 Task:  Click on  Soccer In the  Soccer League click on  Pick Sheet Your name Lucas Anderson Team name NYFC and  Email softage.5@softage.net Game 1 Inter Miami Game 2 NYFC Game 3 Atlanta United Game 4 Austin FC Game 5 Minnesota United Game 6 San Jose Game 7 Nashville SC Game 8 New England Game 9 Philadelphia Game 10 DC United Game 11 Chicago Game 12 Inter Milan Game 13 Austin Game 14 LA Galaxy Game 15 Vancouver Game16 Seattle In Tie Breaker choose NYFC Submit pick sheet
Action: Mouse moved to (709, 401)
Screenshot: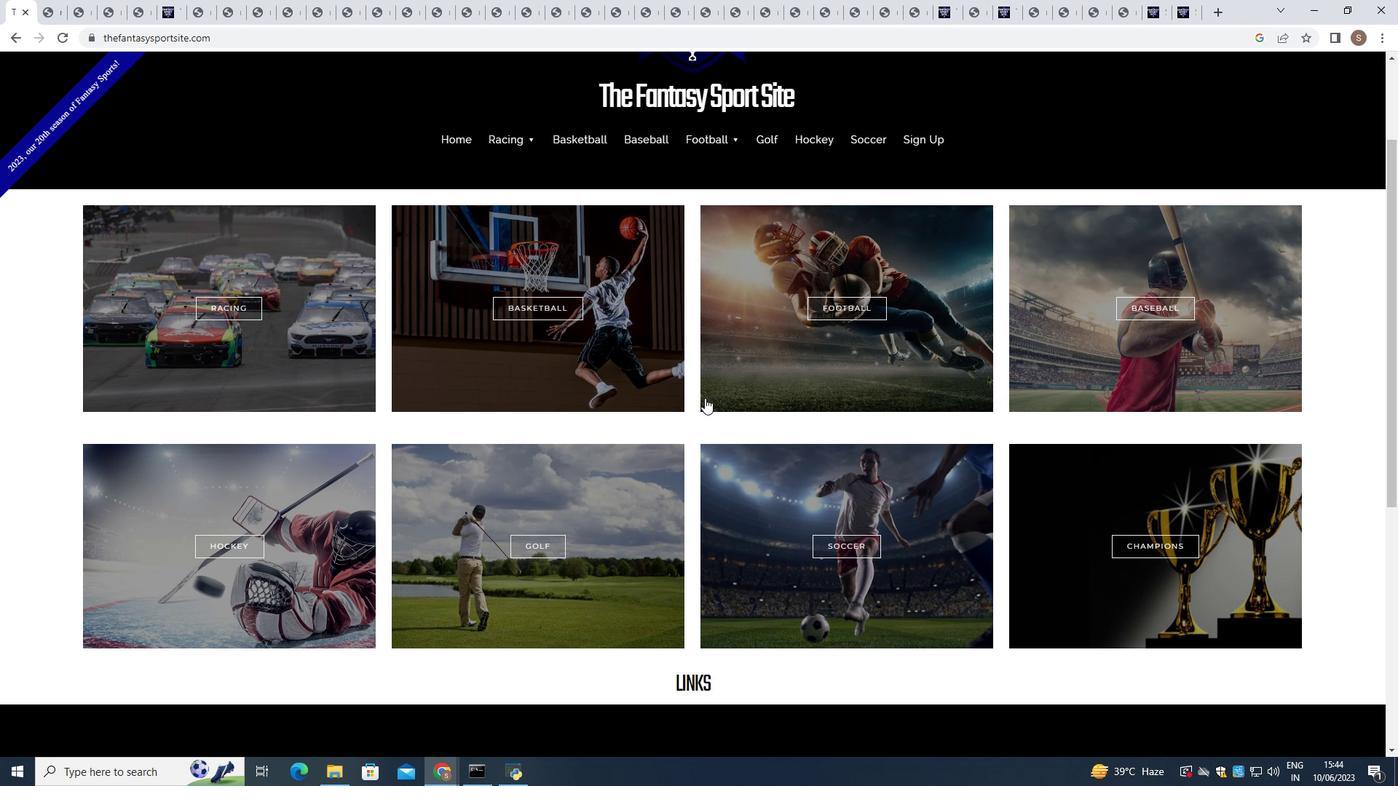 
Action: Mouse scrolled (709, 400) with delta (0, 0)
Screenshot: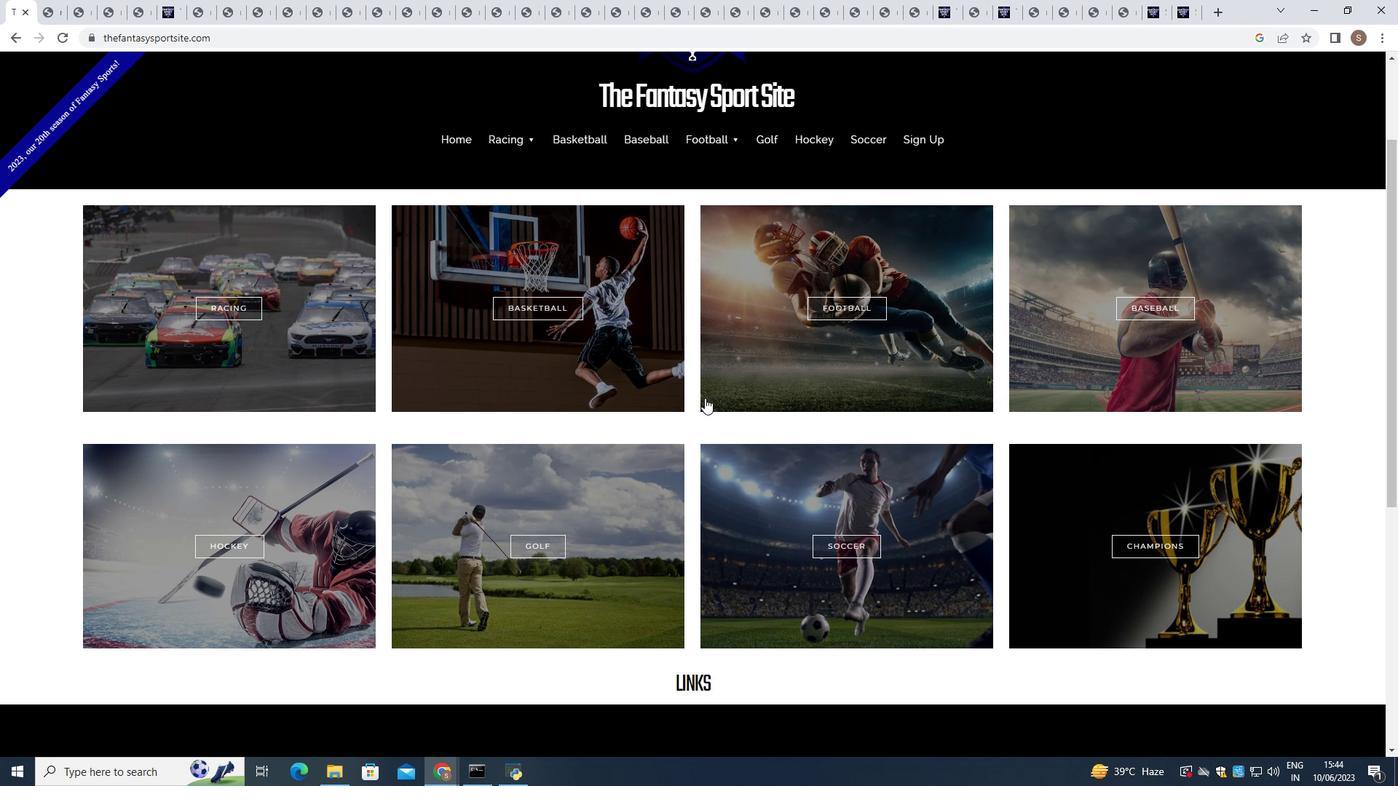 
Action: Mouse moved to (752, 423)
Screenshot: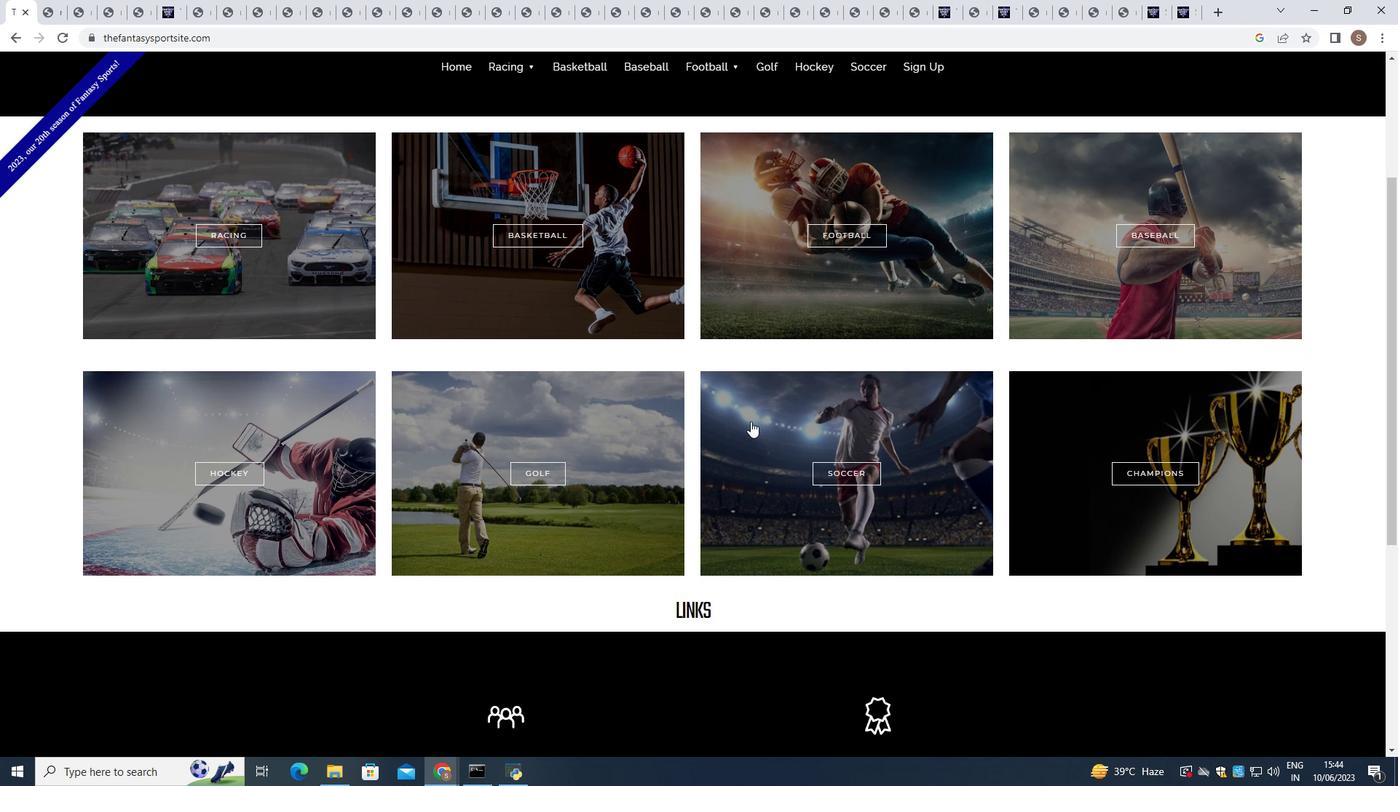 
Action: Mouse pressed left at (752, 423)
Screenshot: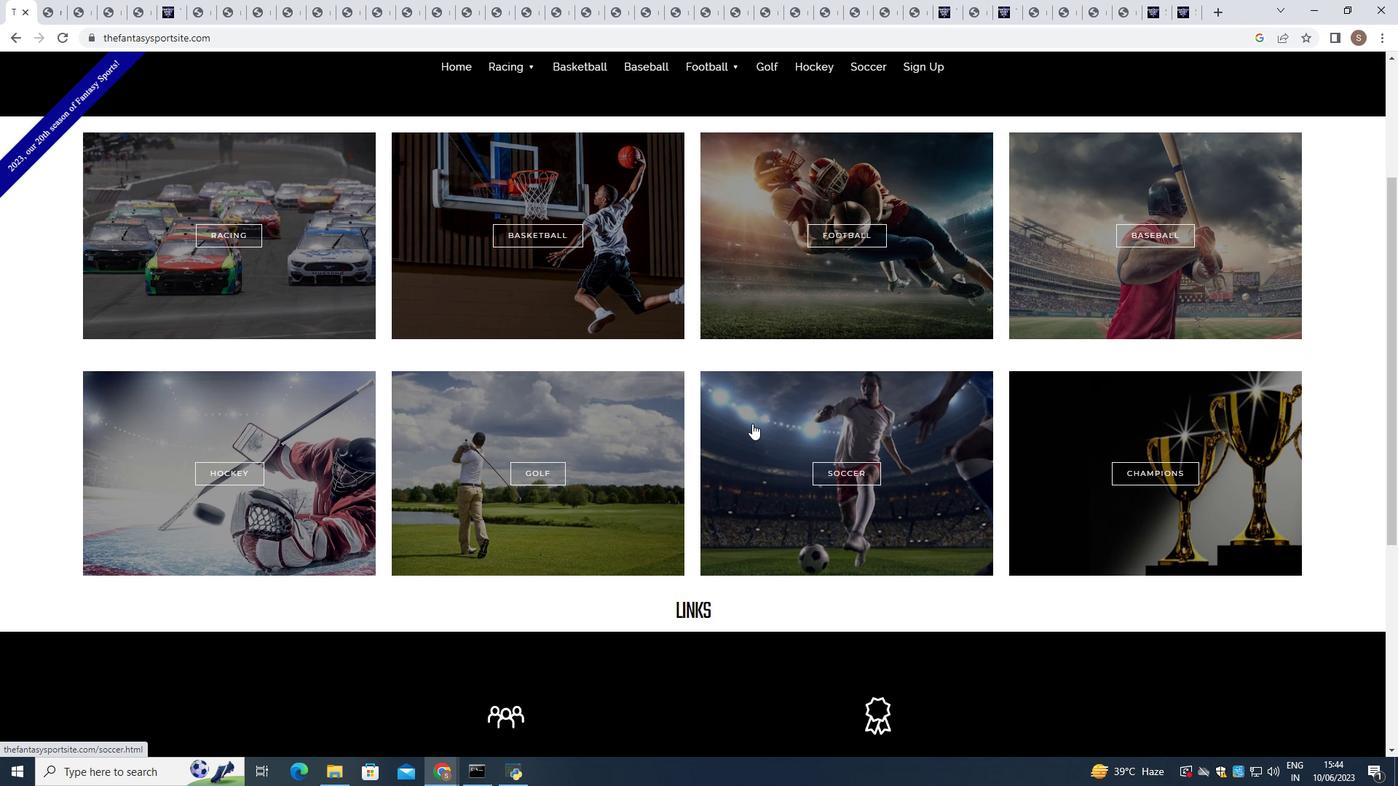 
Action: Mouse moved to (650, 386)
Screenshot: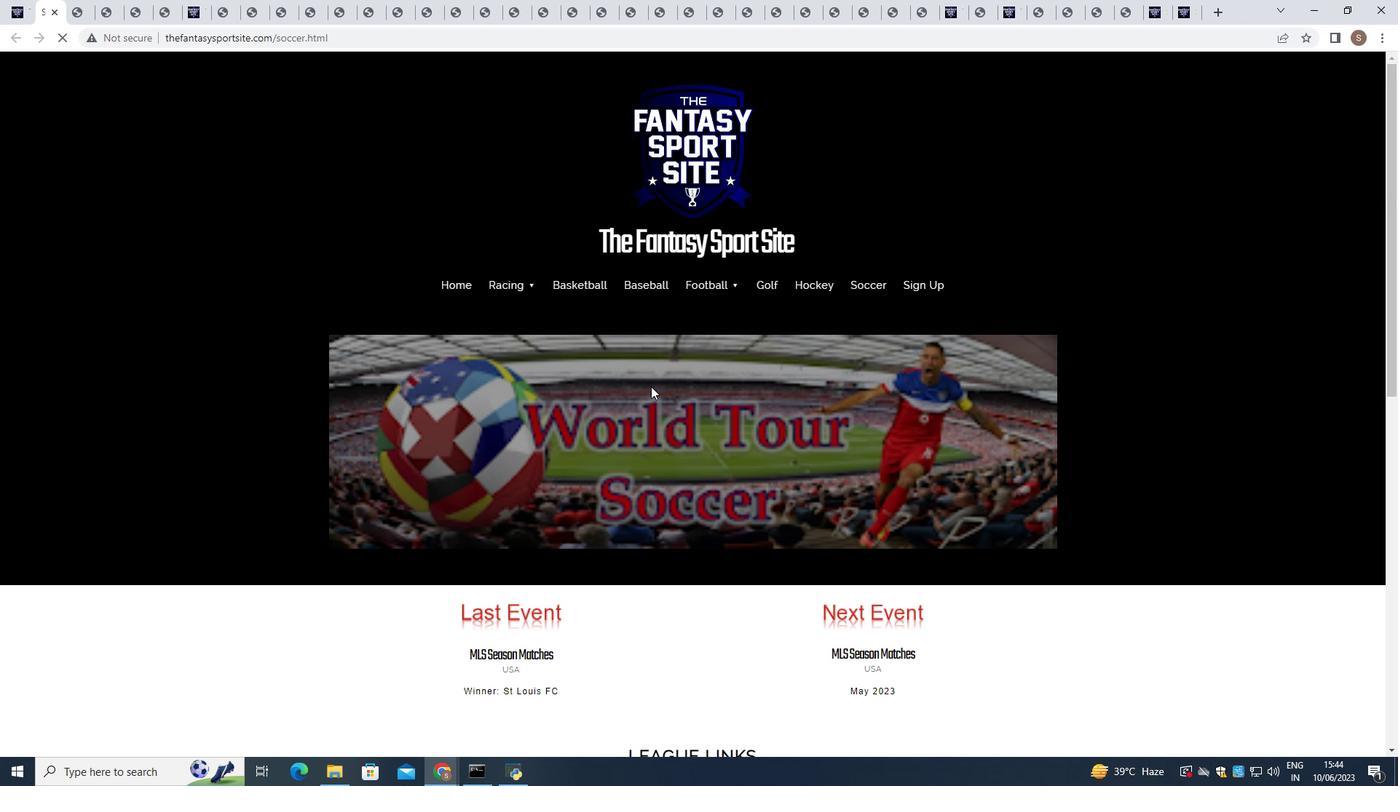 
Action: Mouse scrolled (650, 385) with delta (0, 0)
Screenshot: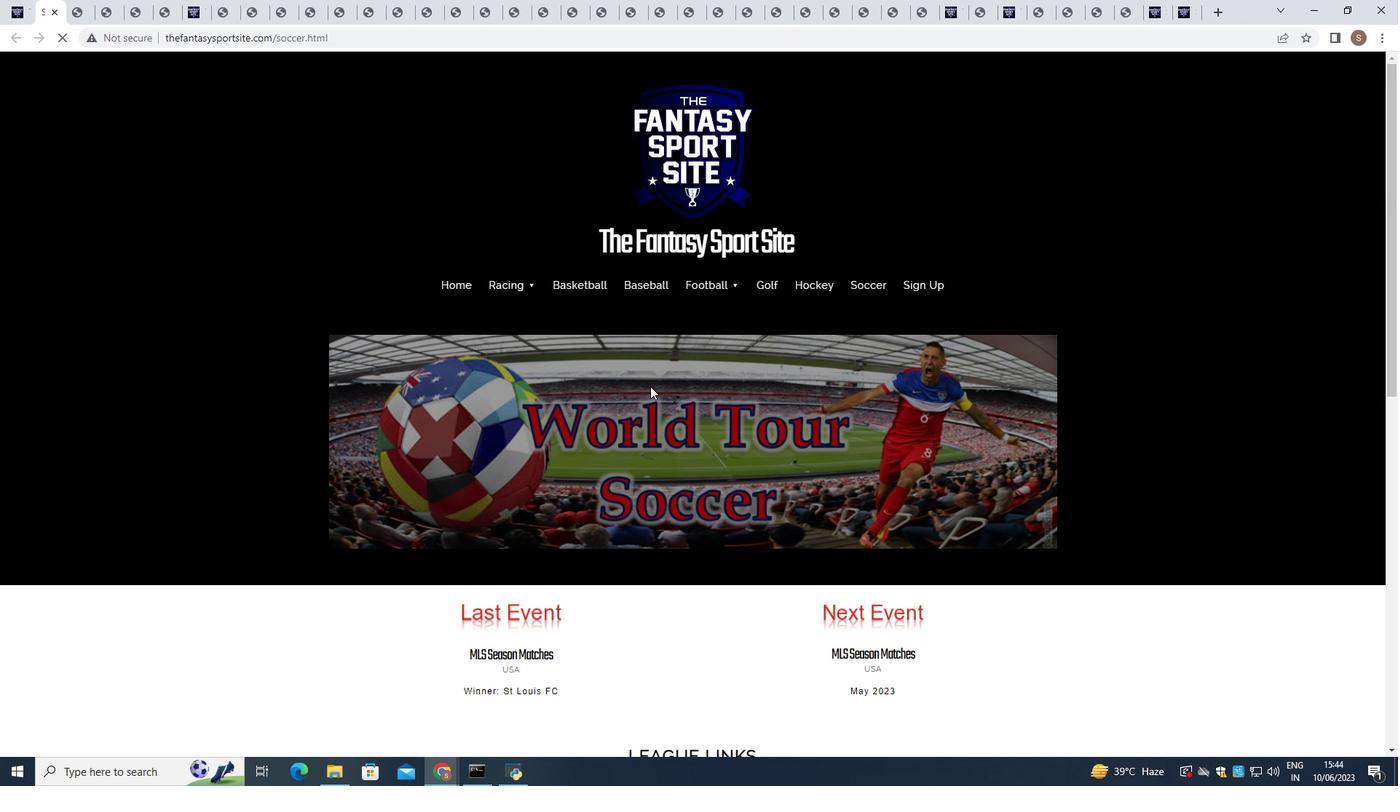 
Action: Mouse scrolled (650, 385) with delta (0, 0)
Screenshot: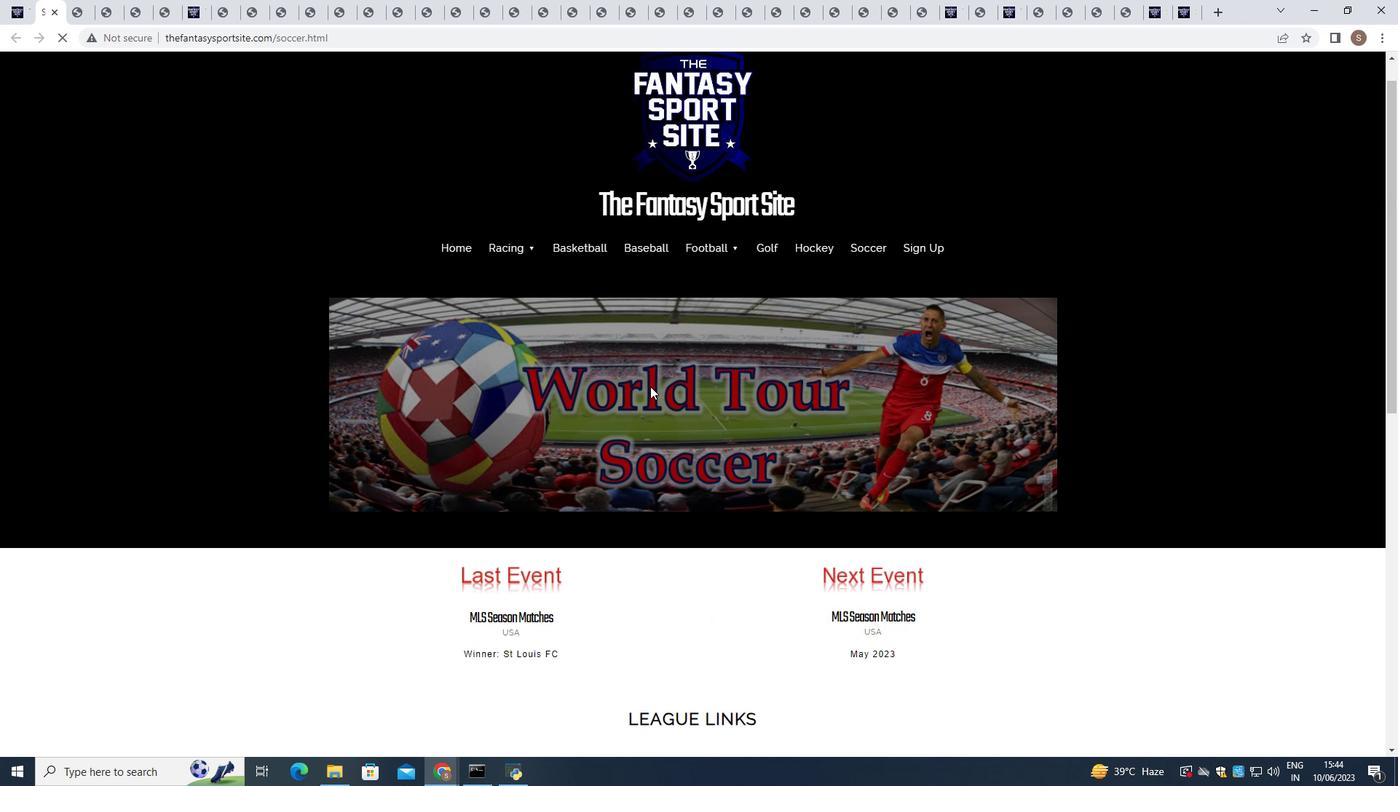 
Action: Mouse scrolled (650, 385) with delta (0, 0)
Screenshot: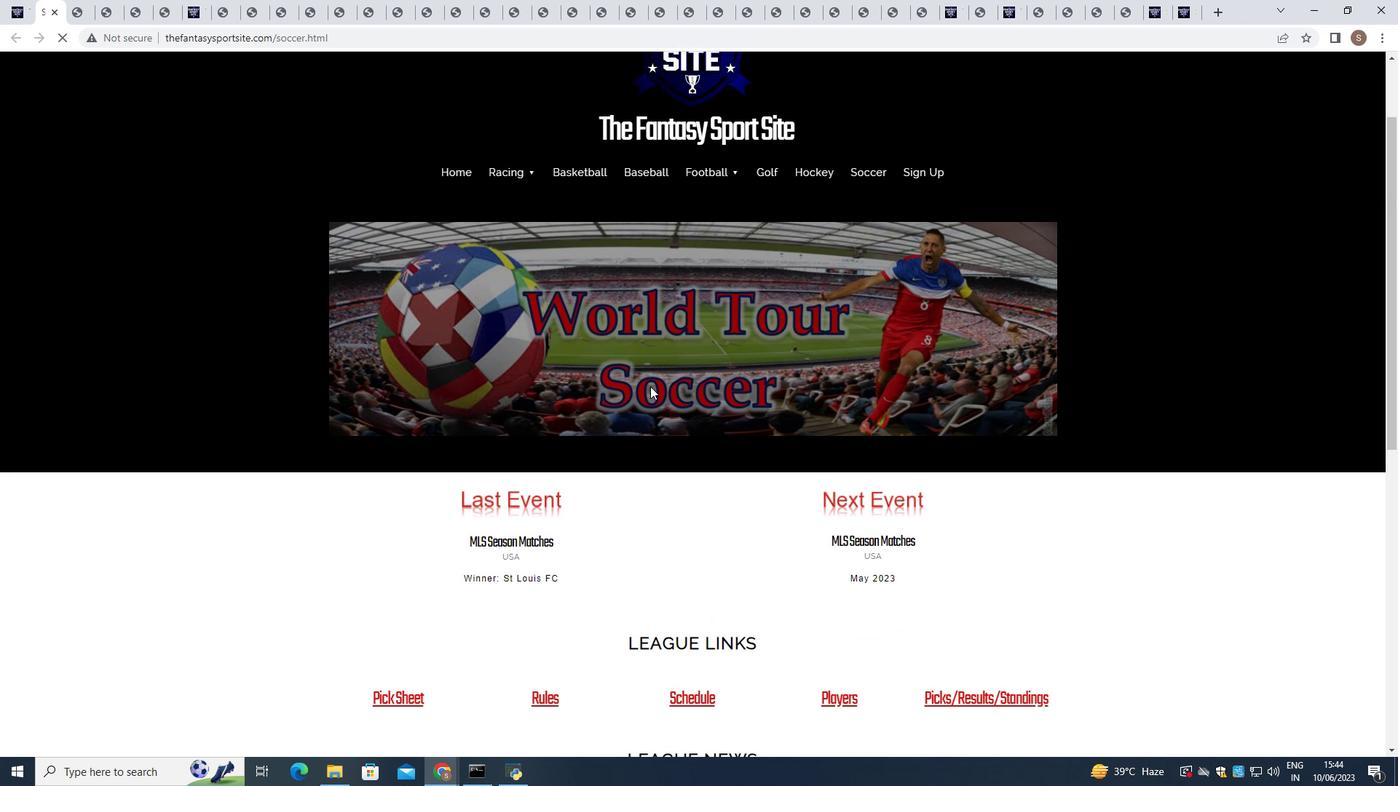
Action: Mouse scrolled (650, 385) with delta (0, 0)
Screenshot: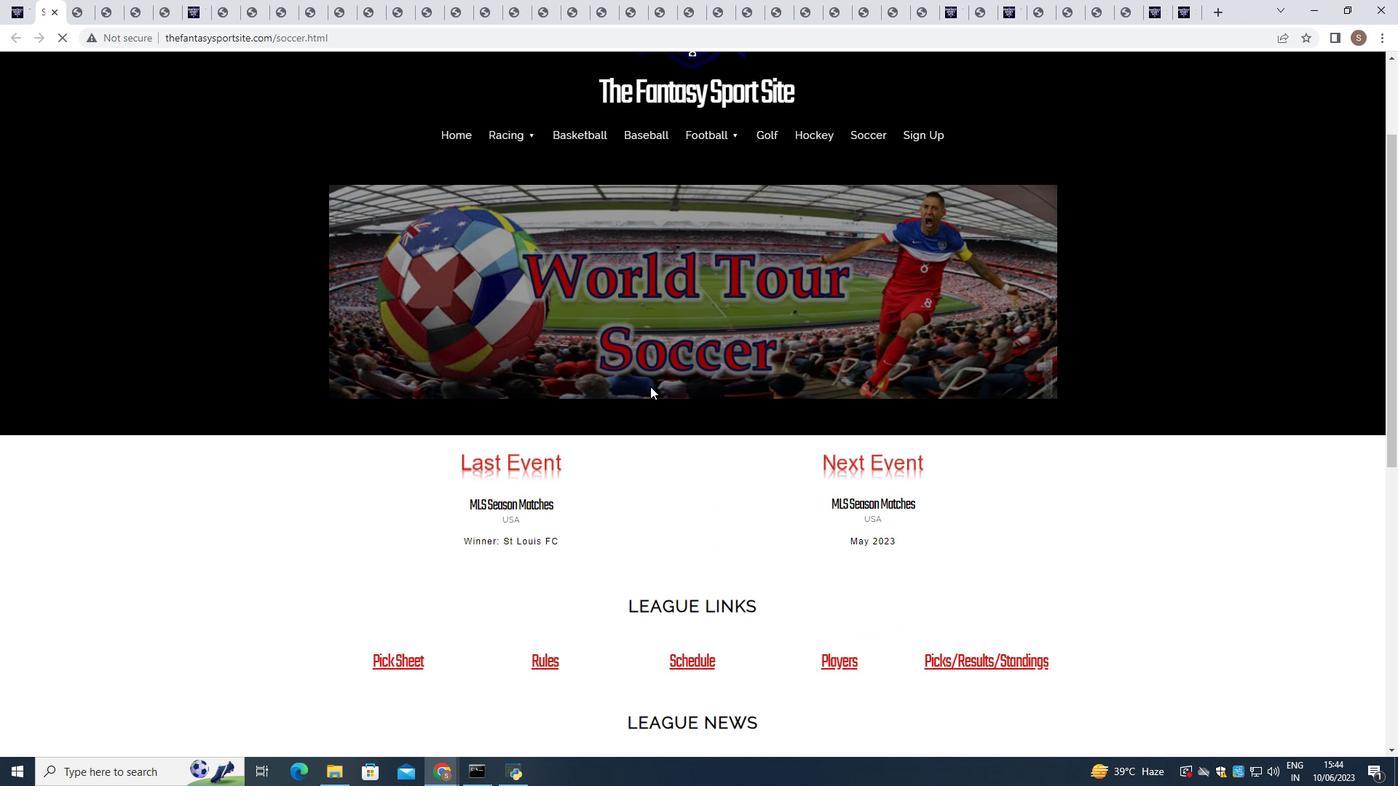 
Action: Mouse scrolled (650, 385) with delta (0, 0)
Screenshot: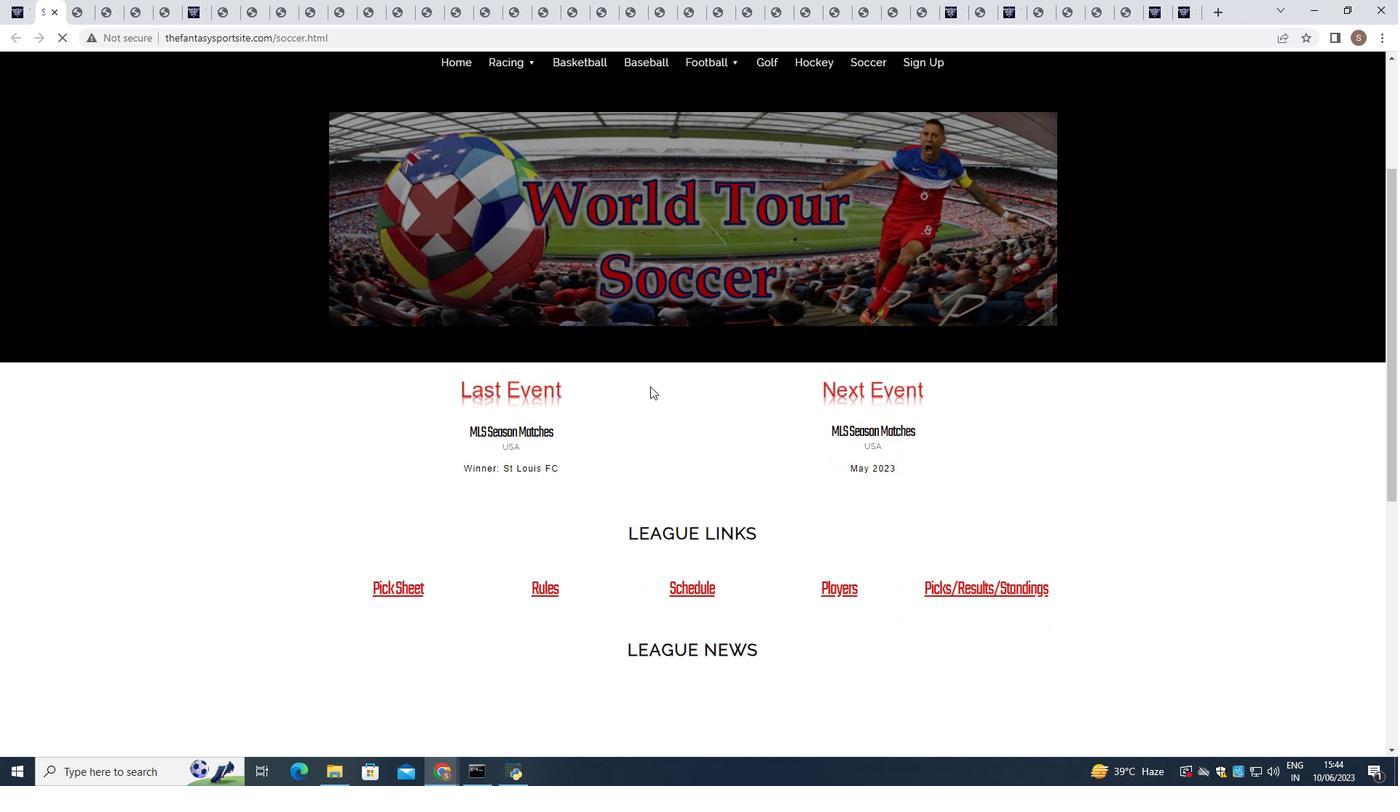 
Action: Mouse moved to (404, 452)
Screenshot: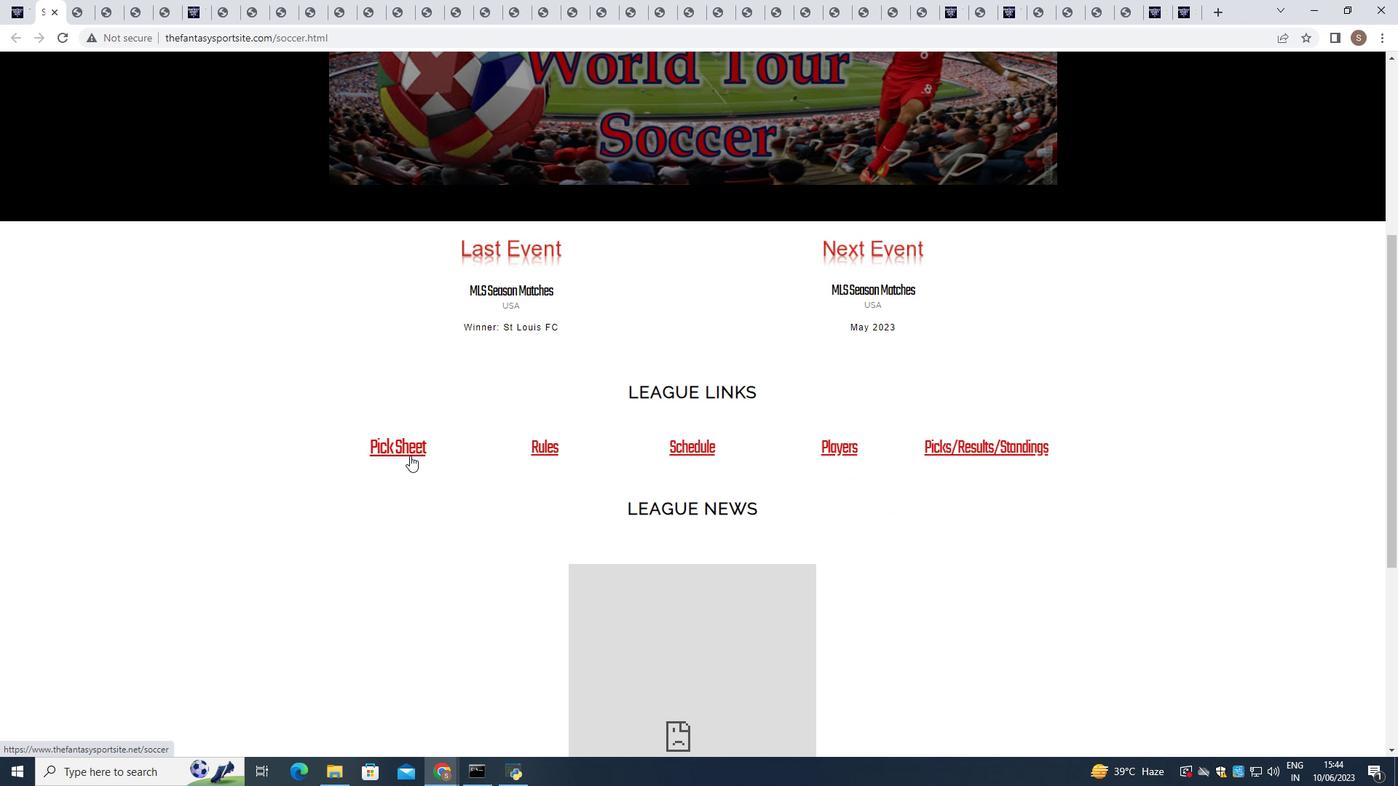 
Action: Mouse pressed left at (404, 452)
Screenshot: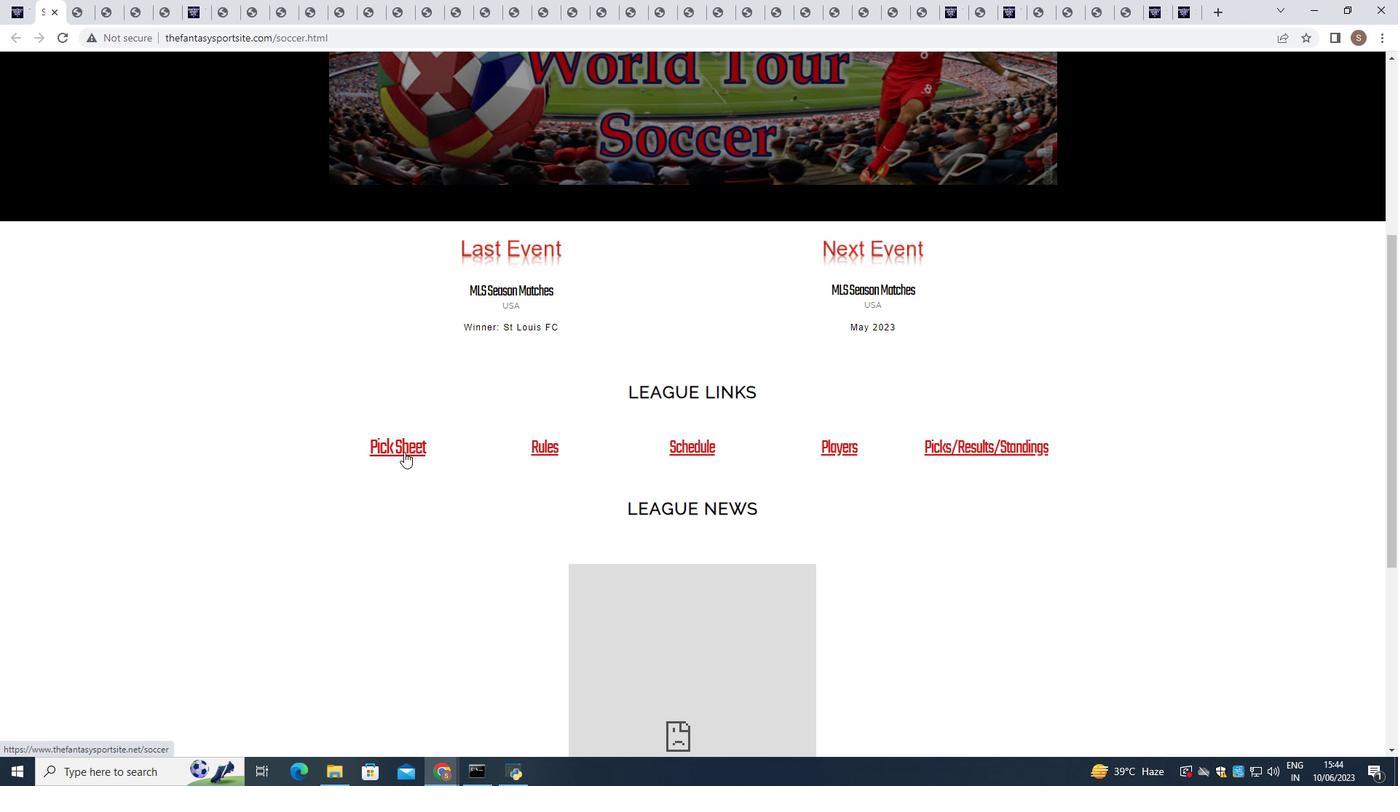
Action: Mouse moved to (408, 447)
Screenshot: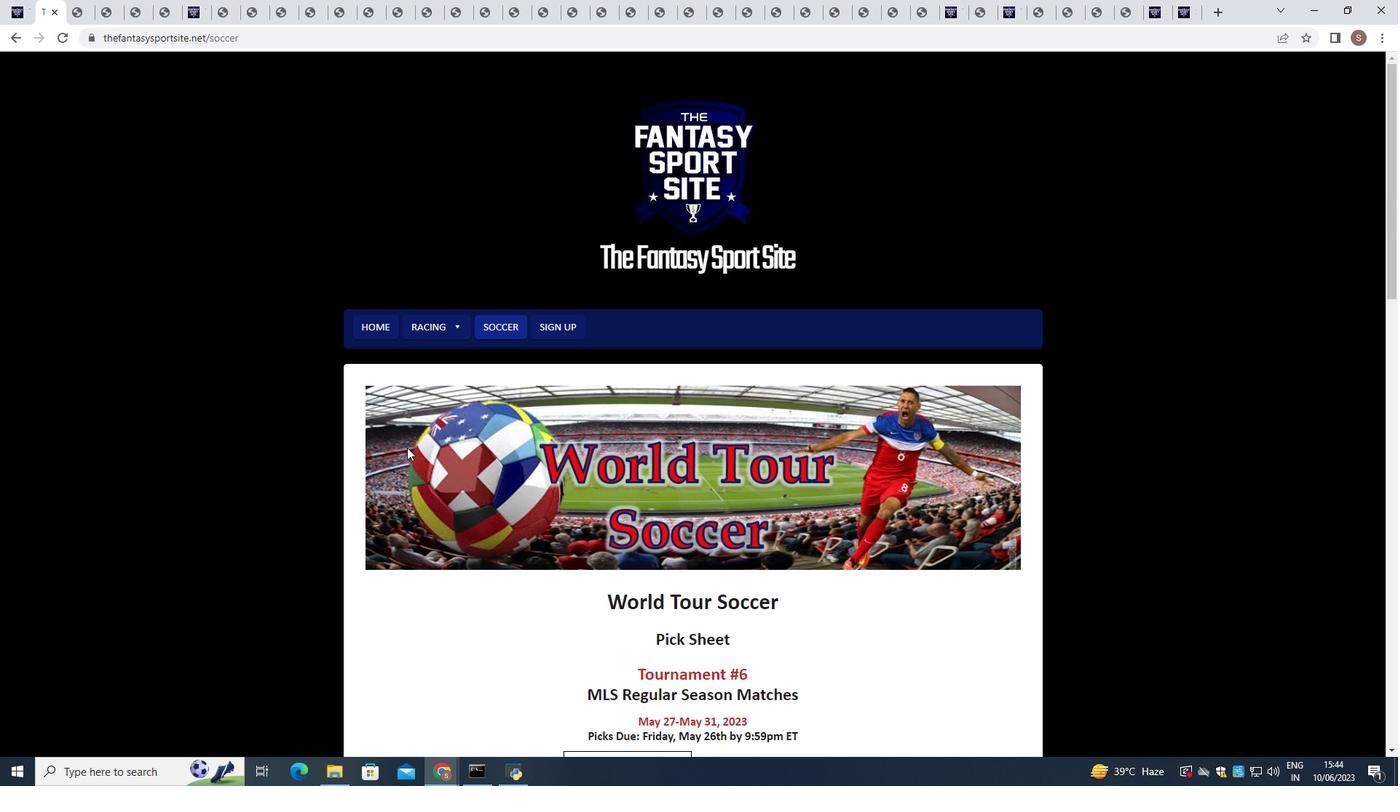 
Action: Mouse scrolled (408, 446) with delta (0, 0)
Screenshot: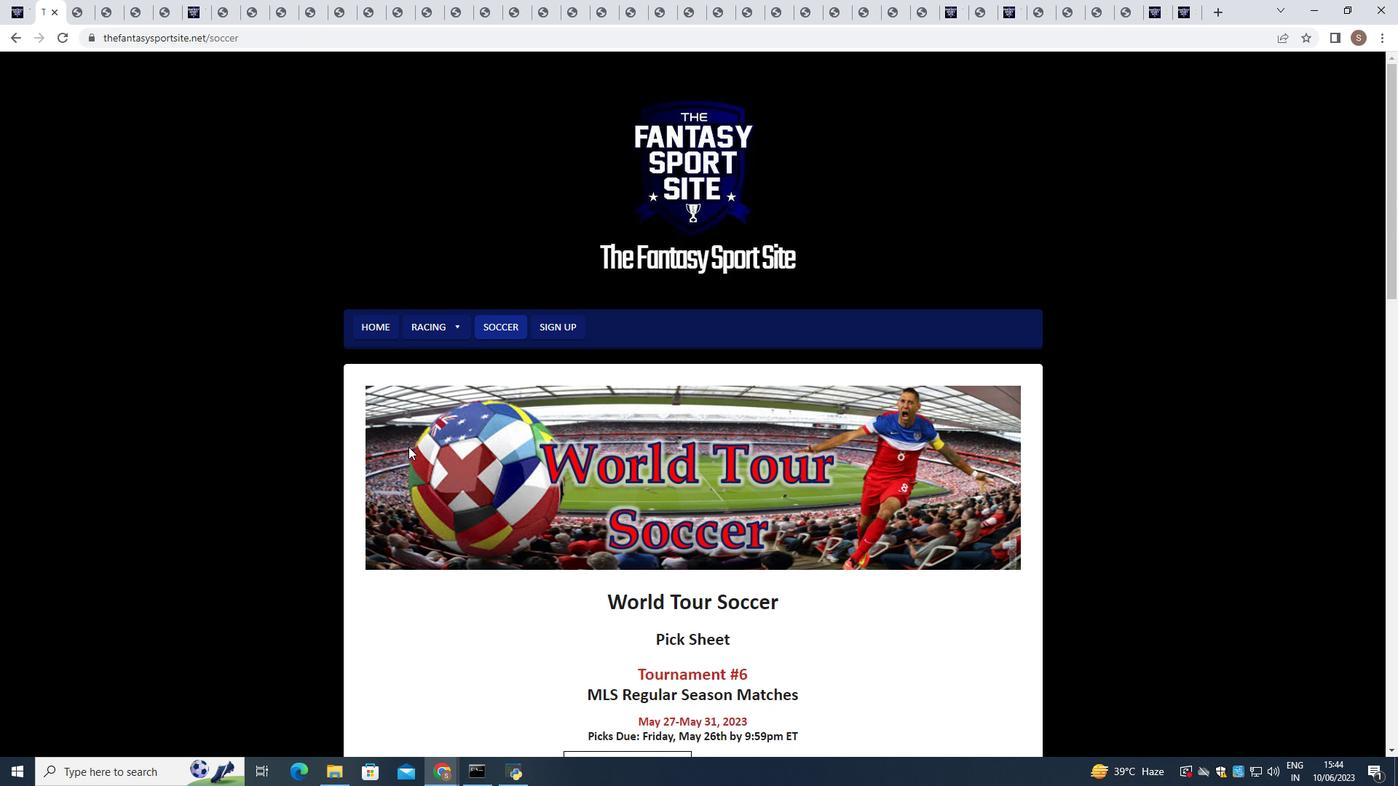 
Action: Mouse scrolled (408, 446) with delta (0, 0)
Screenshot: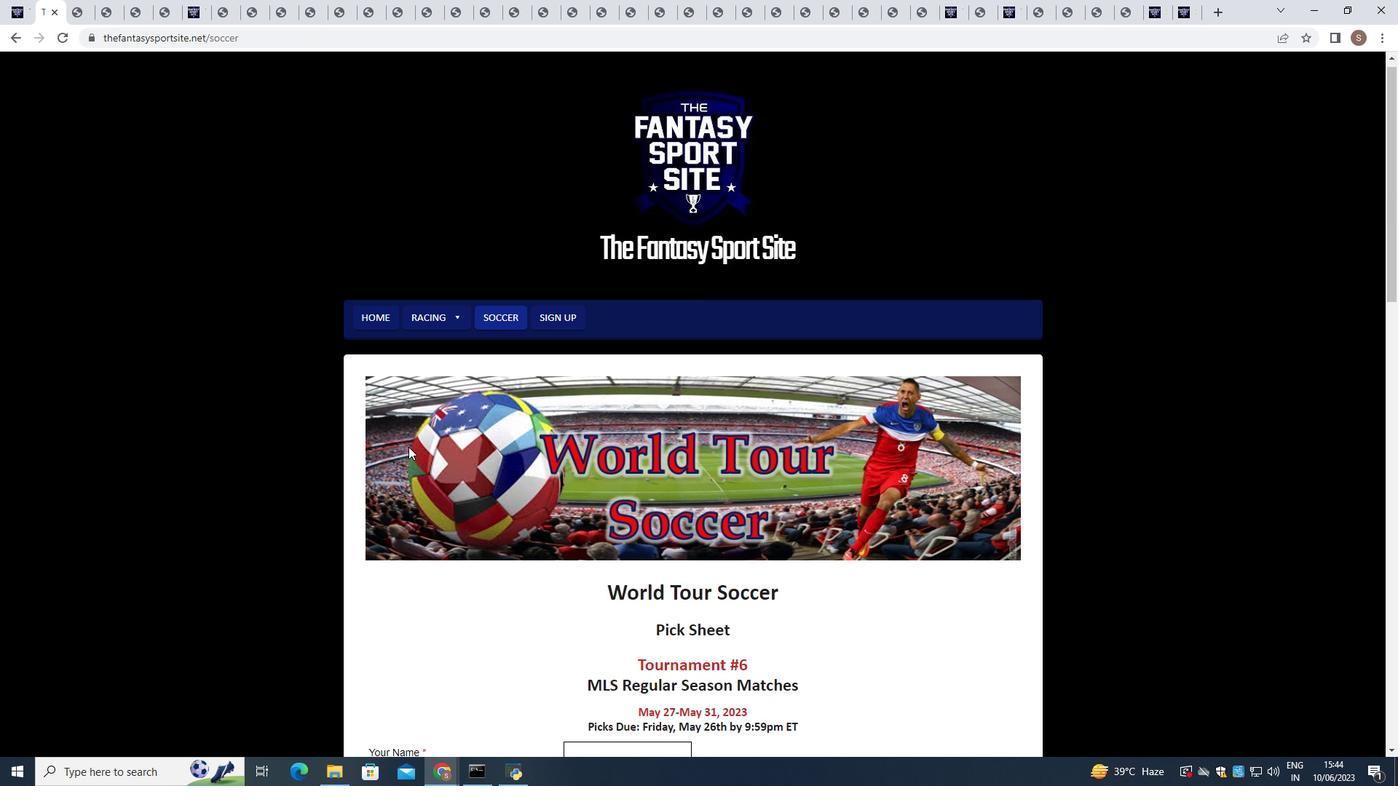 
Action: Mouse moved to (409, 446)
Screenshot: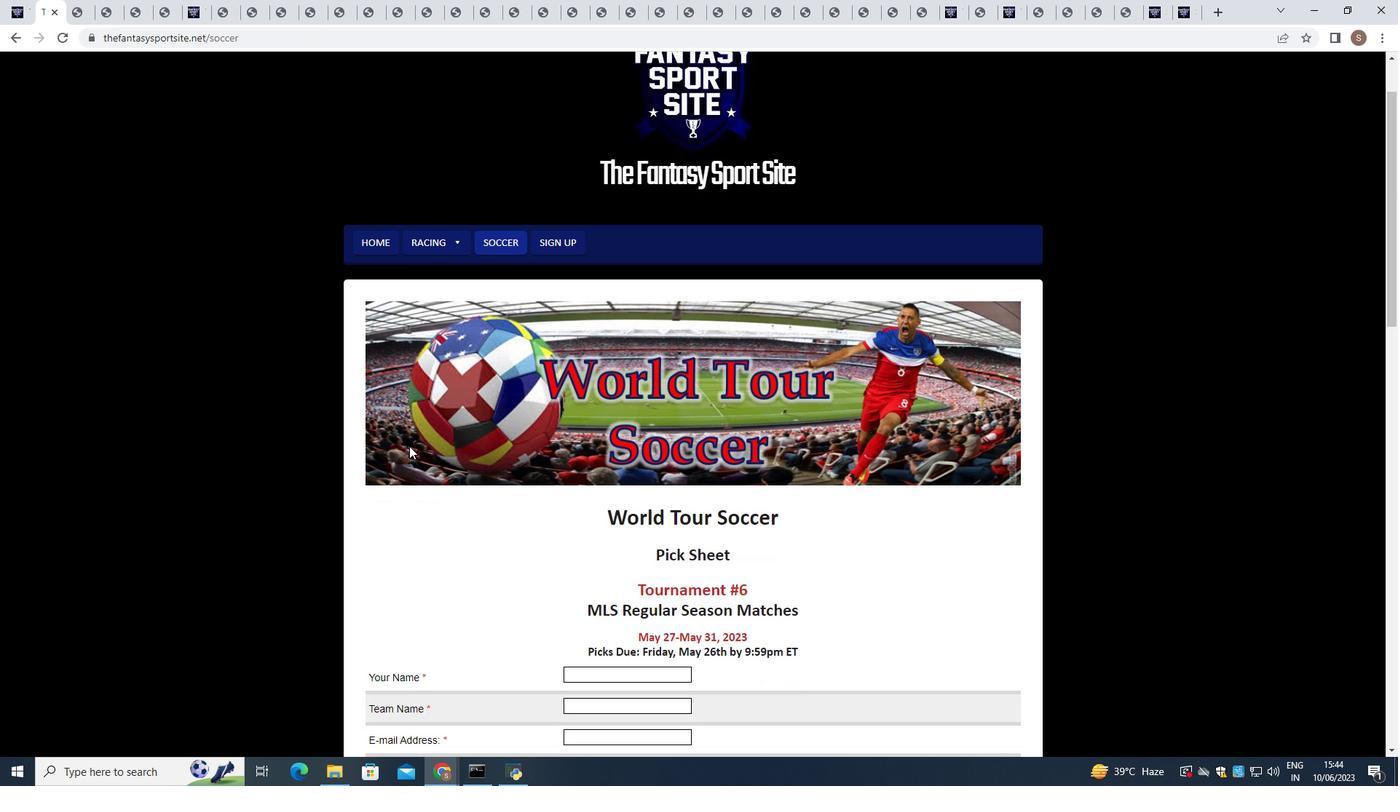 
Action: Mouse scrolled (409, 445) with delta (0, 0)
Screenshot: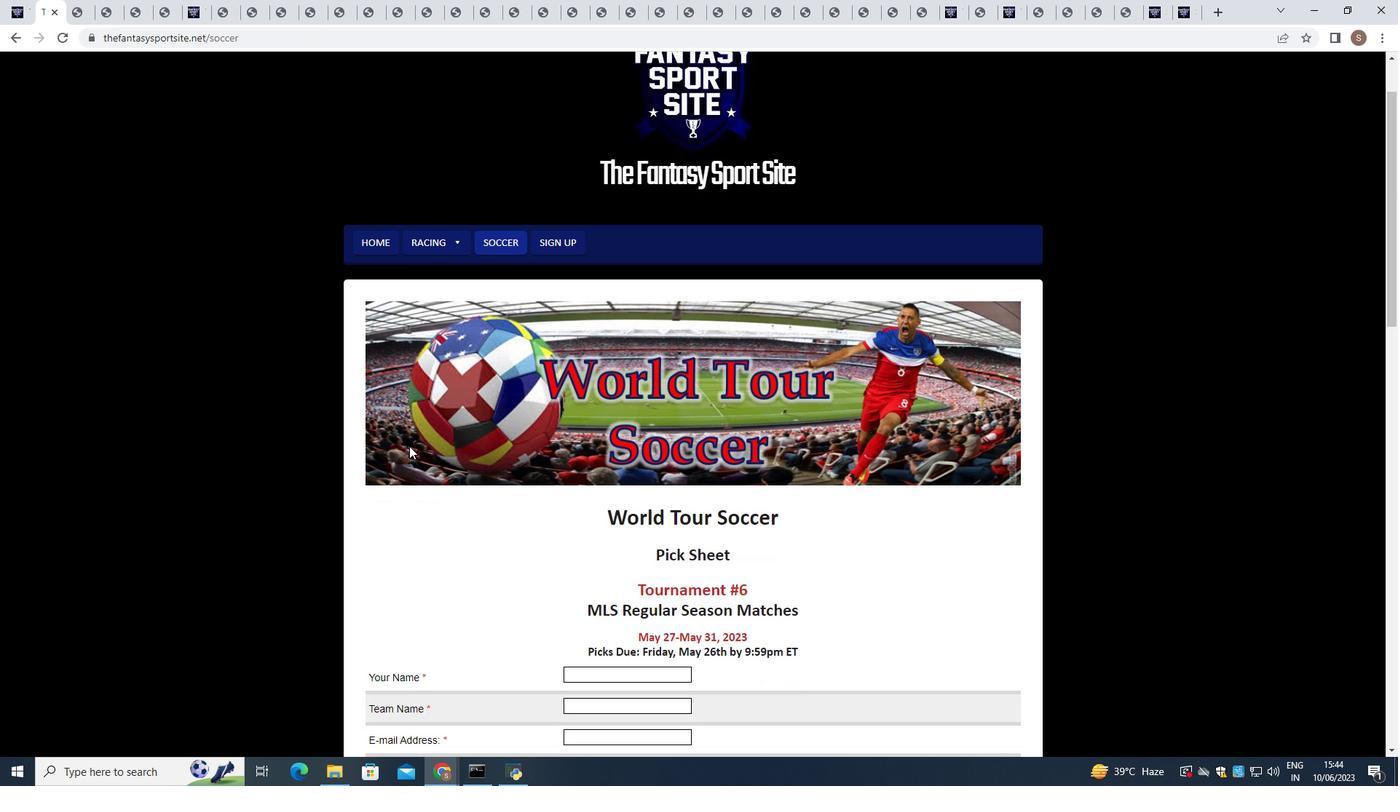 
Action: Mouse moved to (410, 445)
Screenshot: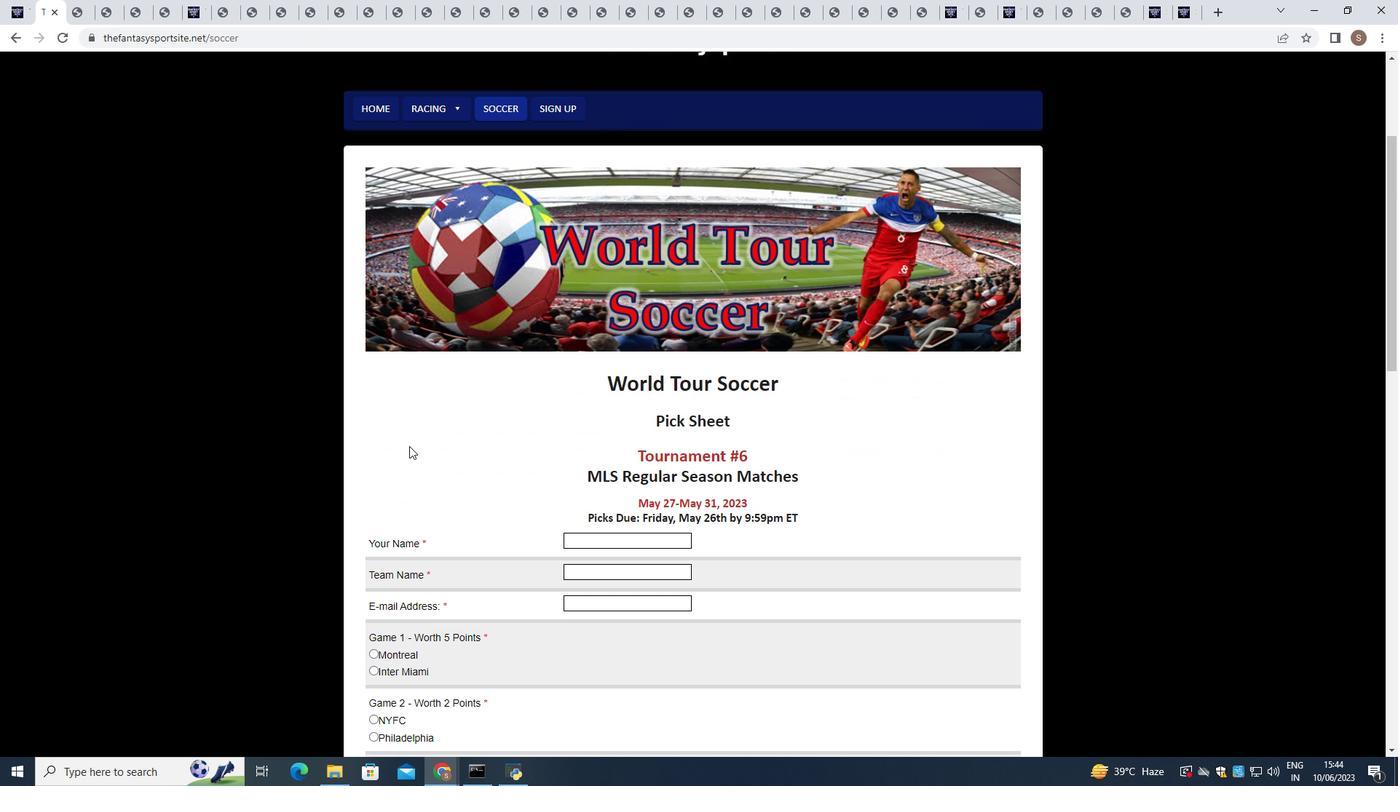 
Action: Mouse scrolled (410, 444) with delta (0, 0)
Screenshot: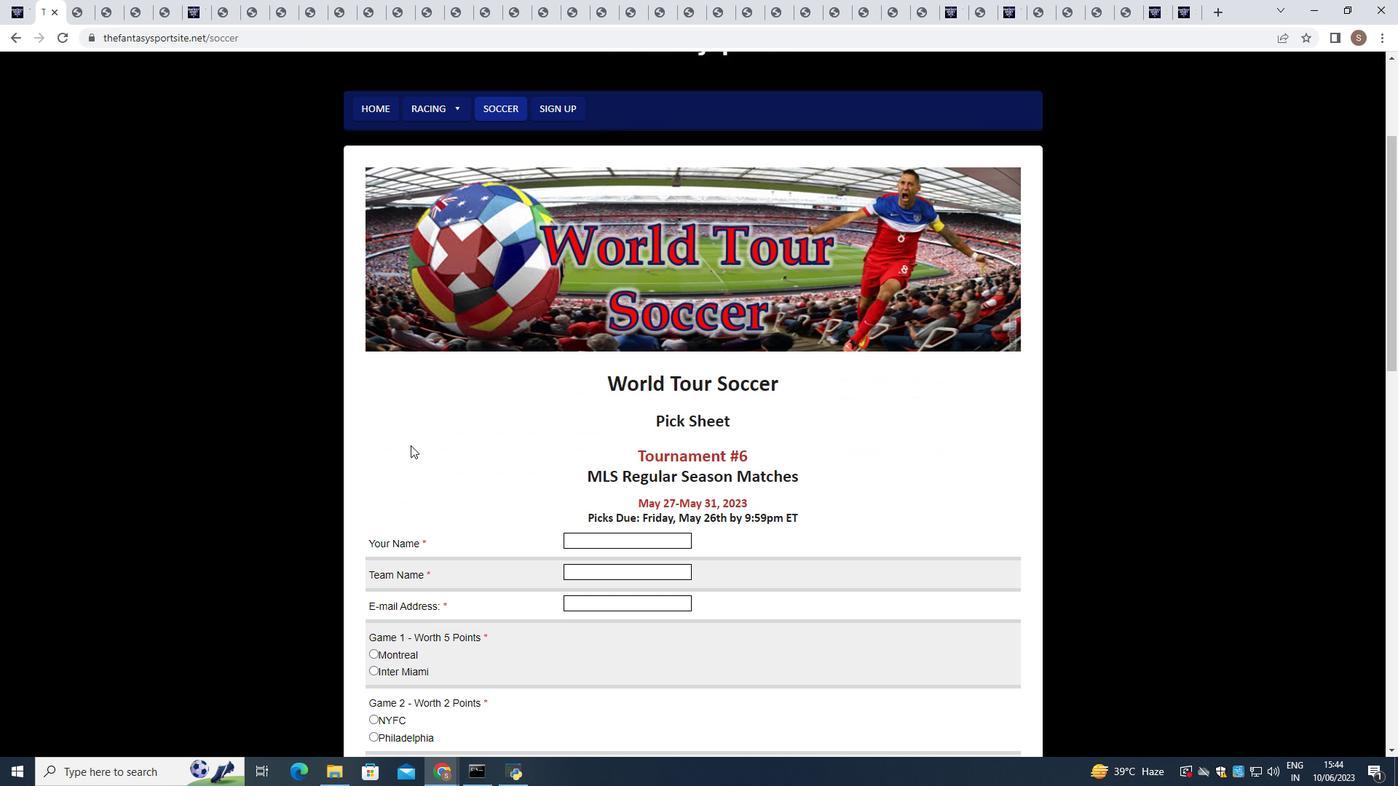
Action: Mouse moved to (410, 445)
Screenshot: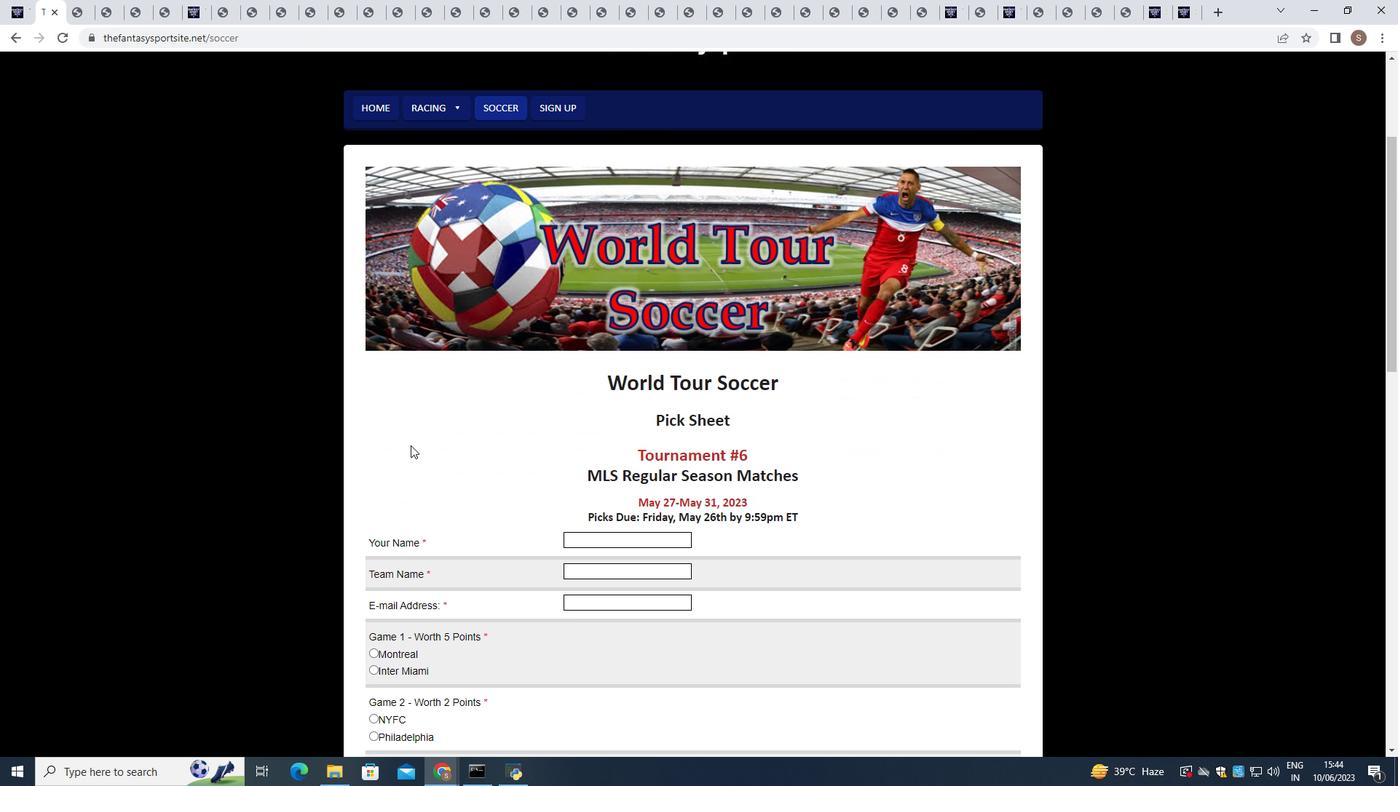 
Action: Mouse scrolled (410, 444) with delta (0, 0)
Screenshot: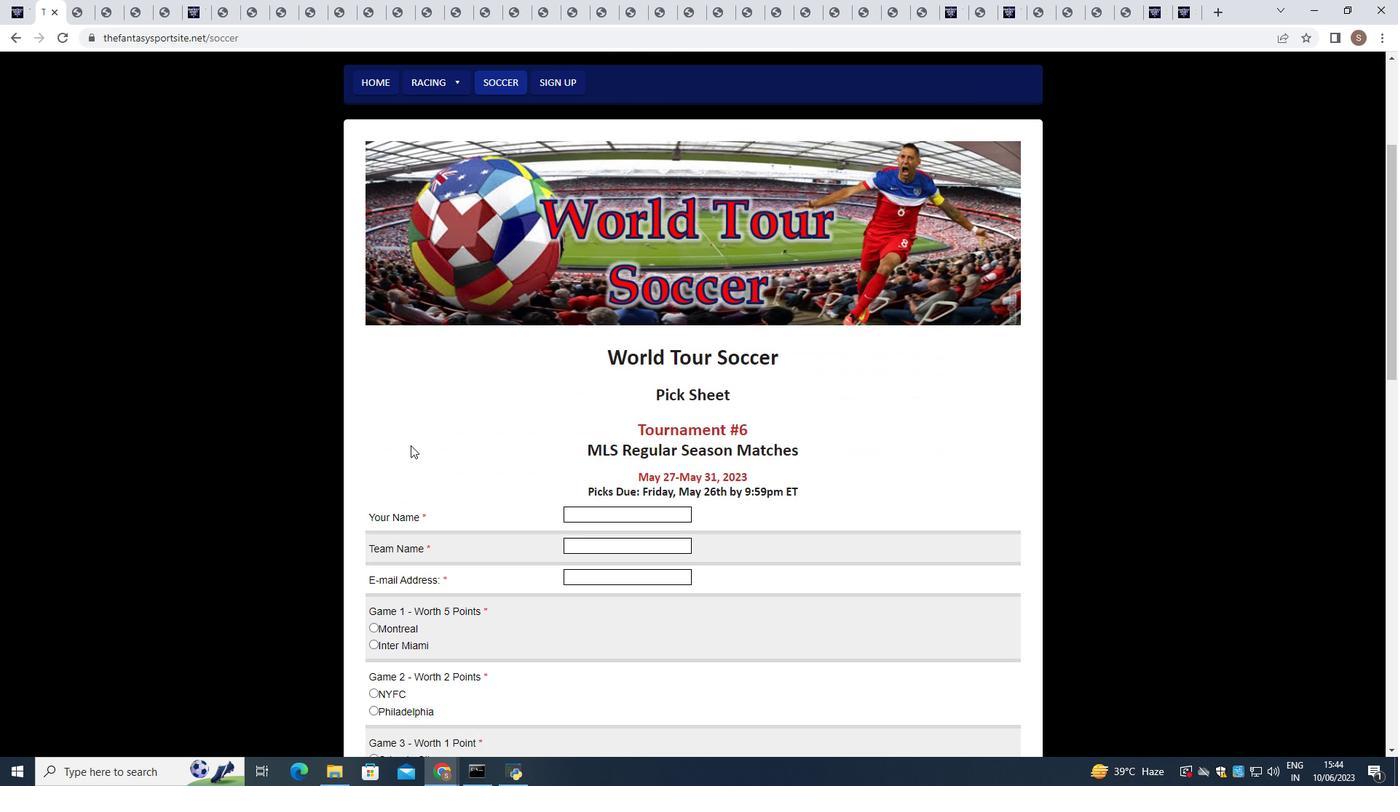
Action: Mouse moved to (584, 399)
Screenshot: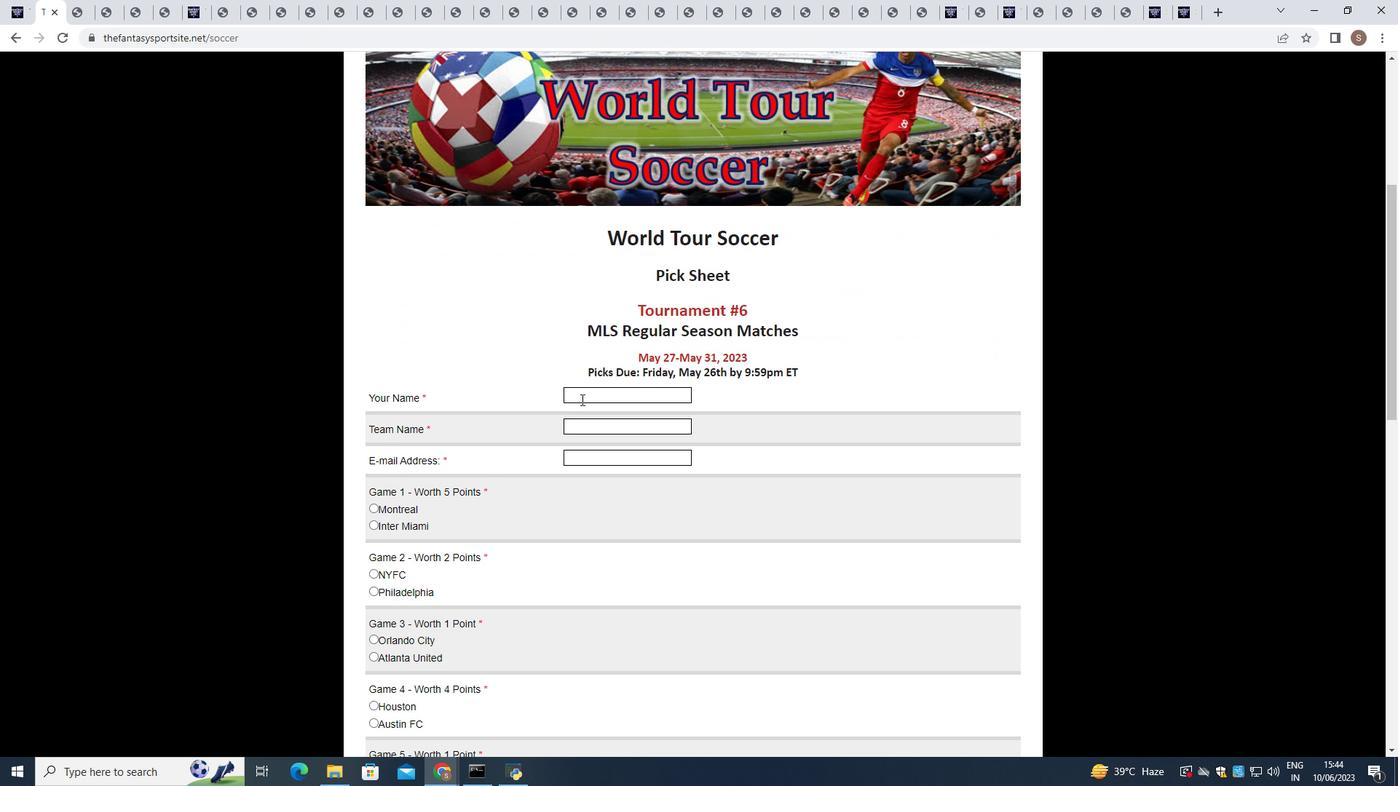 
Action: Mouse pressed left at (584, 399)
Screenshot: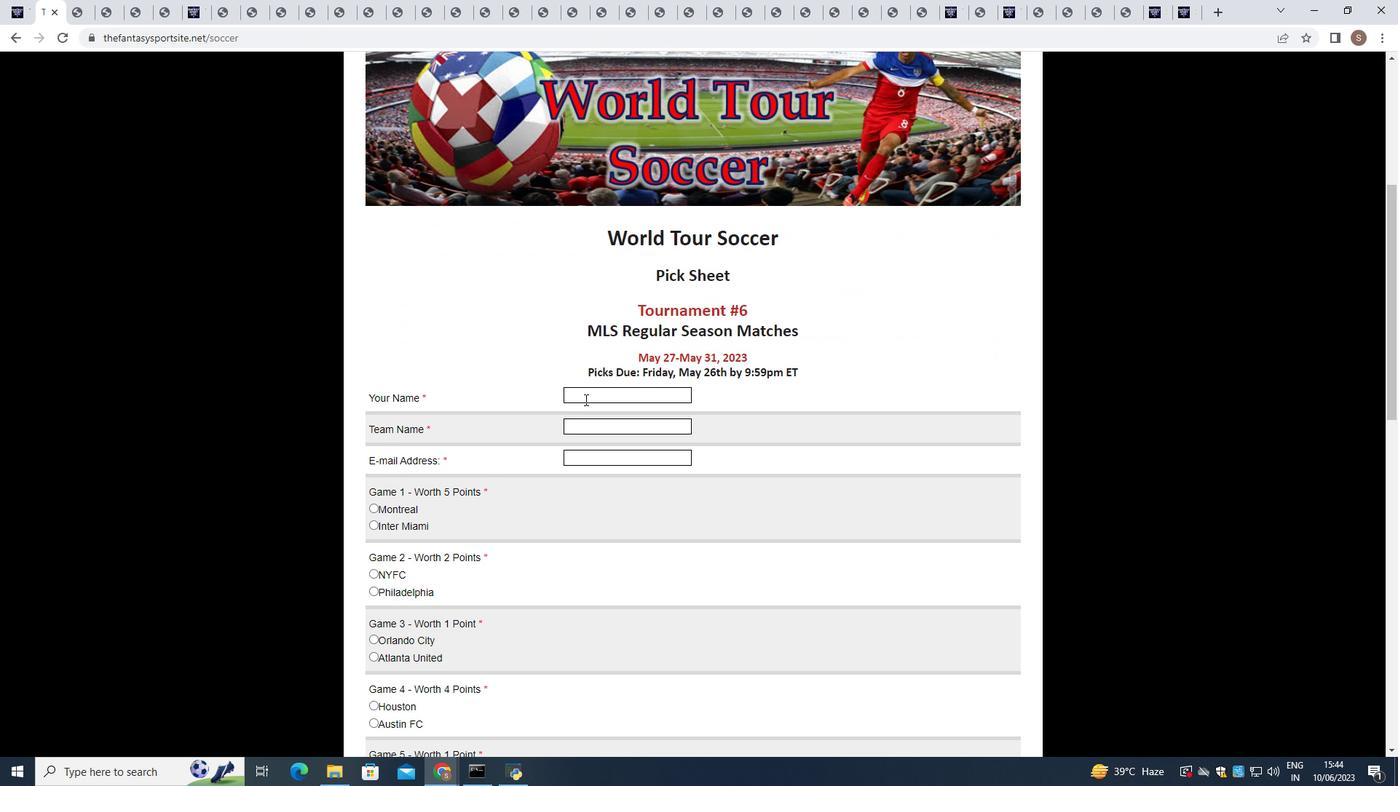 
Action: Key pressed <Key.shift>Lucas<Key.space><Key.shift>Anderson
Screenshot: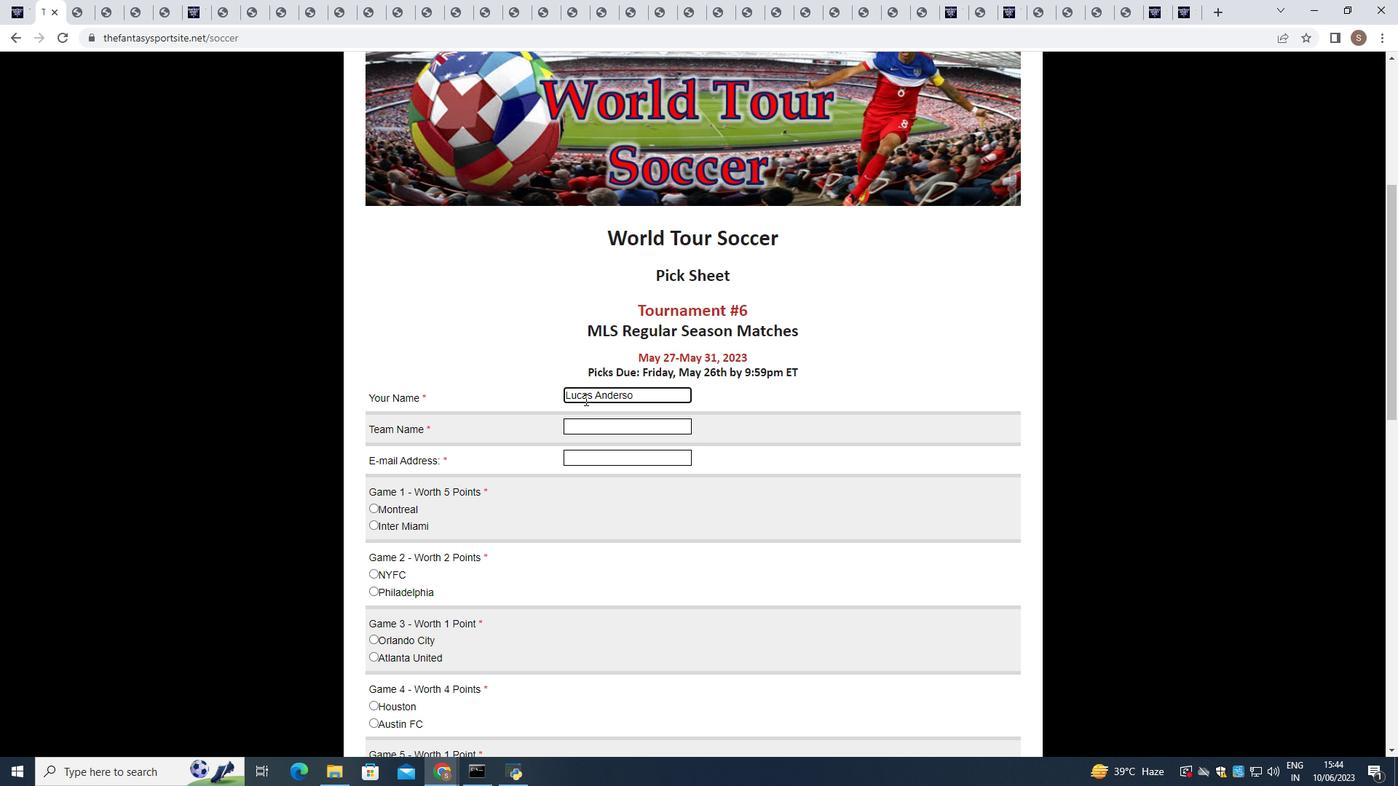
Action: Mouse moved to (604, 423)
Screenshot: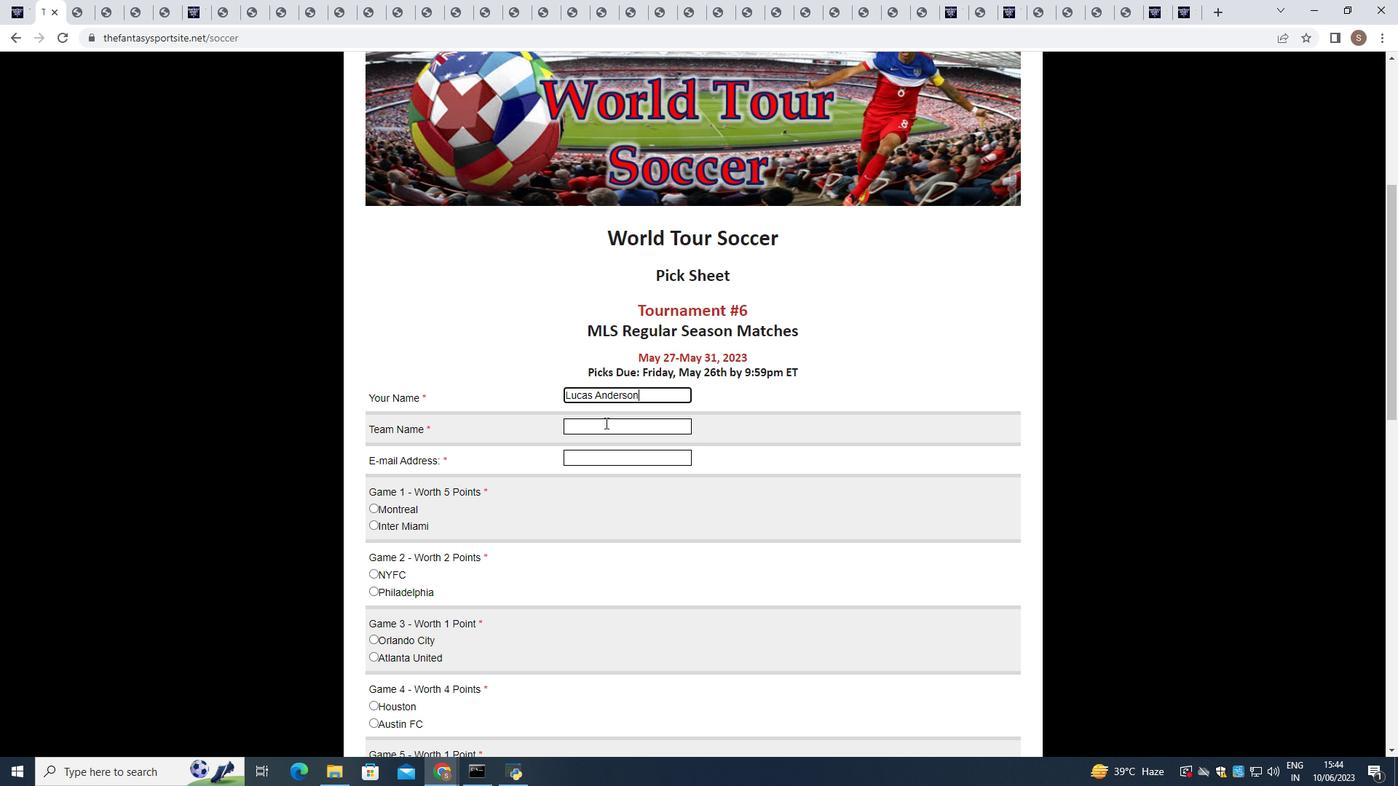 
Action: Mouse pressed left at (604, 423)
Screenshot: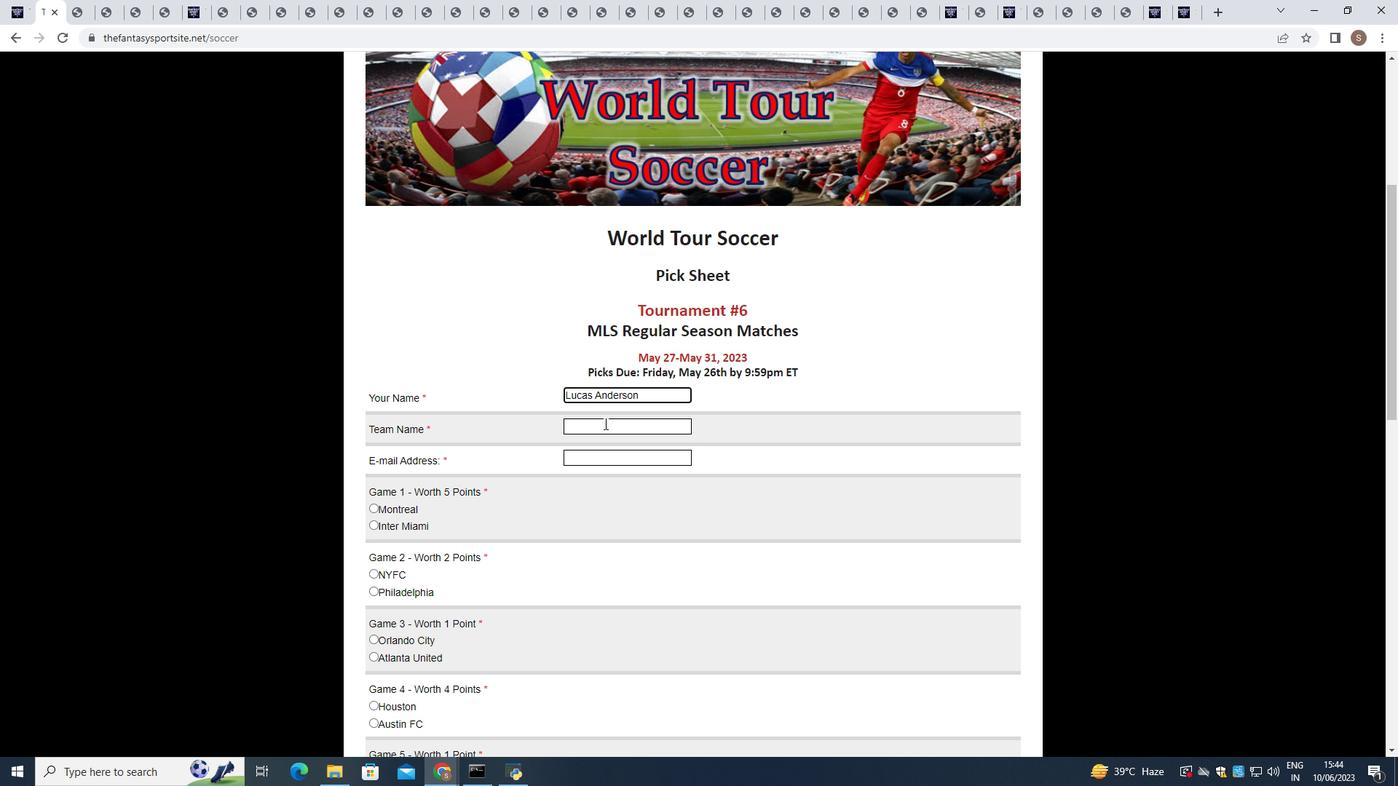 
Action: Key pressed <Key.shift>NYFC
Screenshot: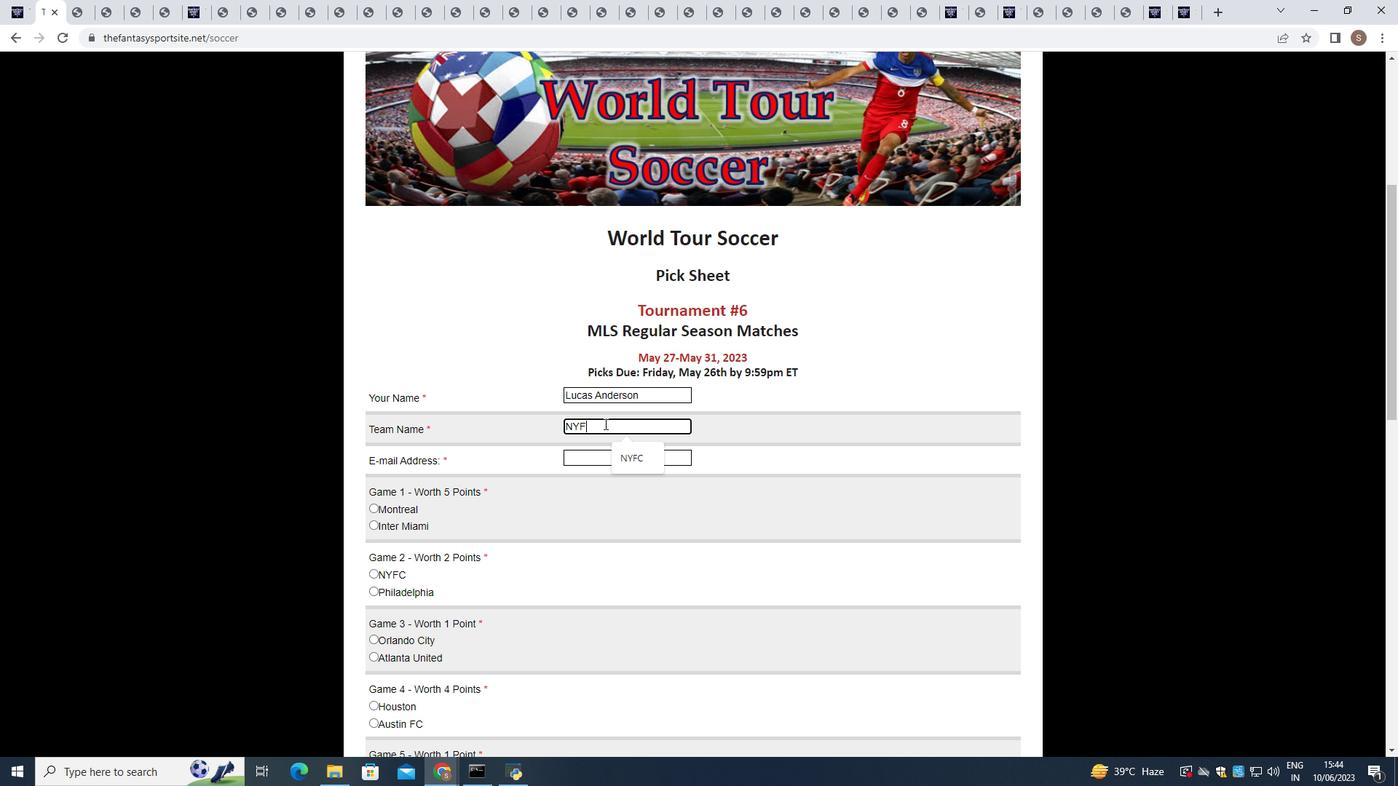 
Action: Mouse moved to (584, 460)
Screenshot: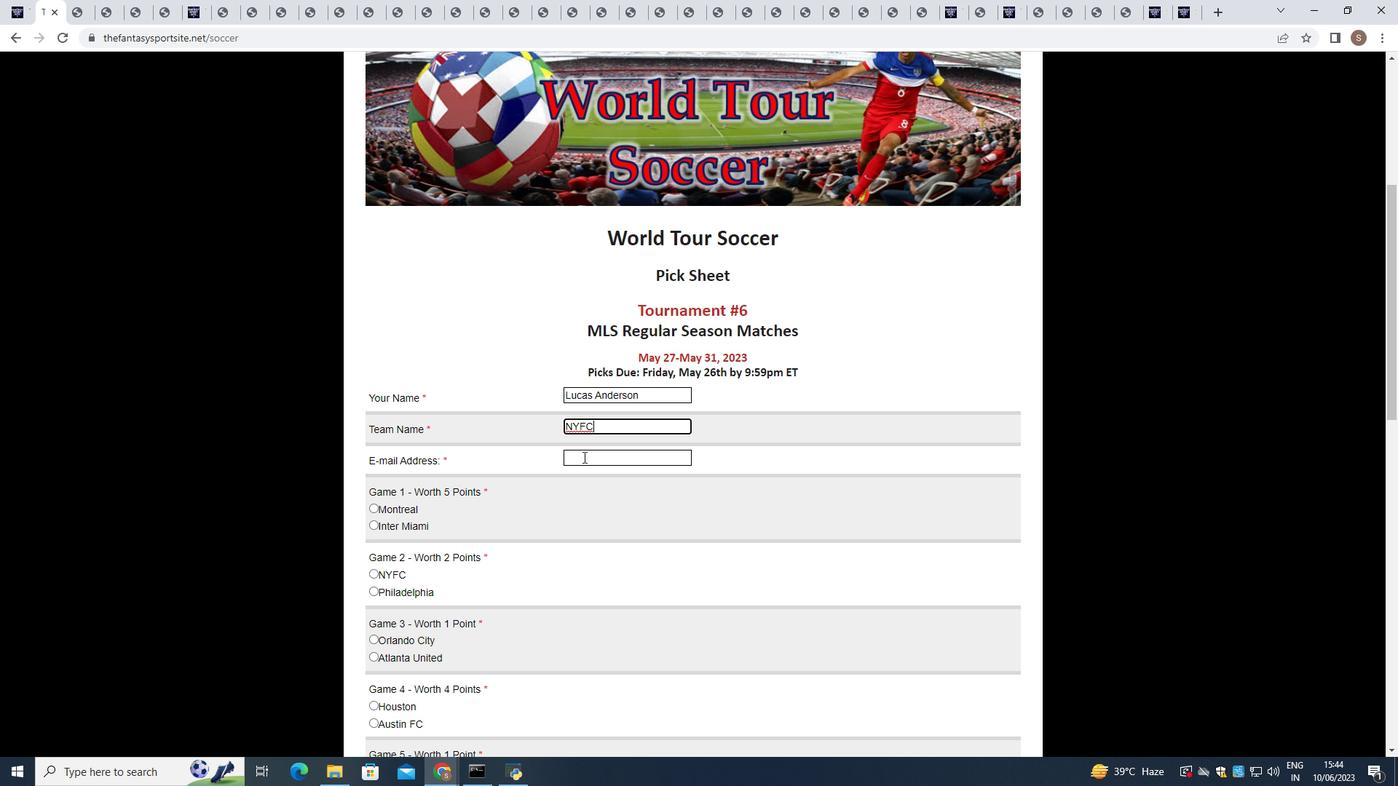 
Action: Mouse pressed left at (584, 460)
Screenshot: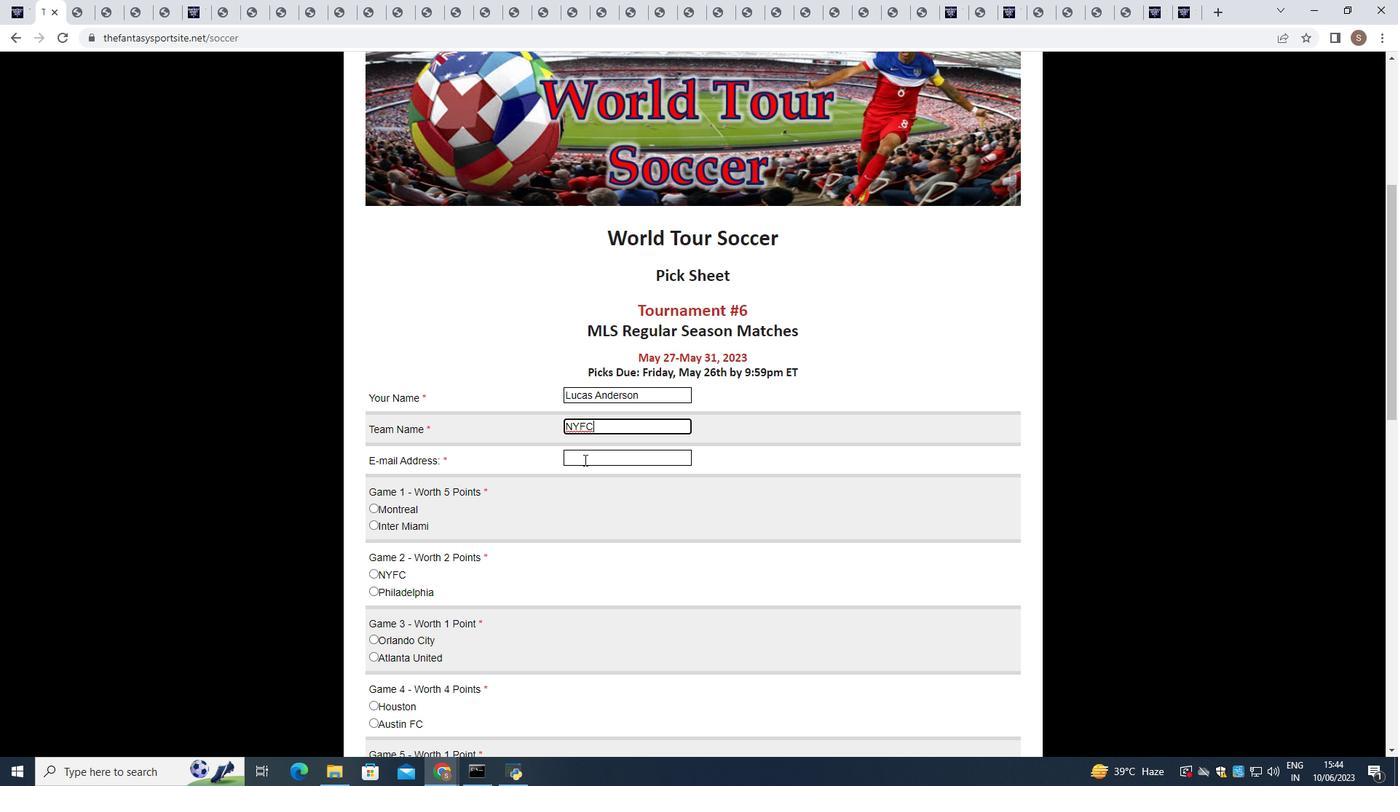 
Action: Key pressed softage.5
Screenshot: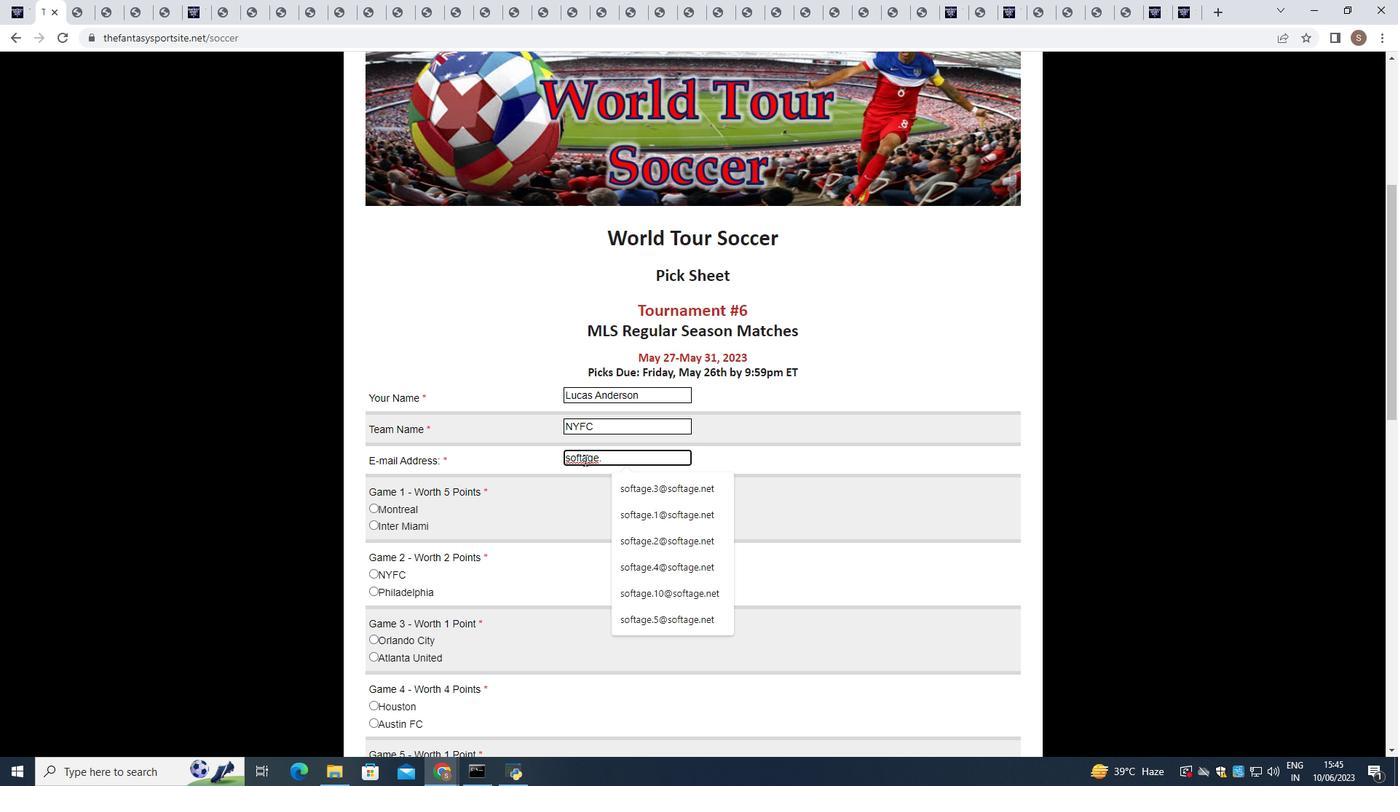 
Action: Mouse moved to (668, 493)
Screenshot: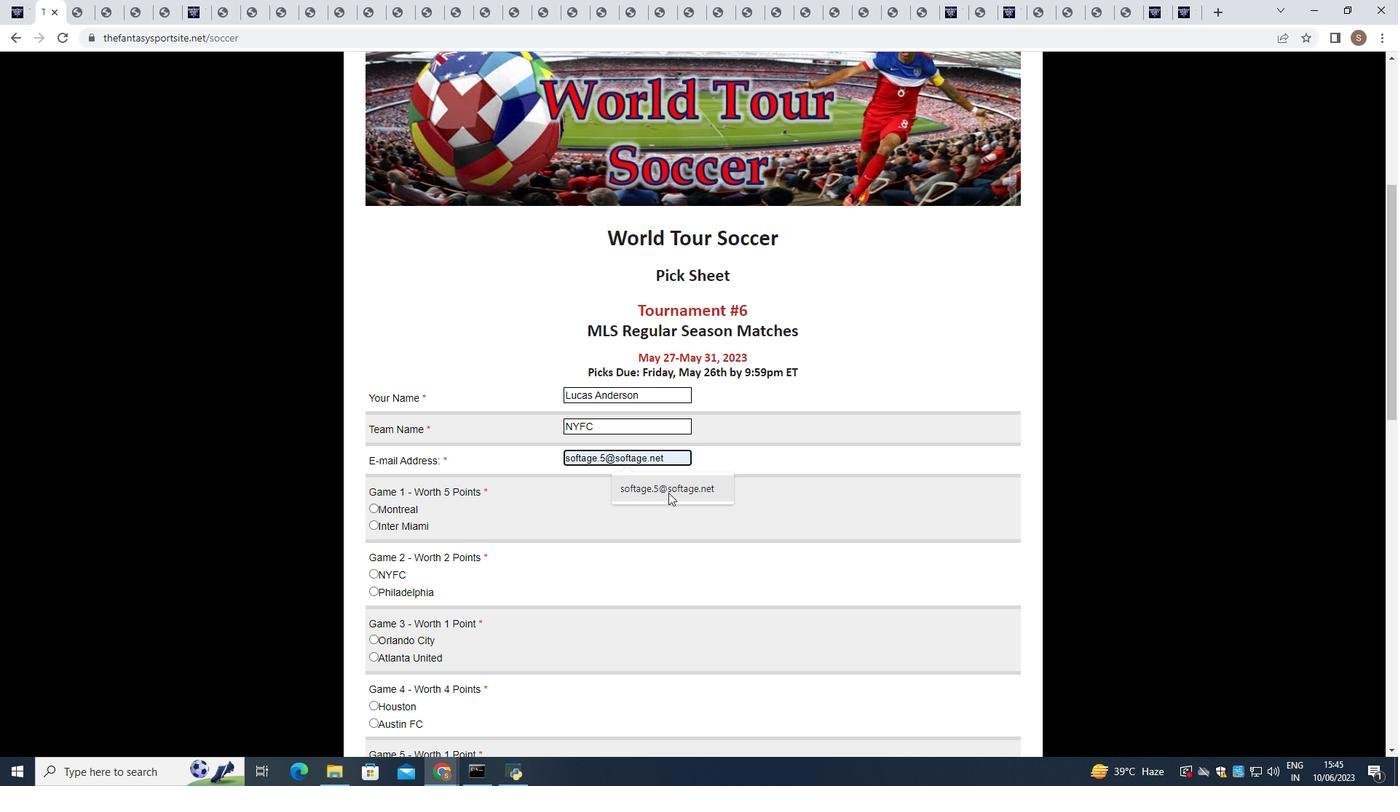 
Action: Mouse pressed left at (668, 493)
Screenshot: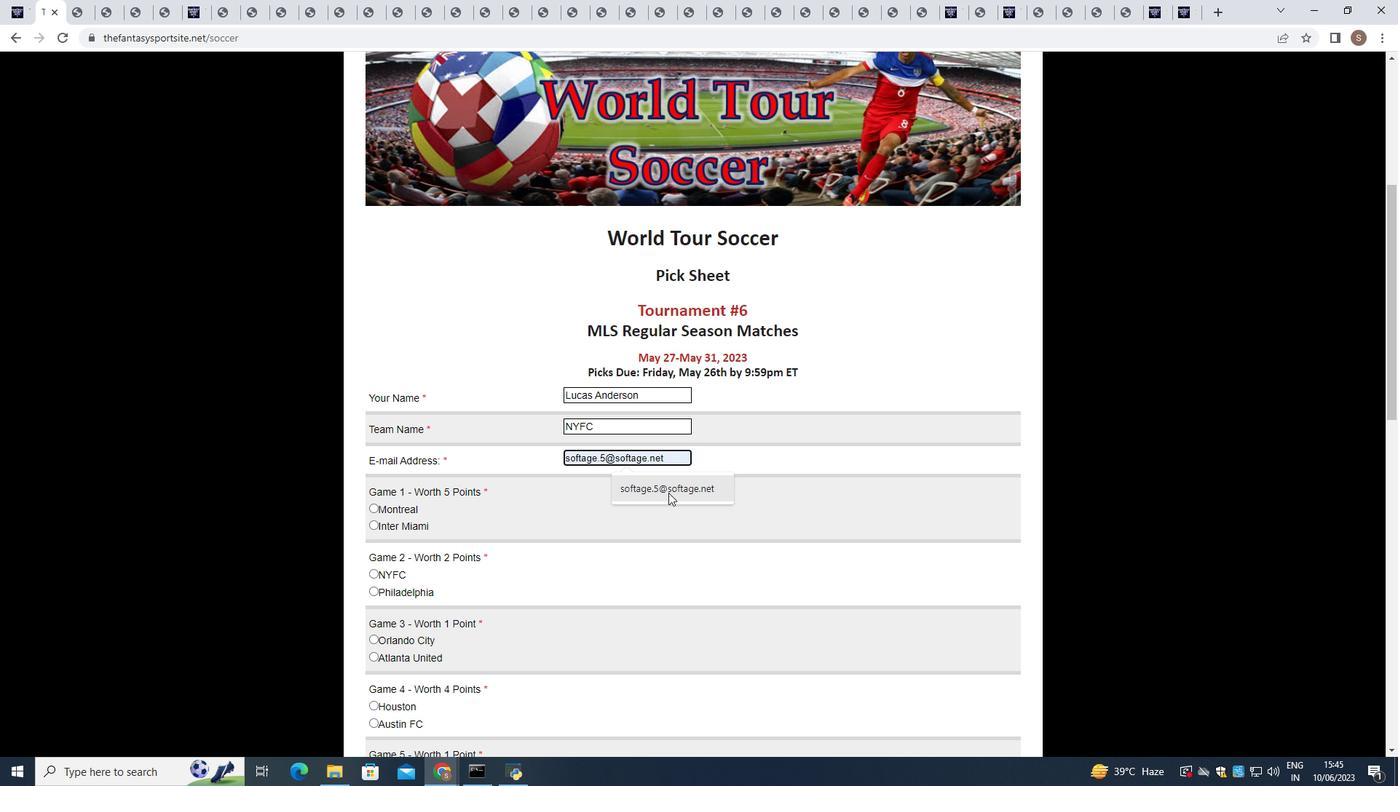 
Action: Mouse moved to (374, 526)
Screenshot: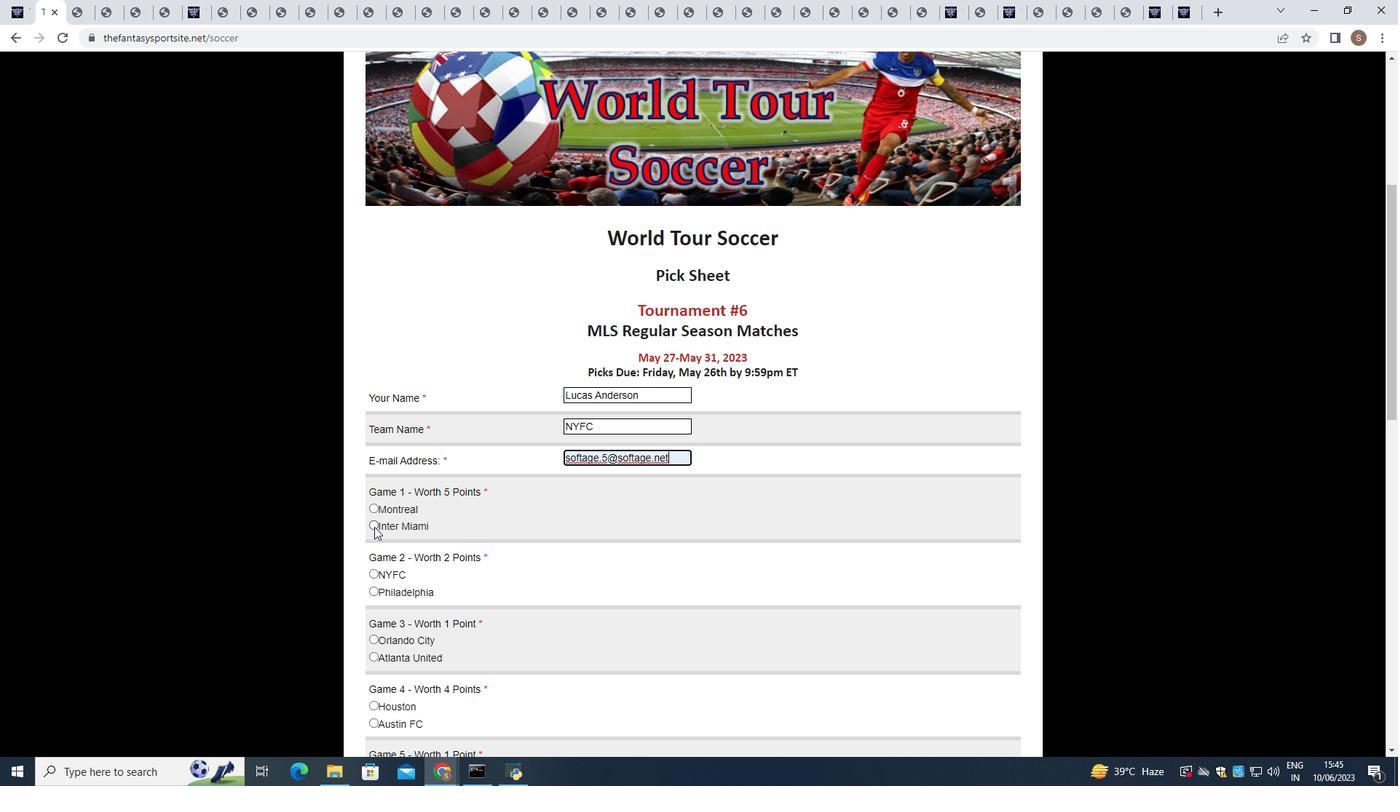 
Action: Mouse pressed left at (374, 526)
Screenshot: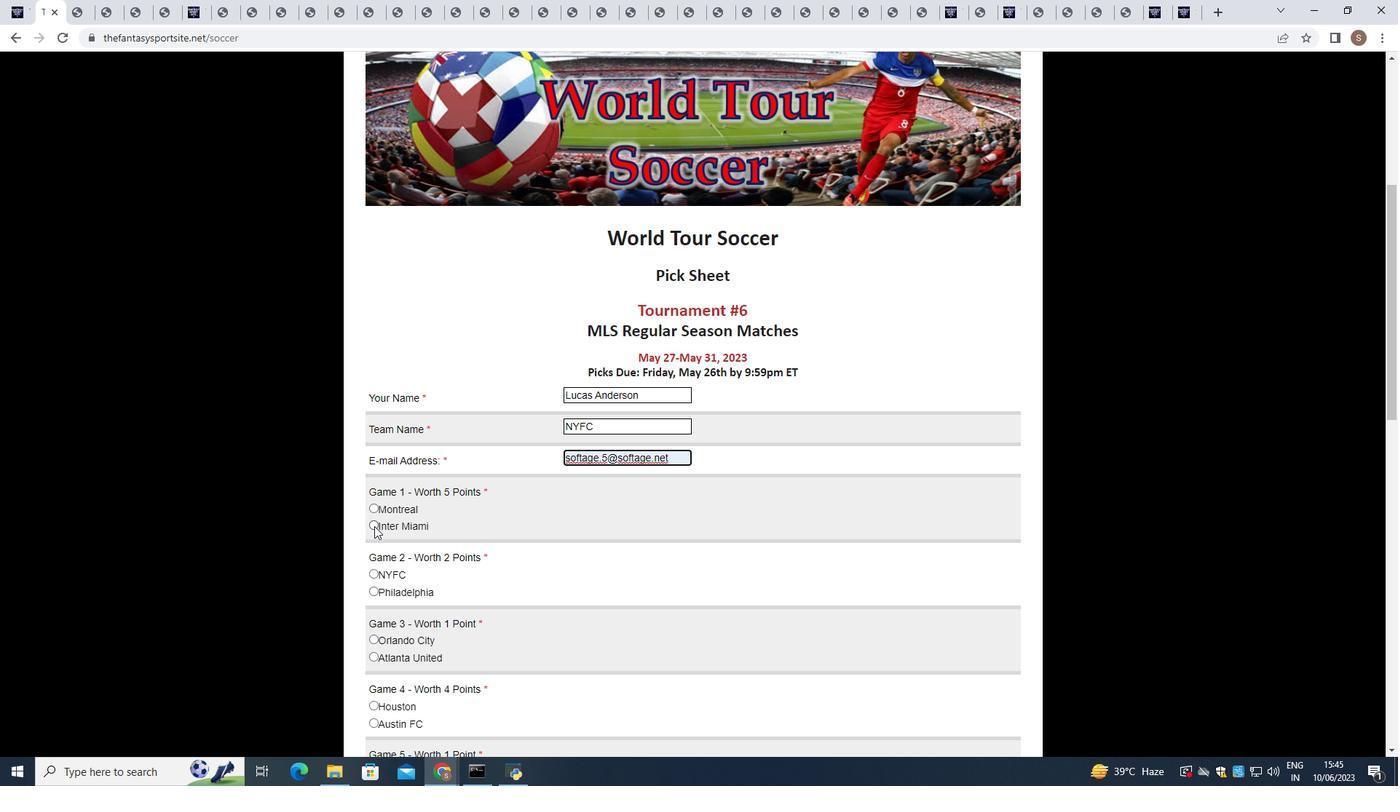 
Action: Mouse moved to (373, 574)
Screenshot: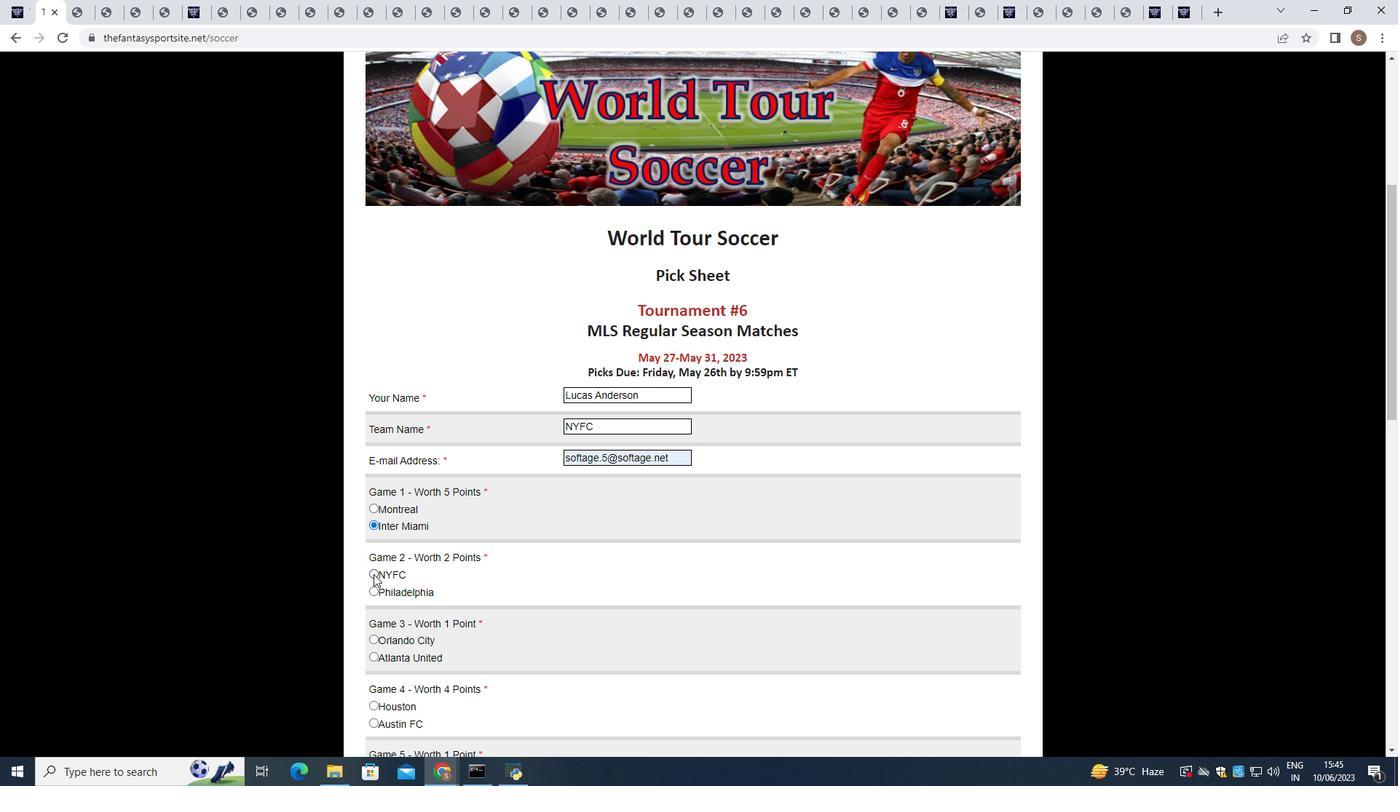 
Action: Mouse pressed left at (373, 574)
Screenshot: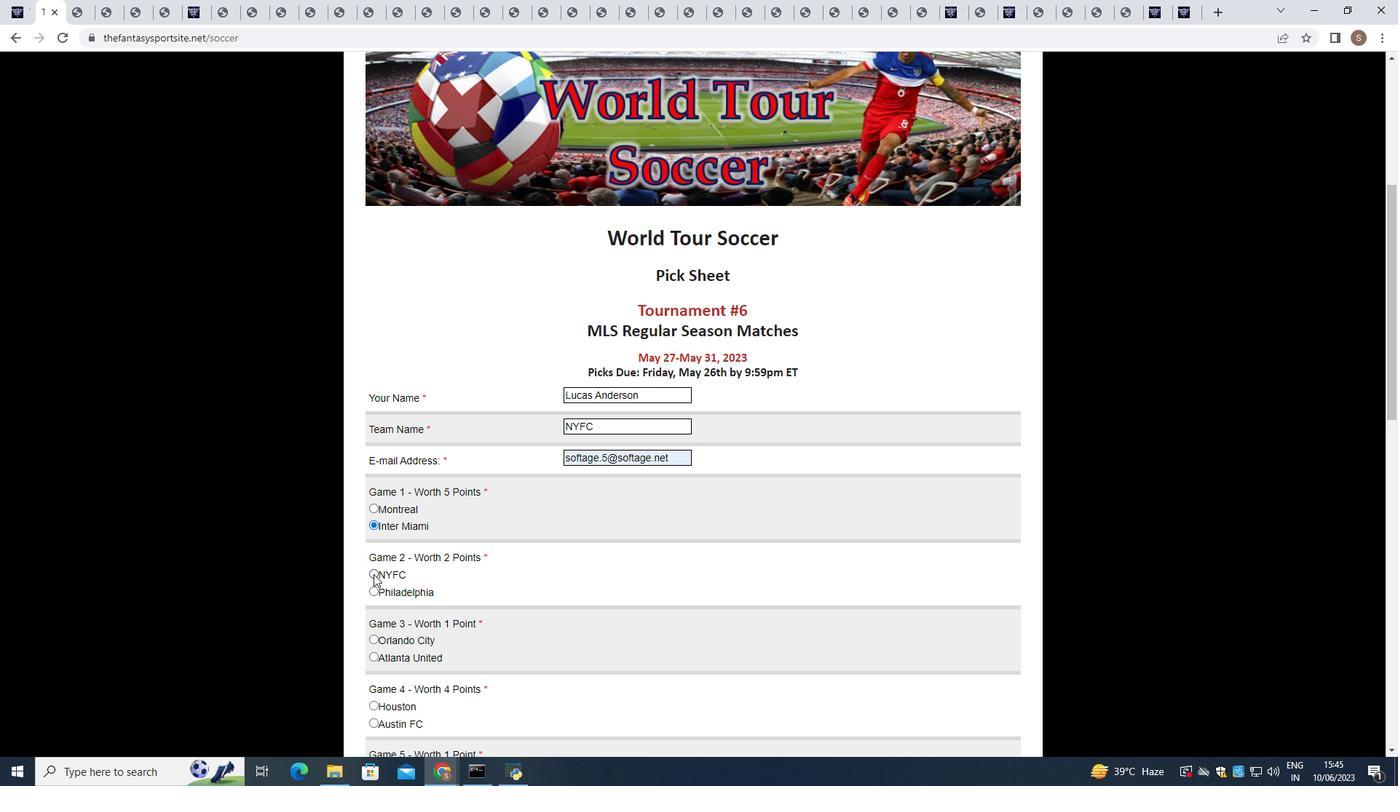 
Action: Mouse moved to (376, 573)
Screenshot: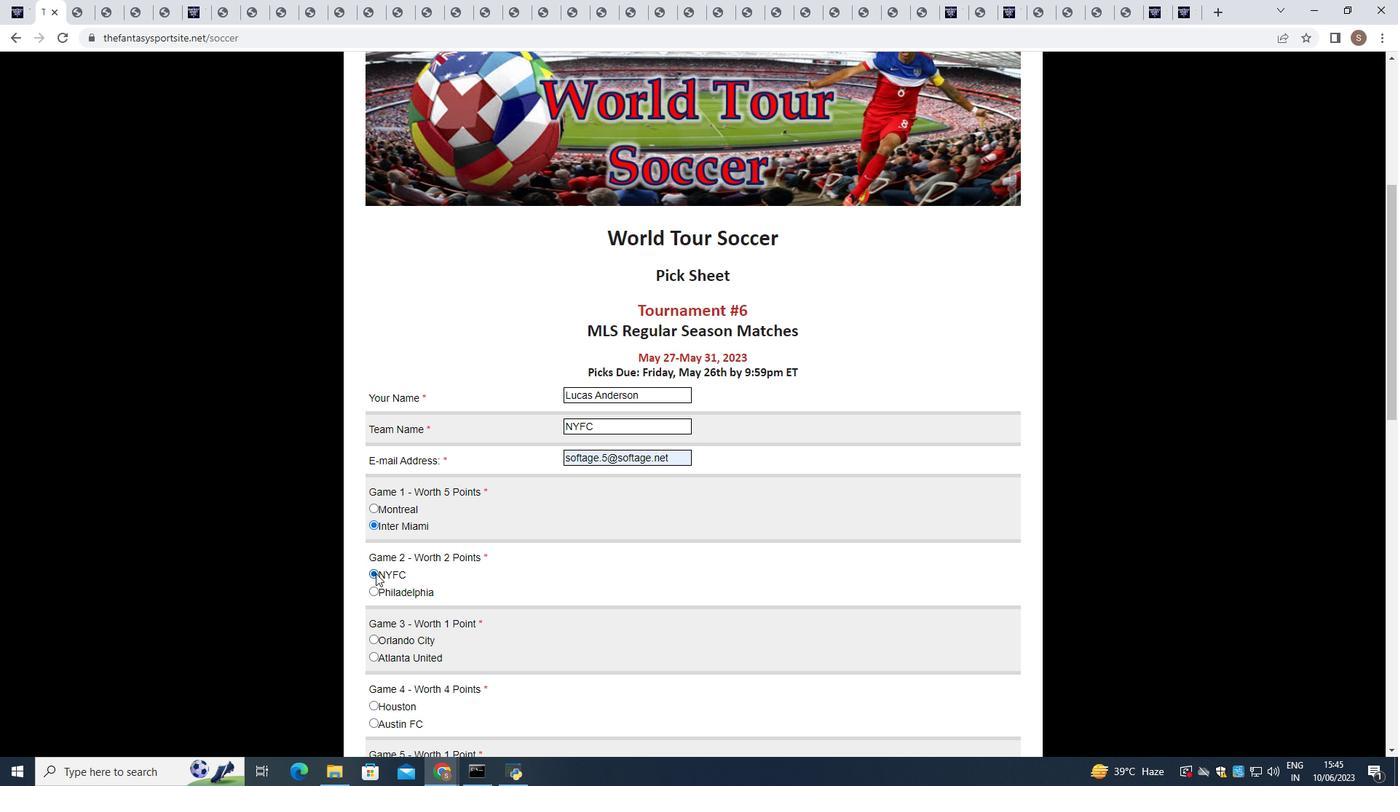 
Action: Mouse scrolled (376, 573) with delta (0, 0)
Screenshot: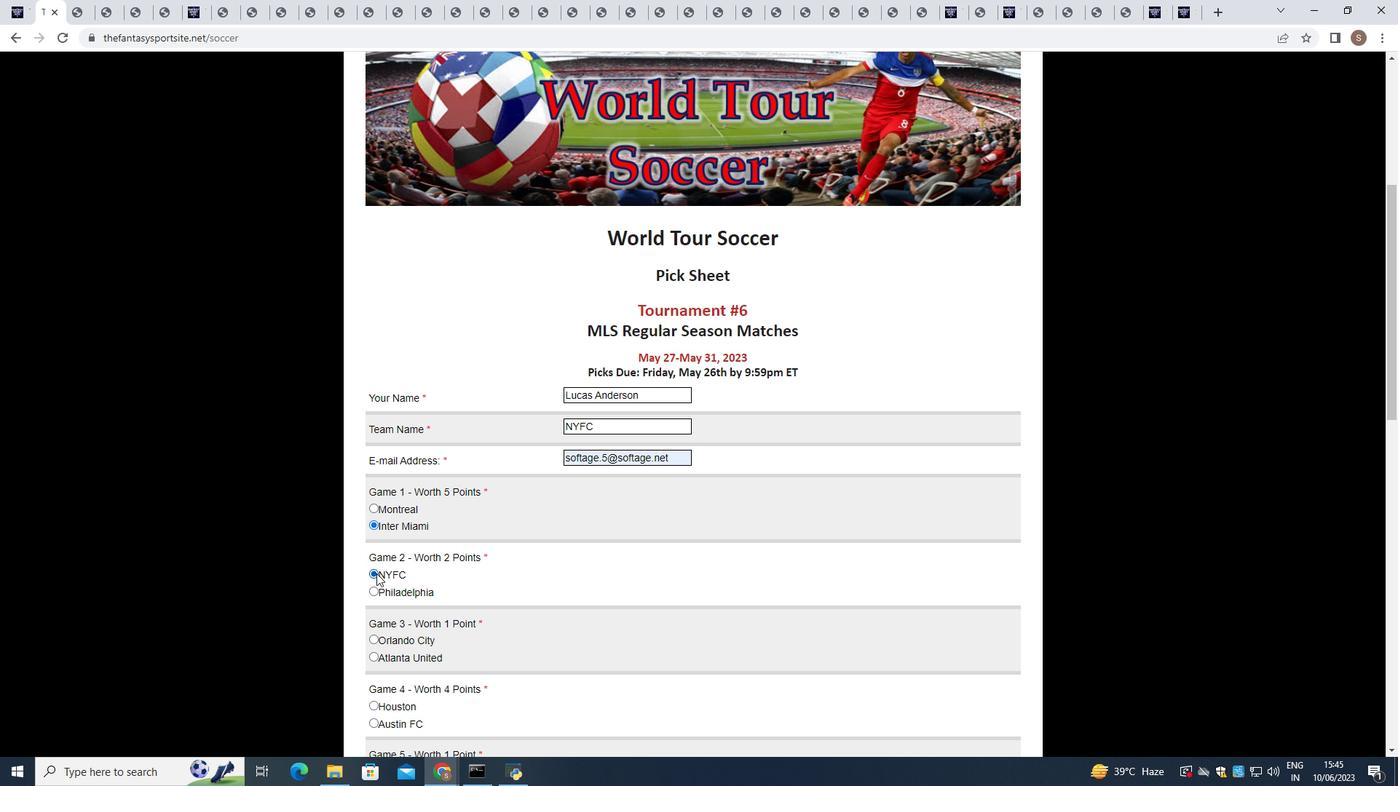 
Action: Mouse scrolled (376, 573) with delta (0, 0)
Screenshot: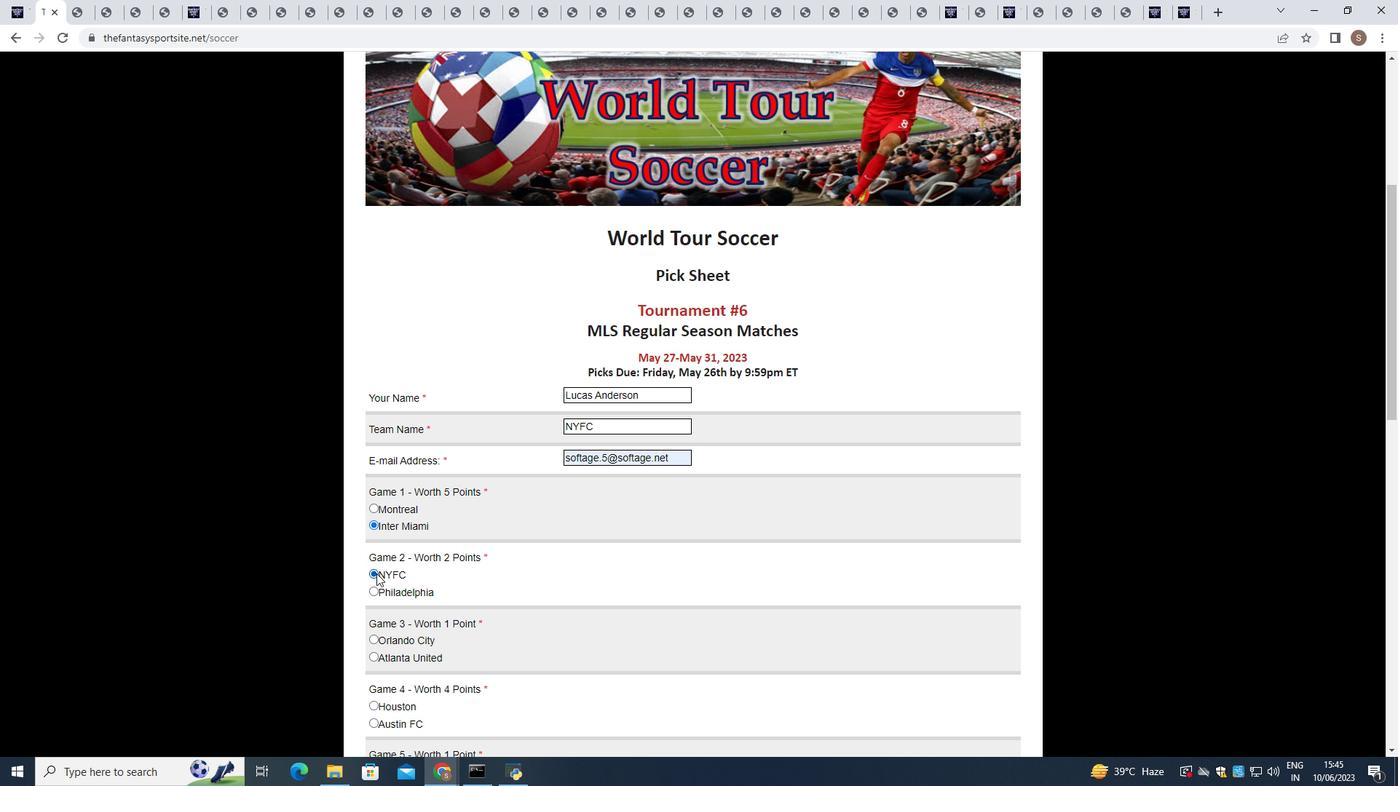 
Action: Mouse scrolled (376, 573) with delta (0, 0)
Screenshot: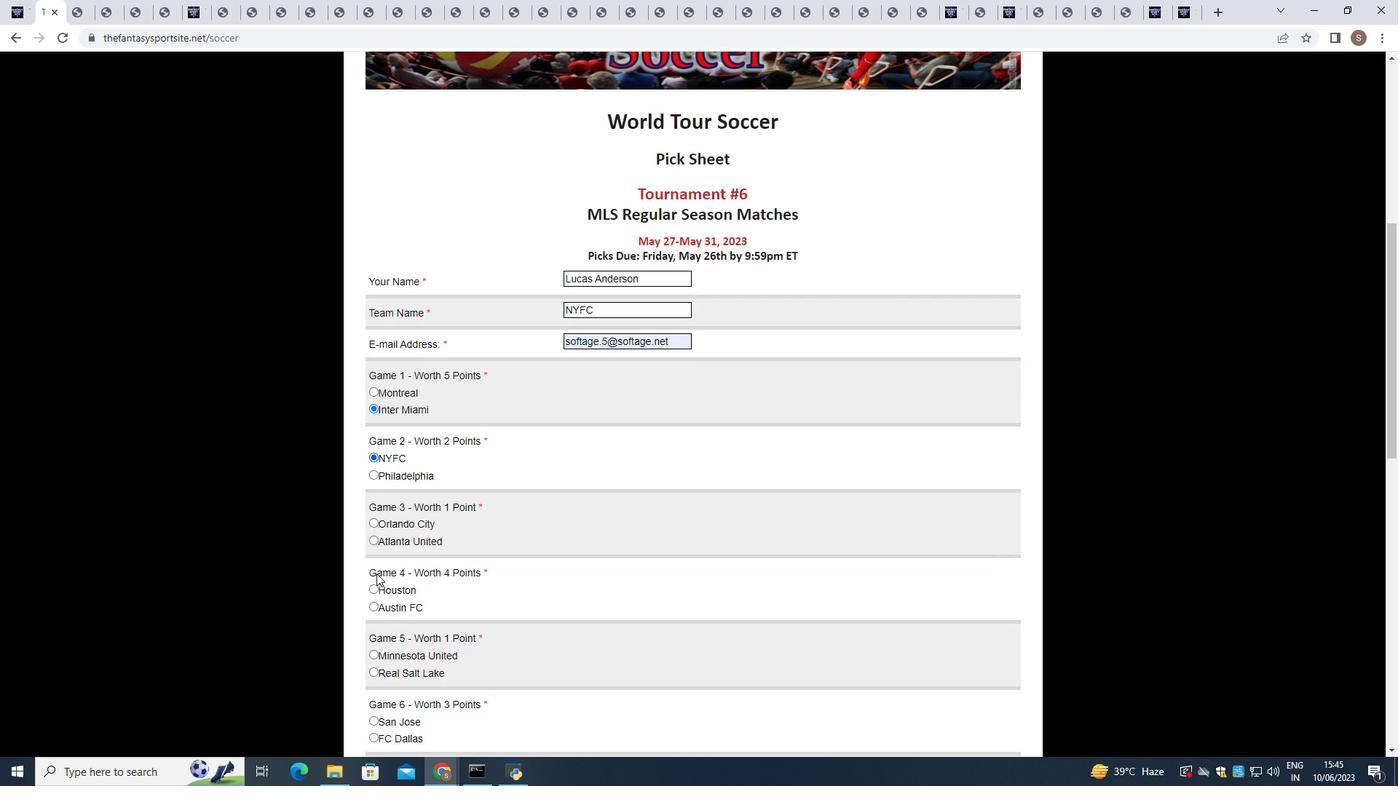 
Action: Mouse scrolled (376, 573) with delta (0, 0)
Screenshot: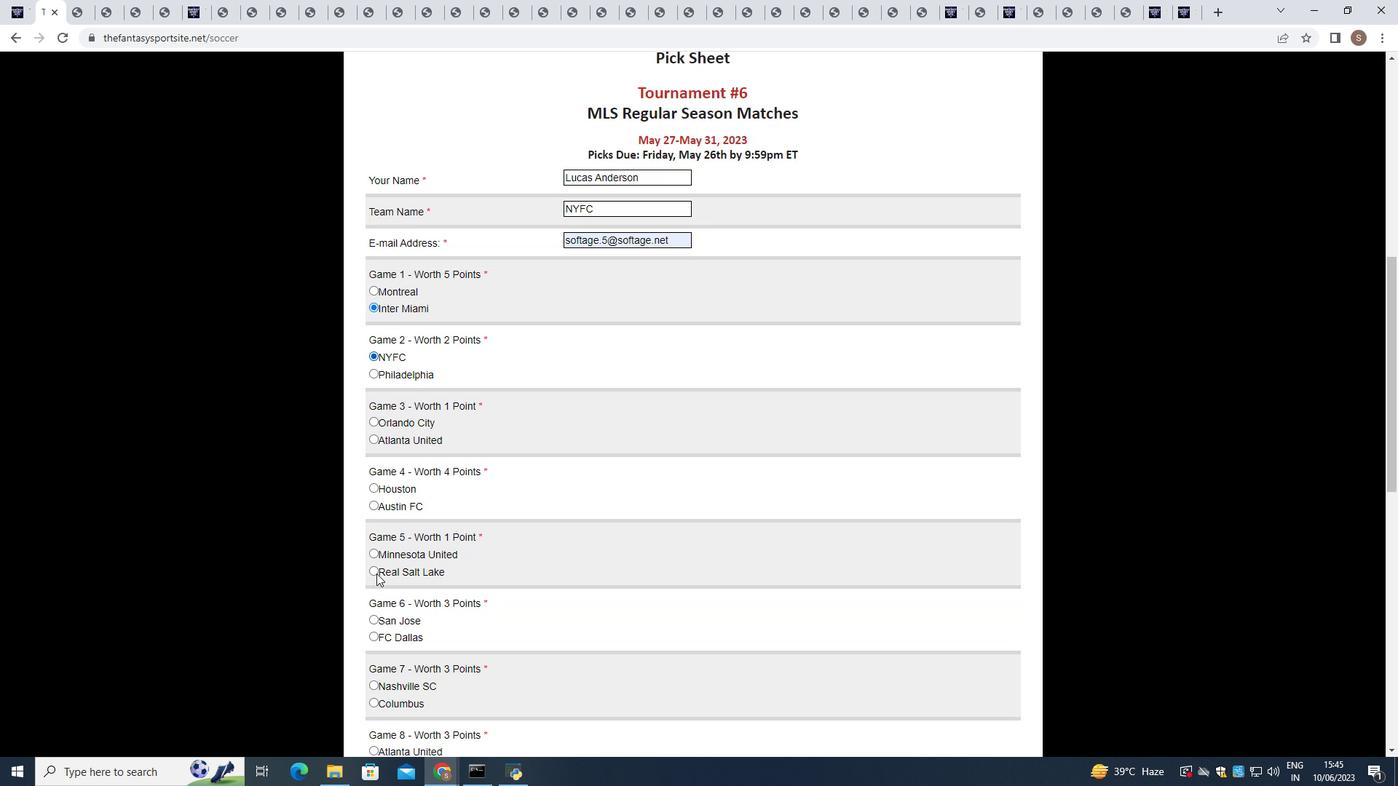 
Action: Mouse moved to (375, 367)
Screenshot: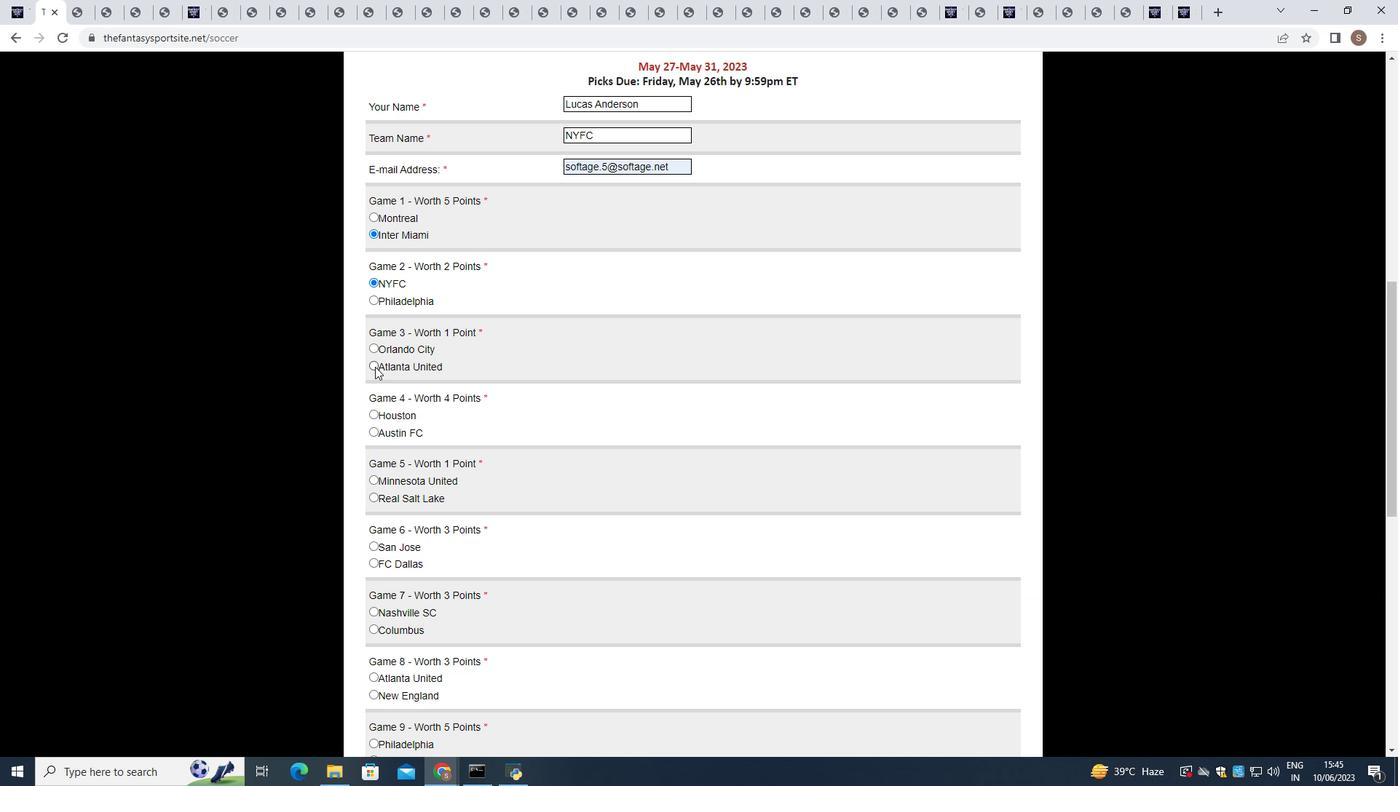 
Action: Mouse pressed left at (375, 367)
Screenshot: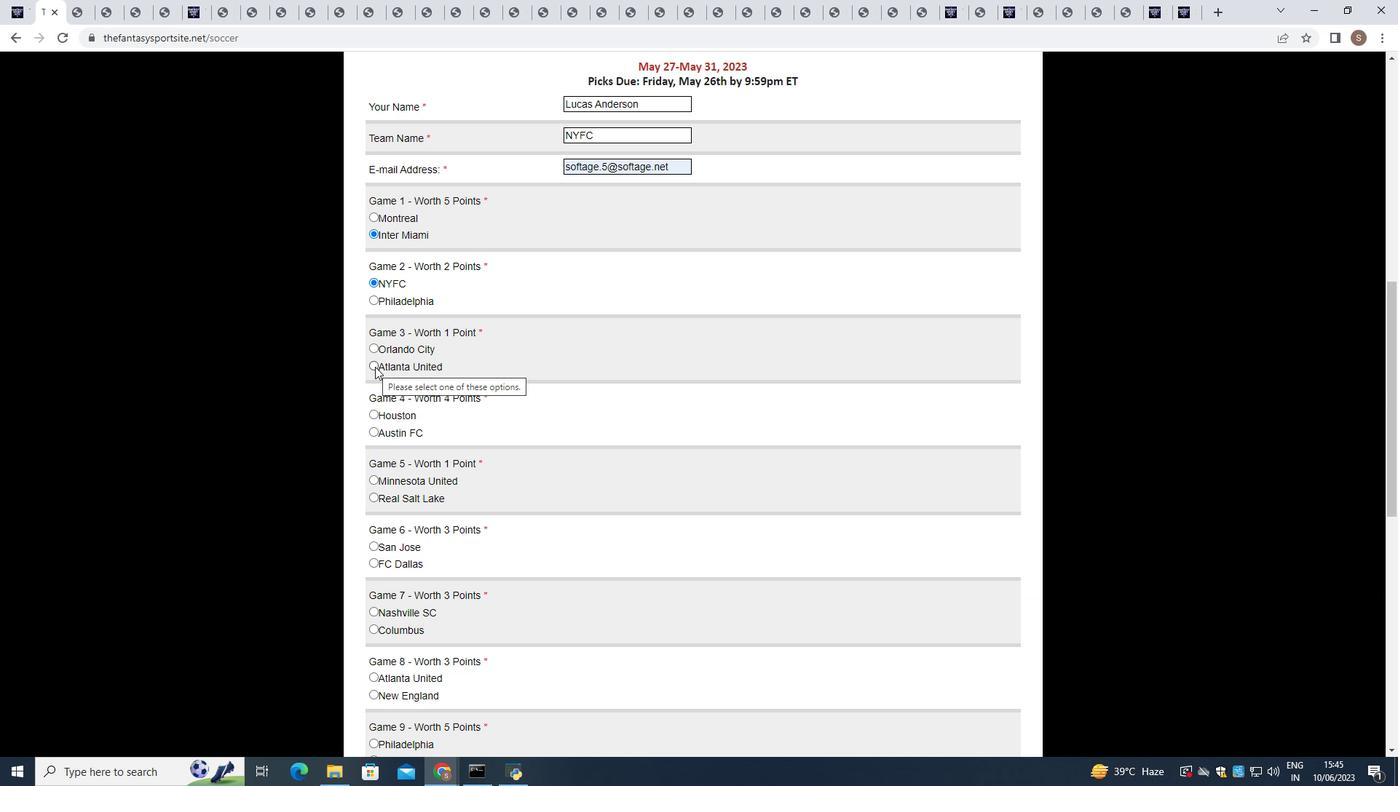 
Action: Mouse moved to (372, 428)
Screenshot: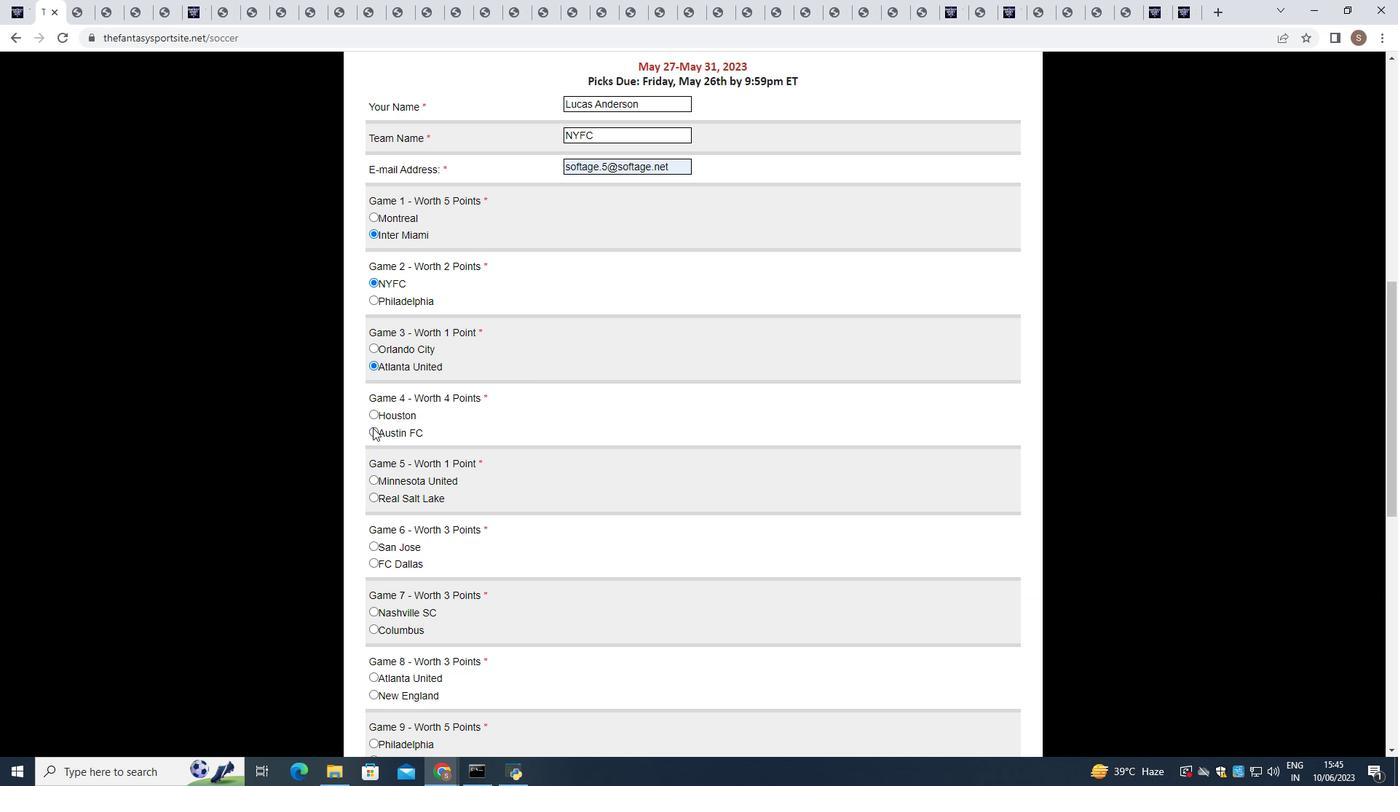 
Action: Mouse pressed left at (372, 428)
Screenshot: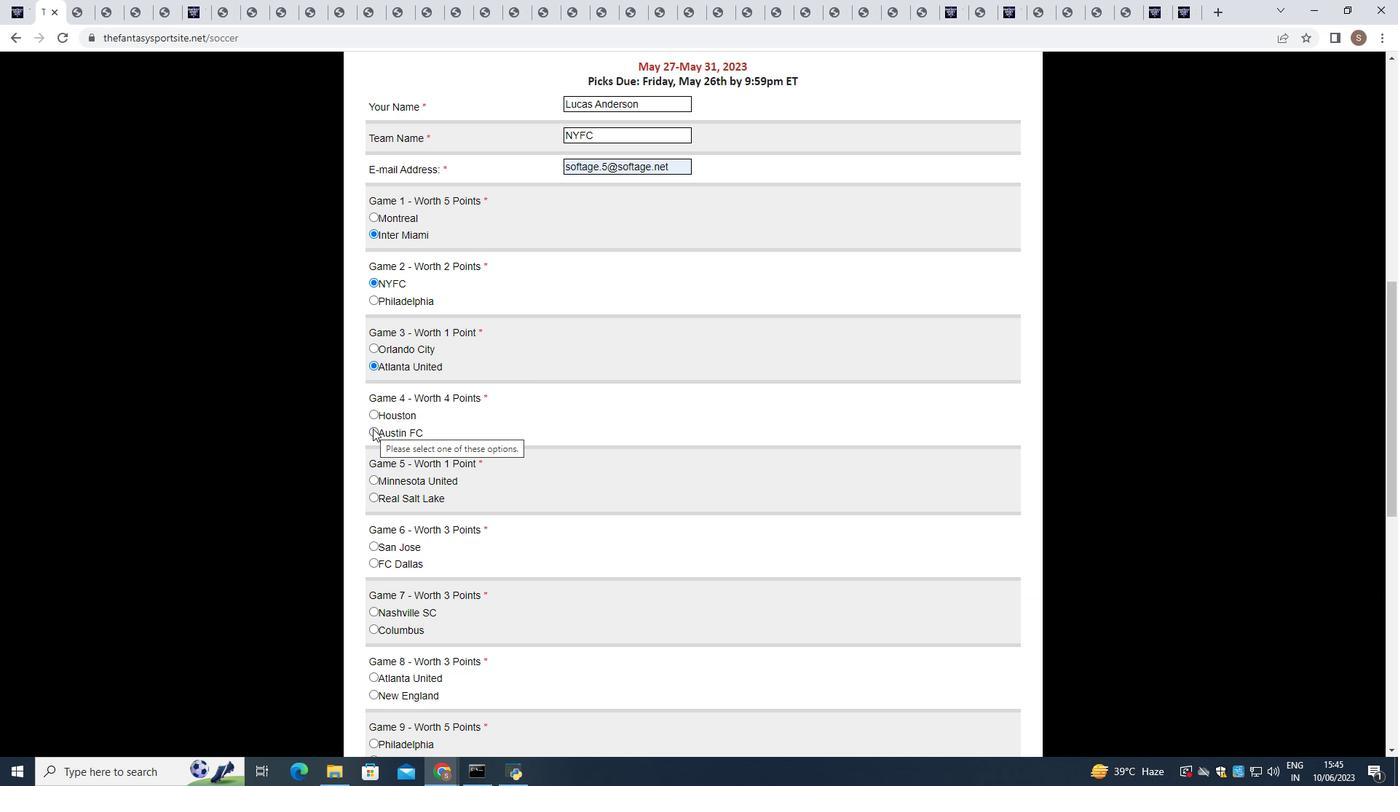 
Action: Mouse moved to (372, 481)
Screenshot: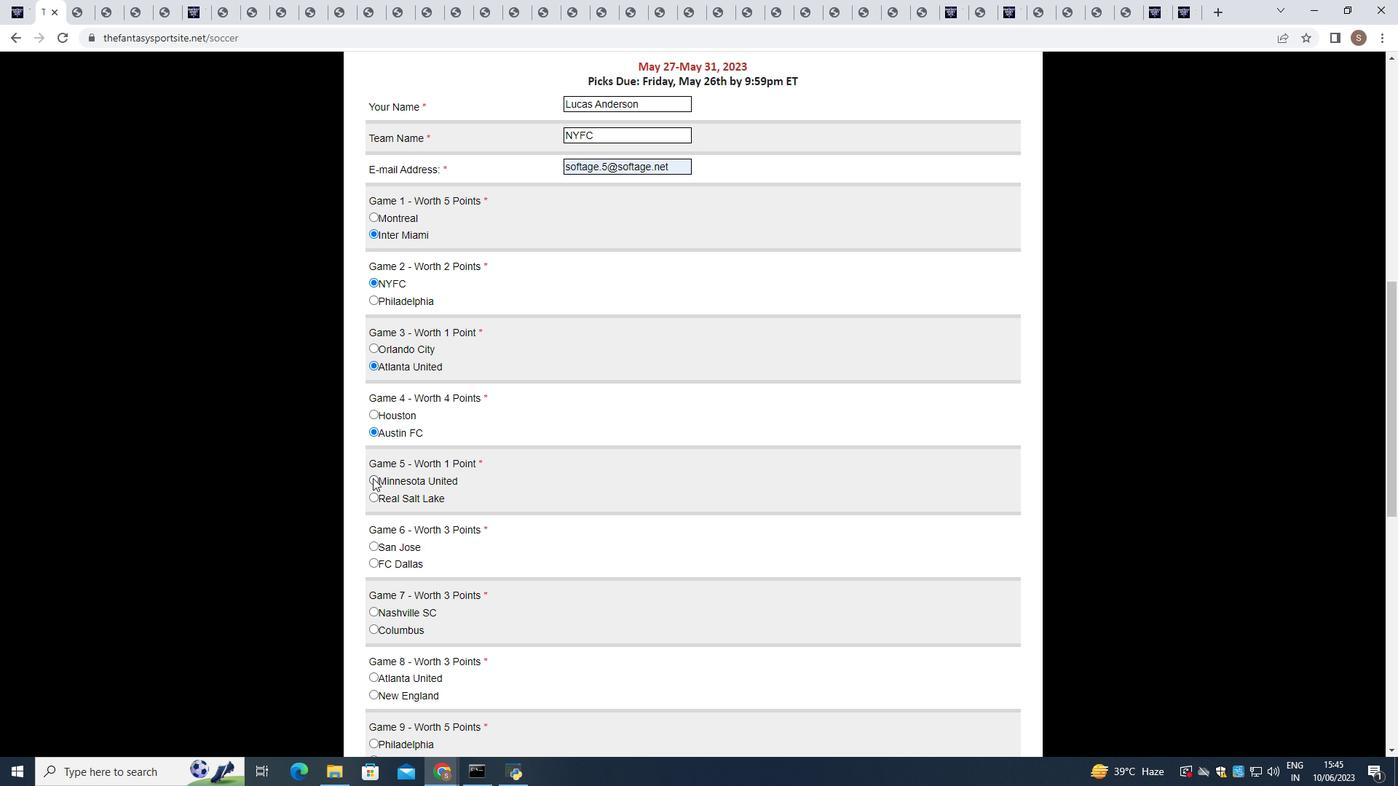 
Action: Mouse pressed left at (372, 481)
Screenshot: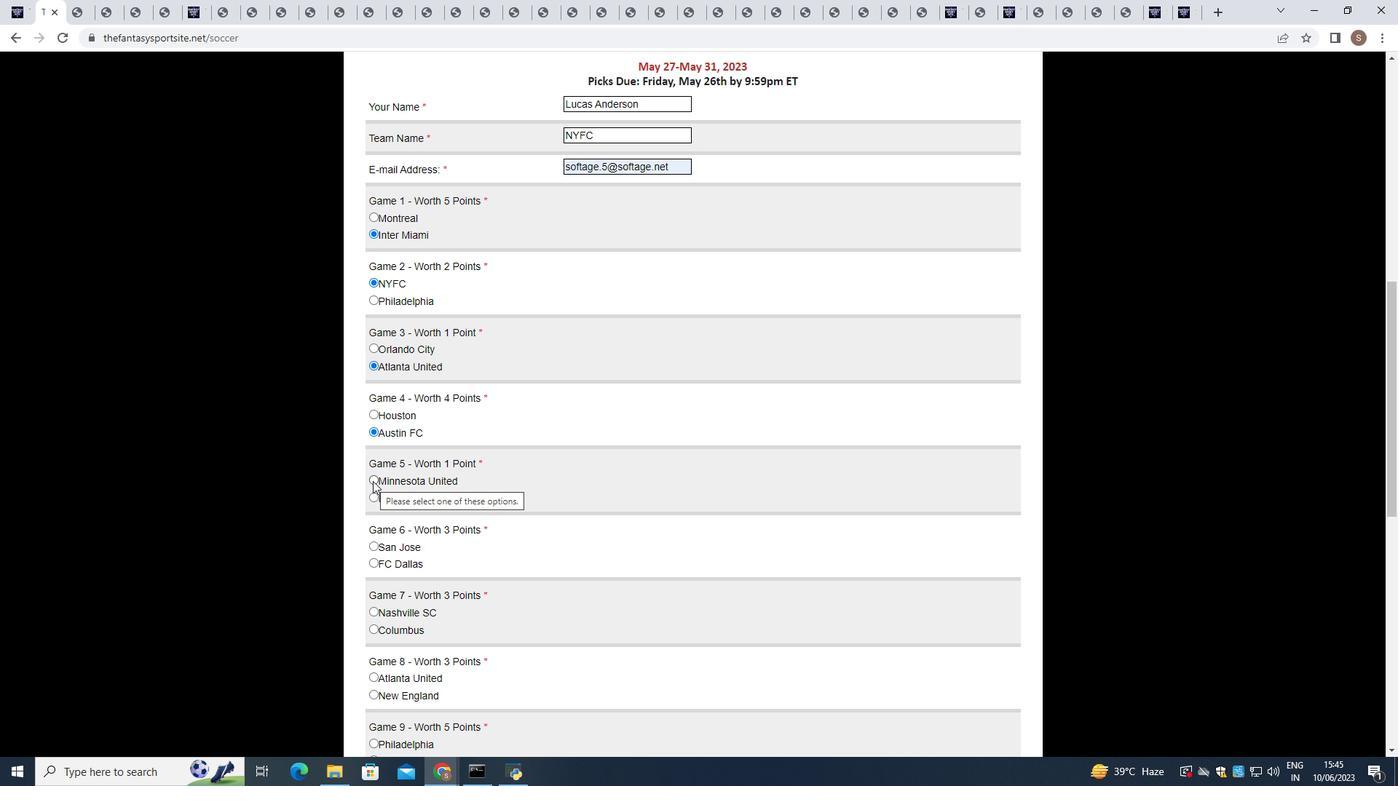 
Action: Mouse moved to (373, 546)
Screenshot: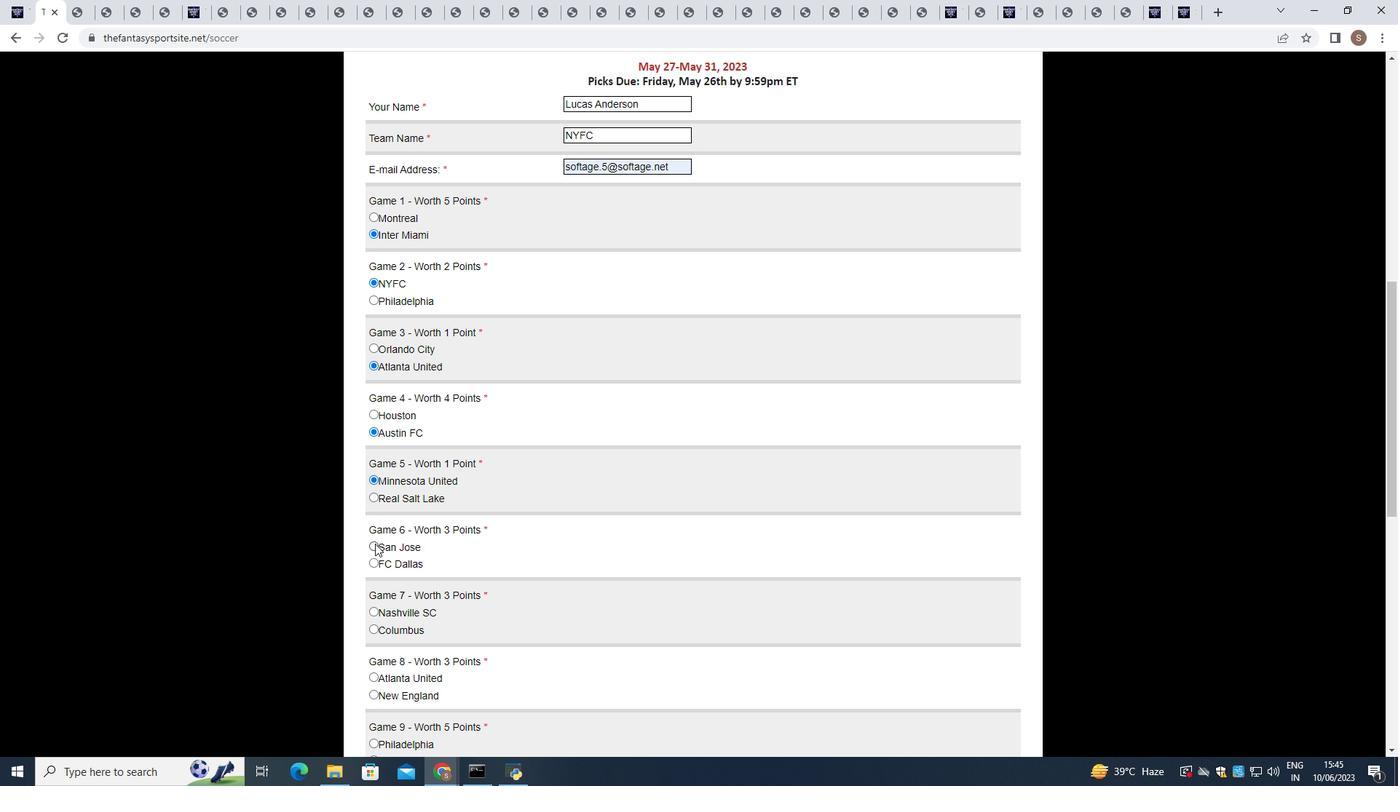 
Action: Mouse pressed left at (373, 546)
Screenshot: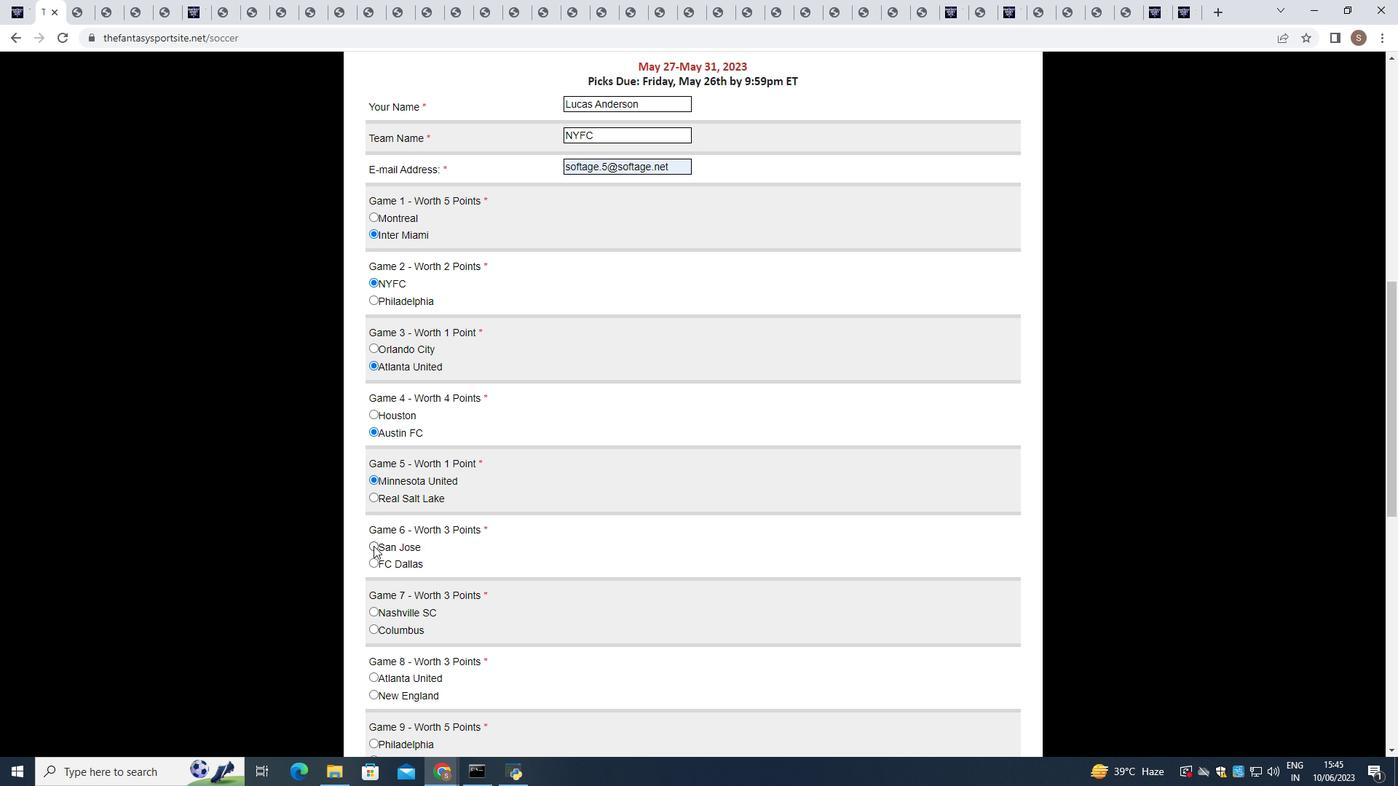 
Action: Mouse moved to (373, 607)
Screenshot: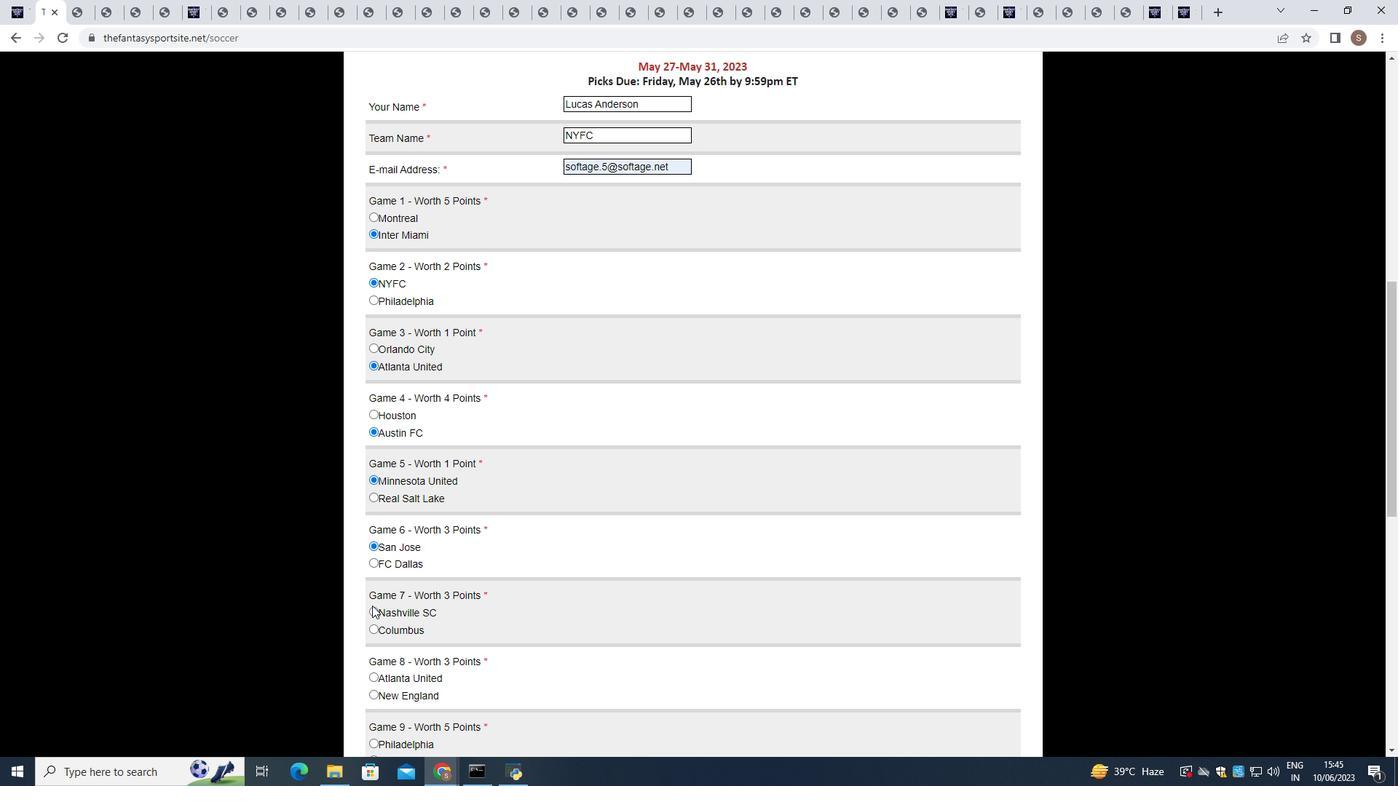 
Action: Mouse pressed left at (373, 607)
Screenshot: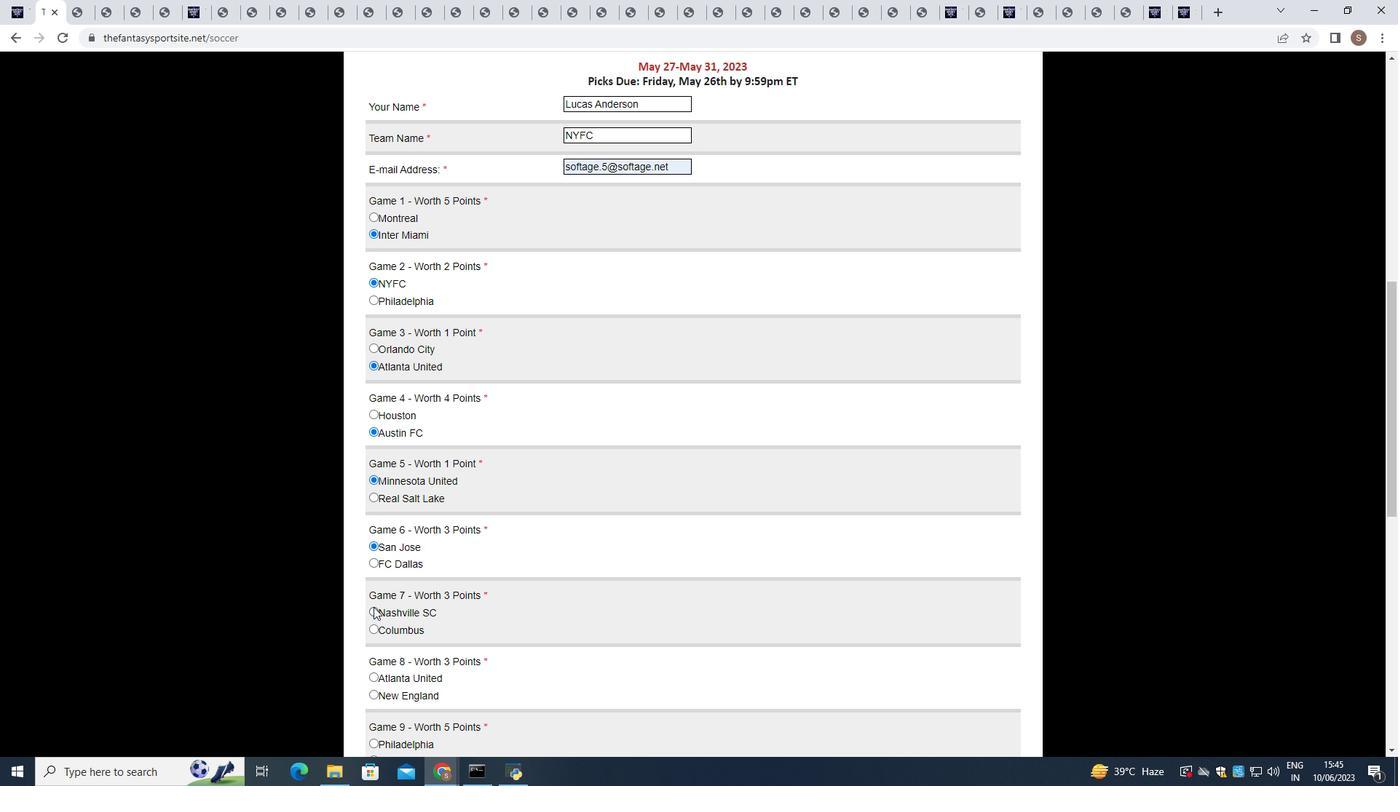 
Action: Mouse moved to (372, 697)
Screenshot: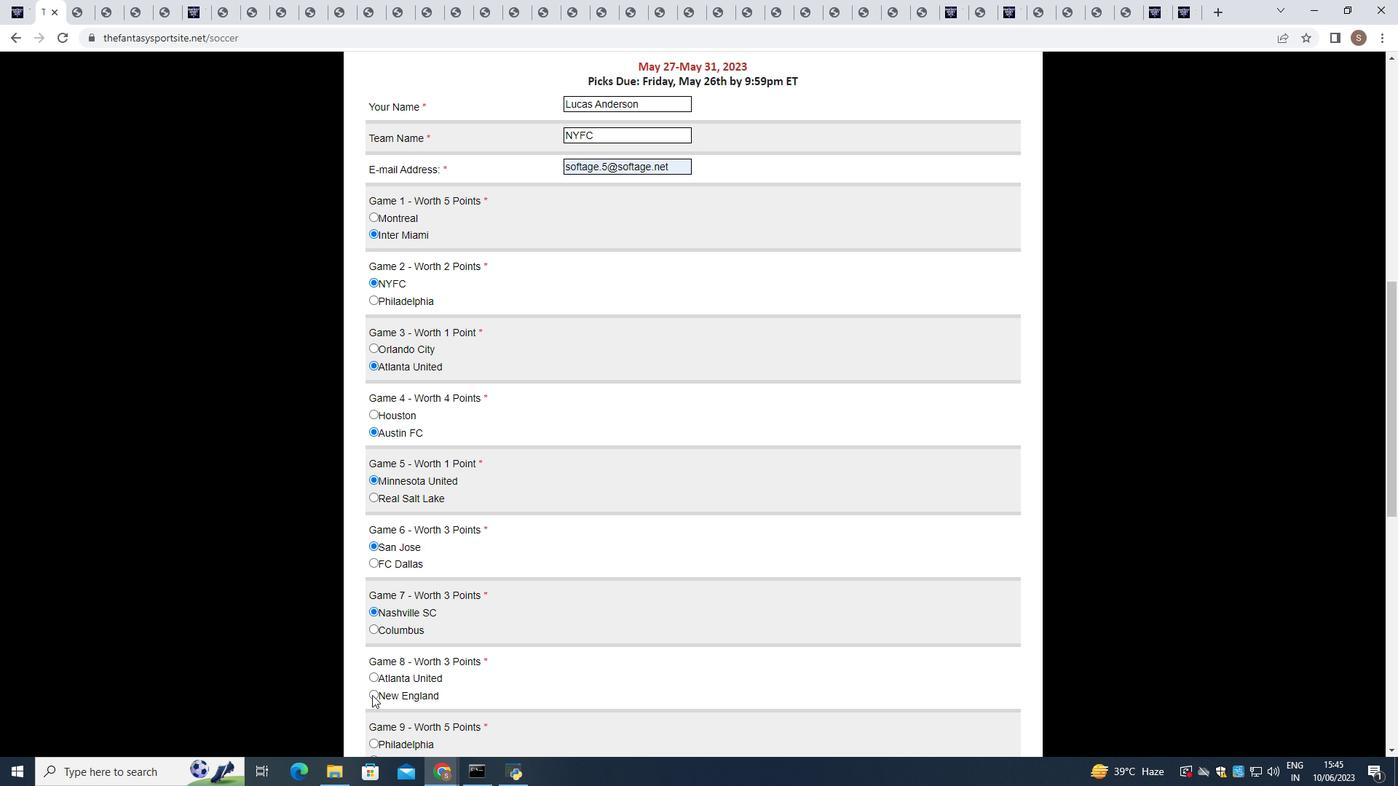 
Action: Mouse pressed left at (372, 697)
Screenshot: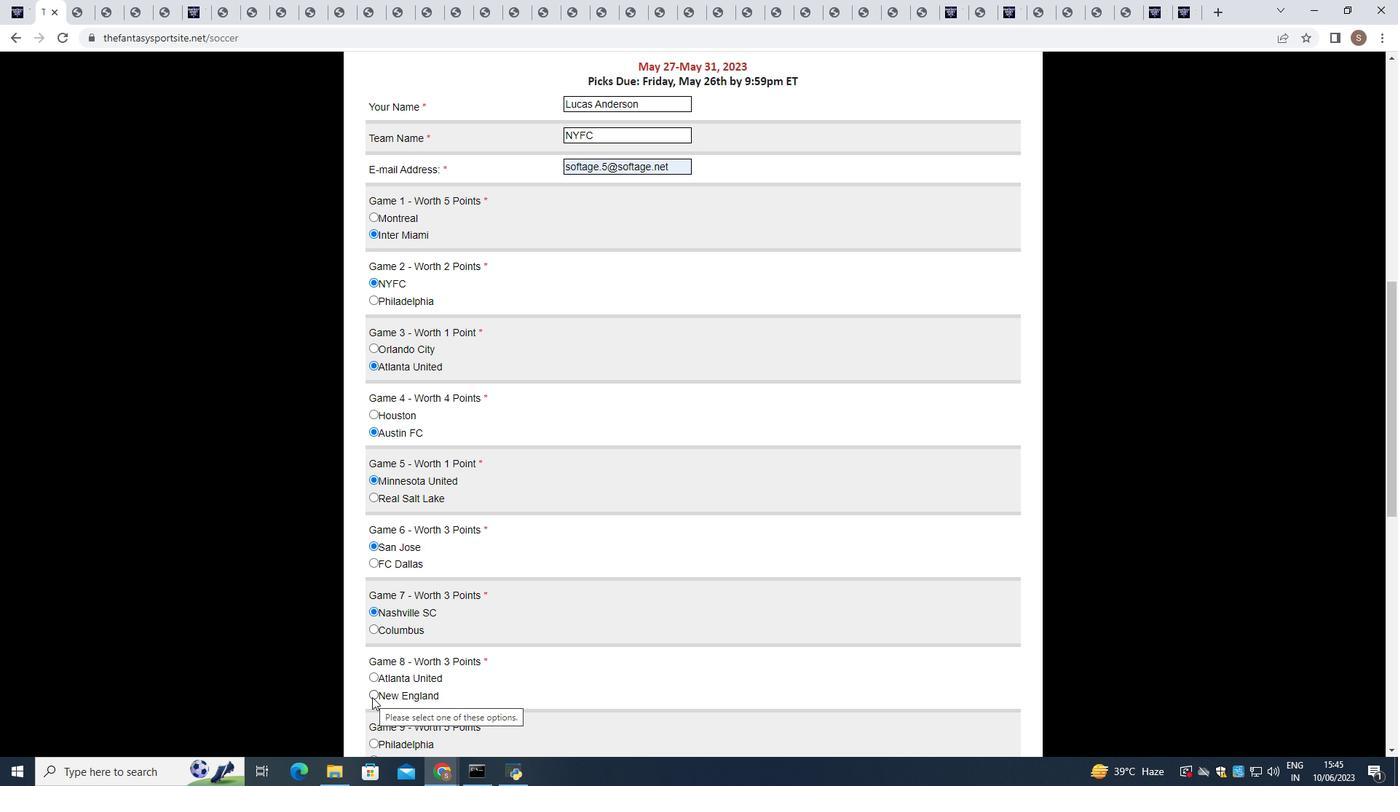 
Action: Mouse moved to (381, 685)
Screenshot: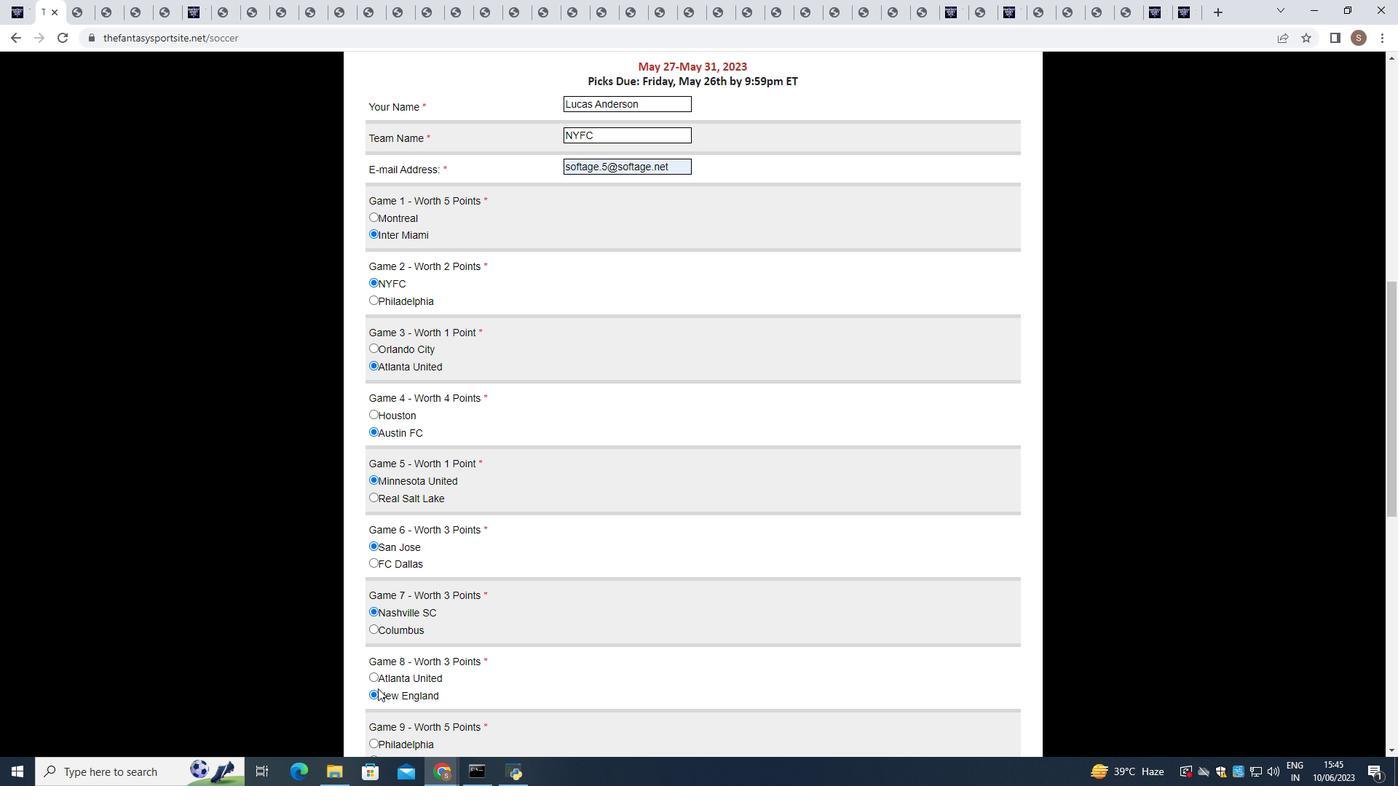 
Action: Mouse scrolled (381, 684) with delta (0, 0)
Screenshot: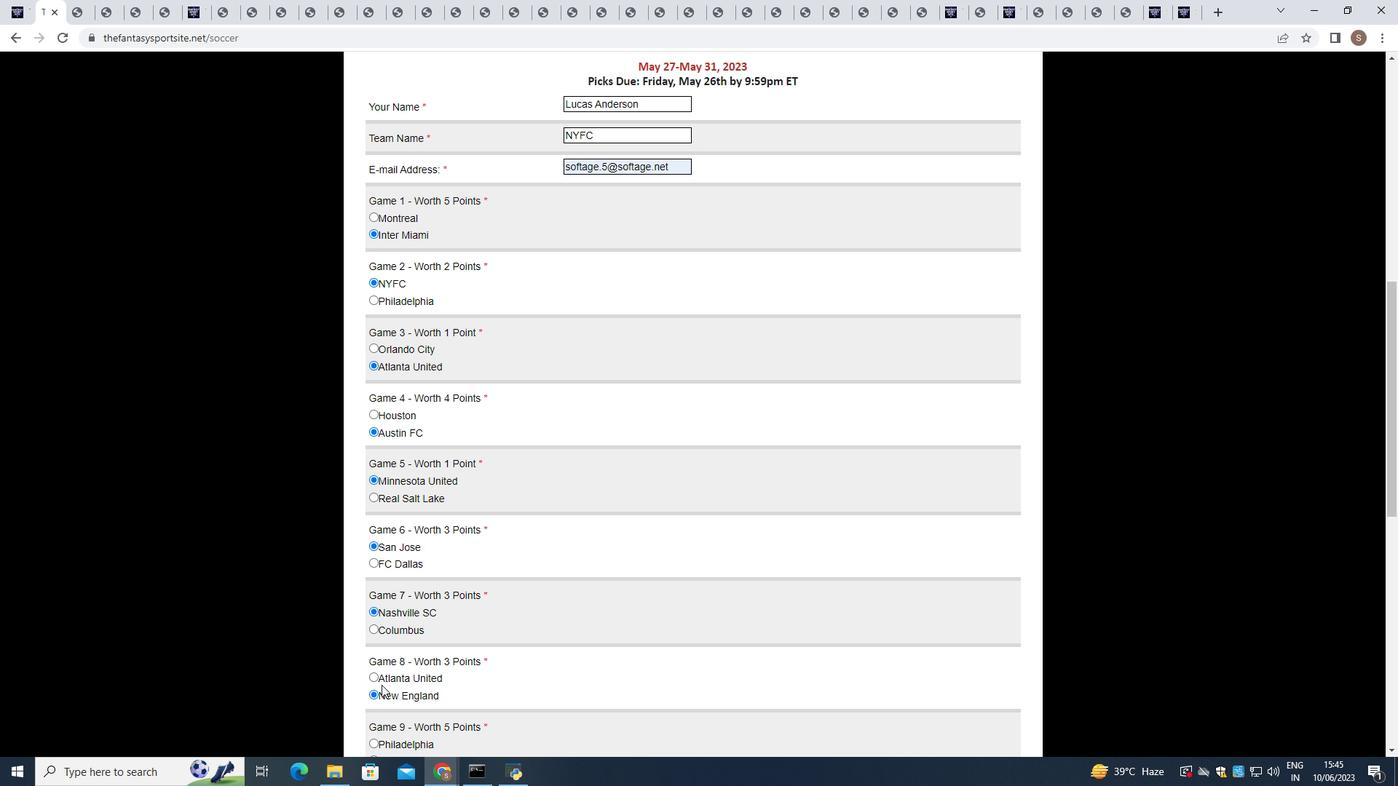 
Action: Mouse scrolled (381, 684) with delta (0, 0)
Screenshot: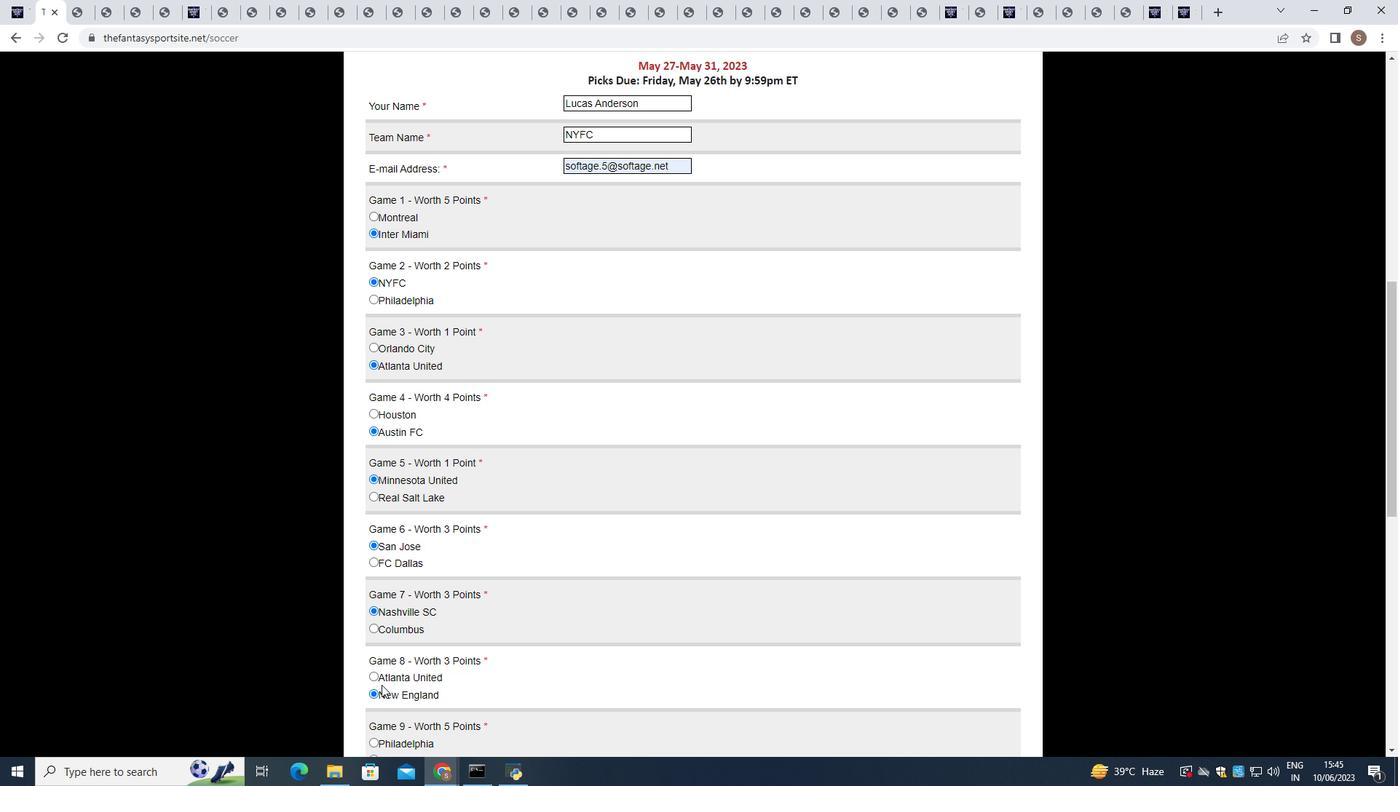 
Action: Mouse moved to (383, 685)
Screenshot: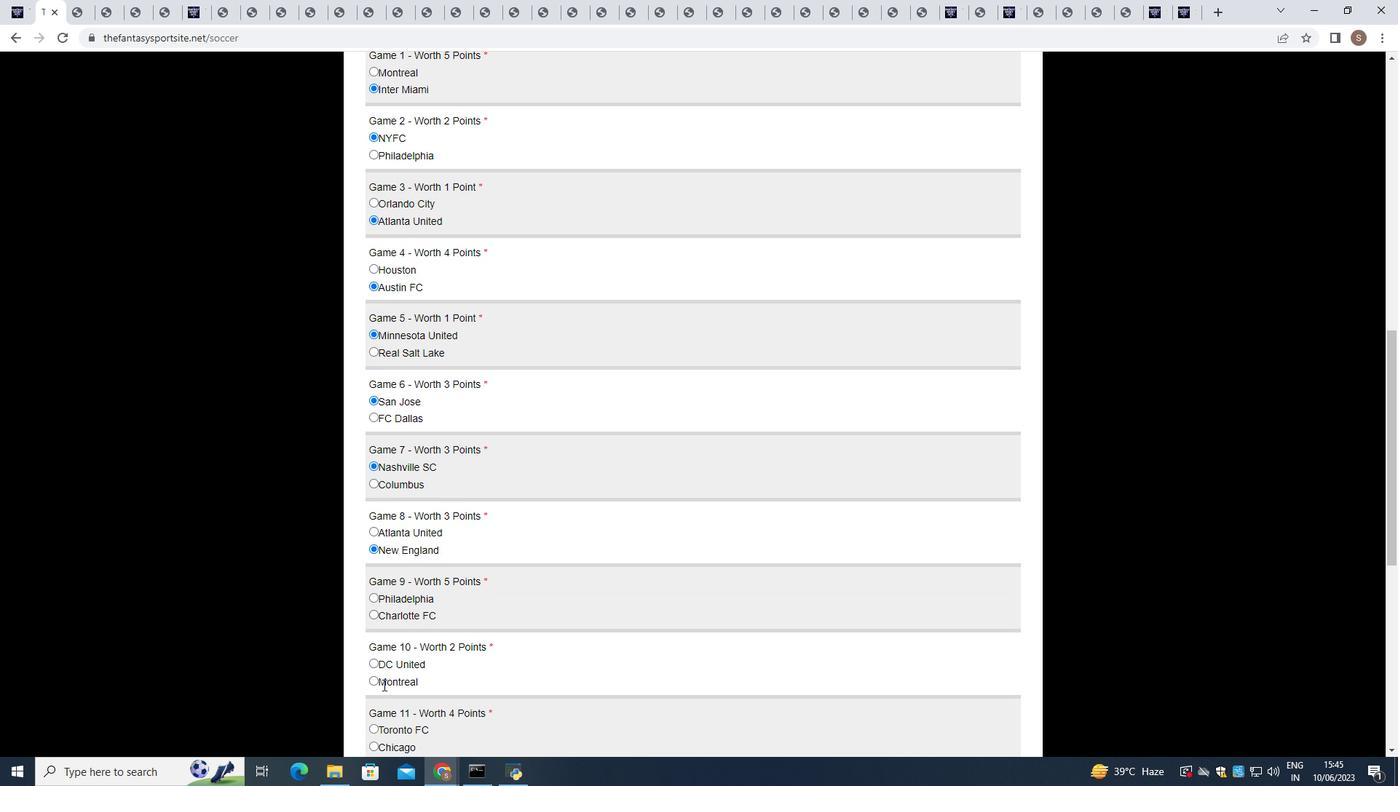 
Action: Mouse scrolled (383, 684) with delta (0, 0)
Screenshot: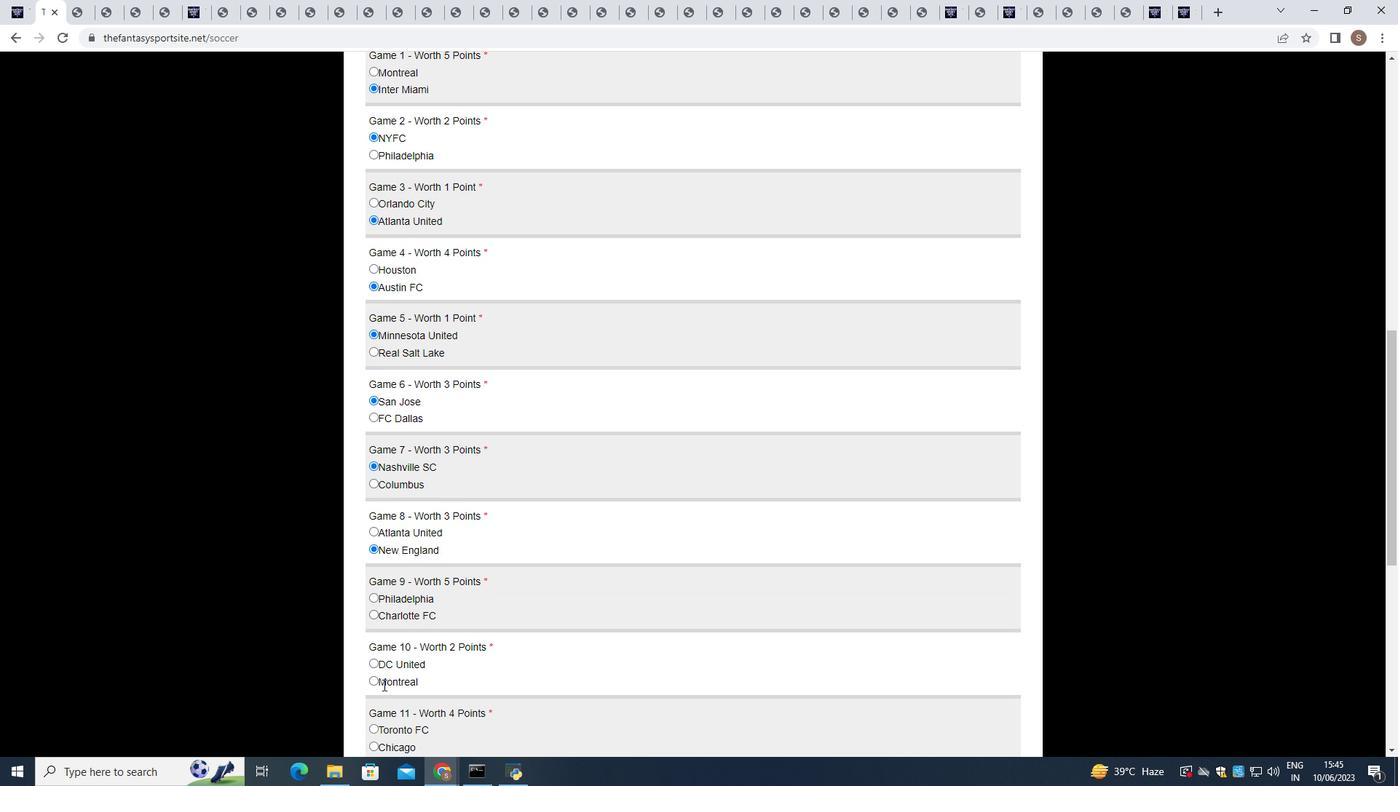 
Action: Mouse moved to (384, 686)
Screenshot: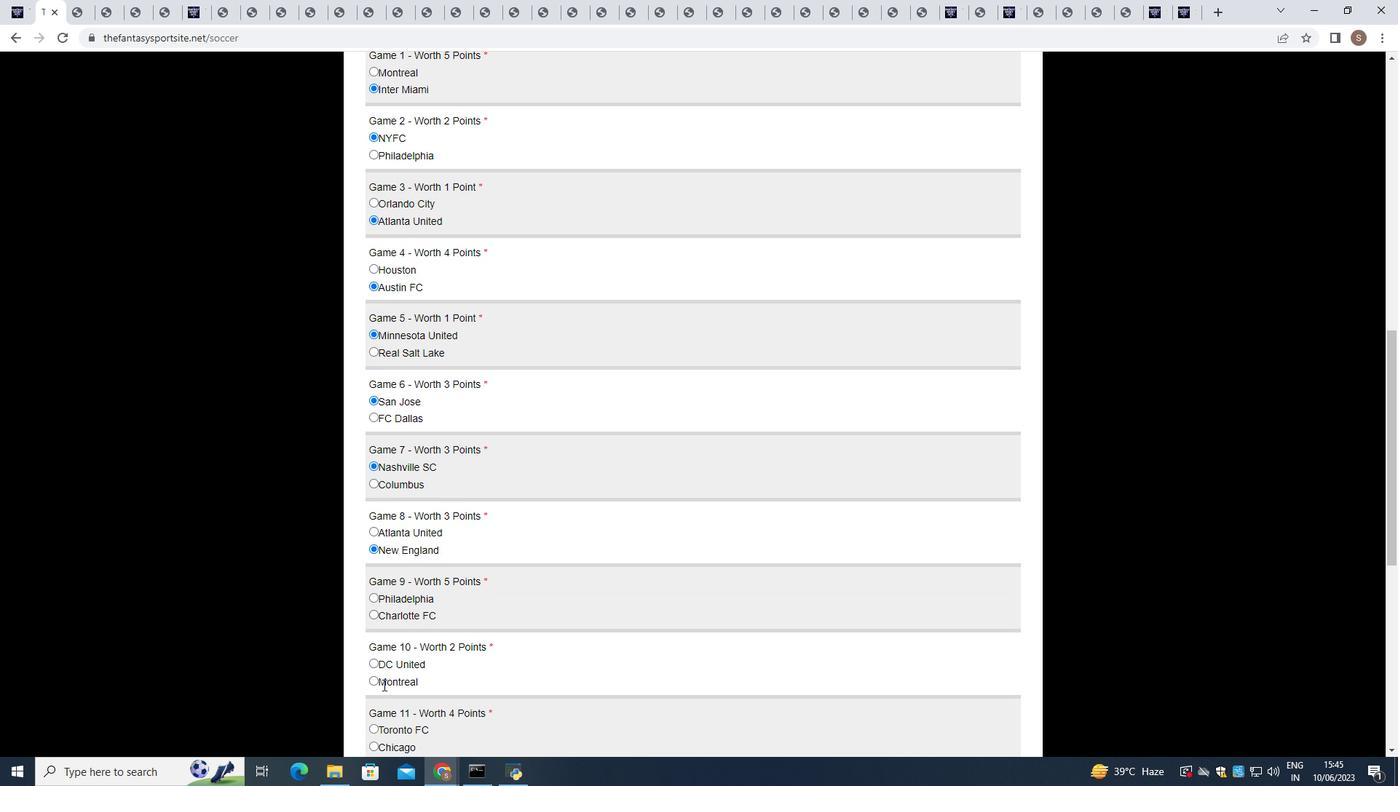 
Action: Mouse scrolled (384, 685) with delta (0, 0)
Screenshot: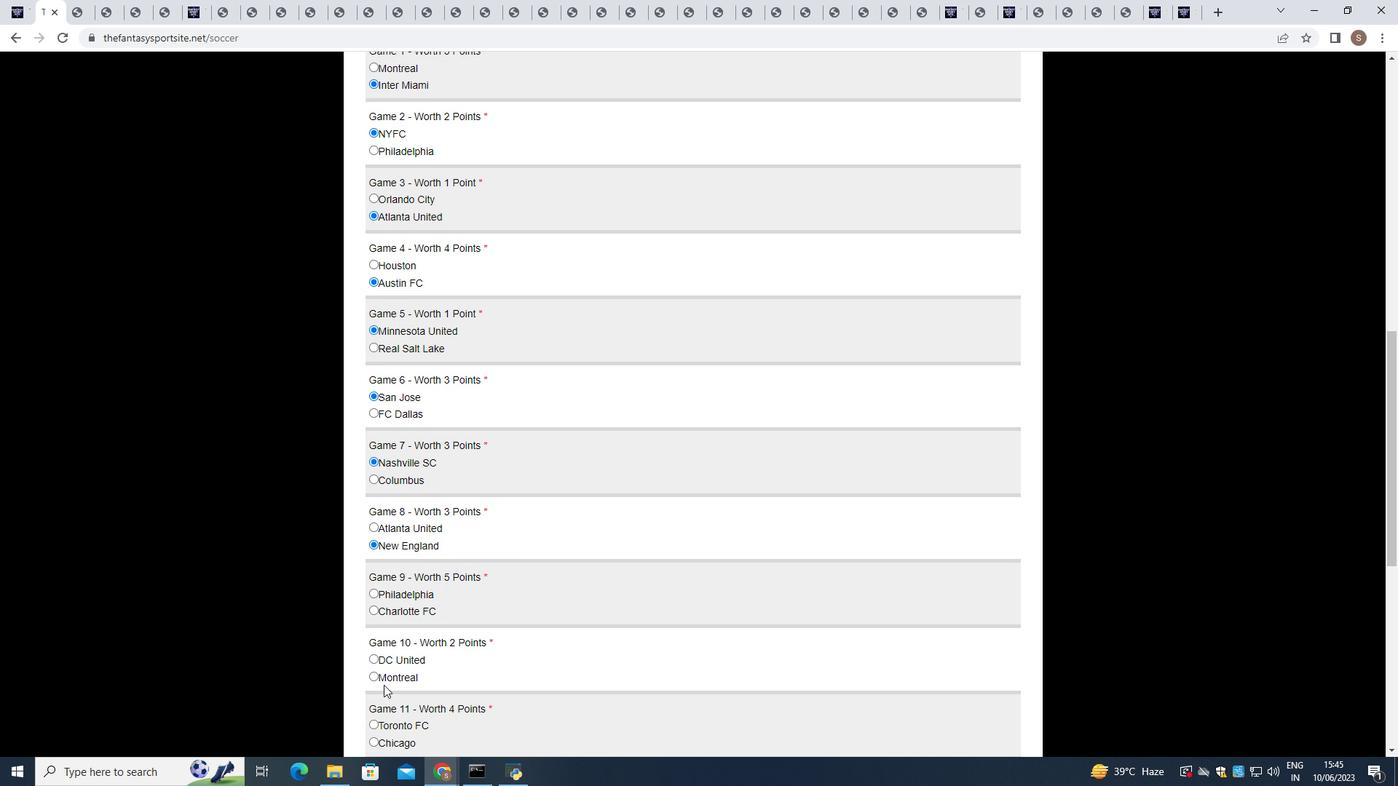 
Action: Mouse moved to (375, 454)
Screenshot: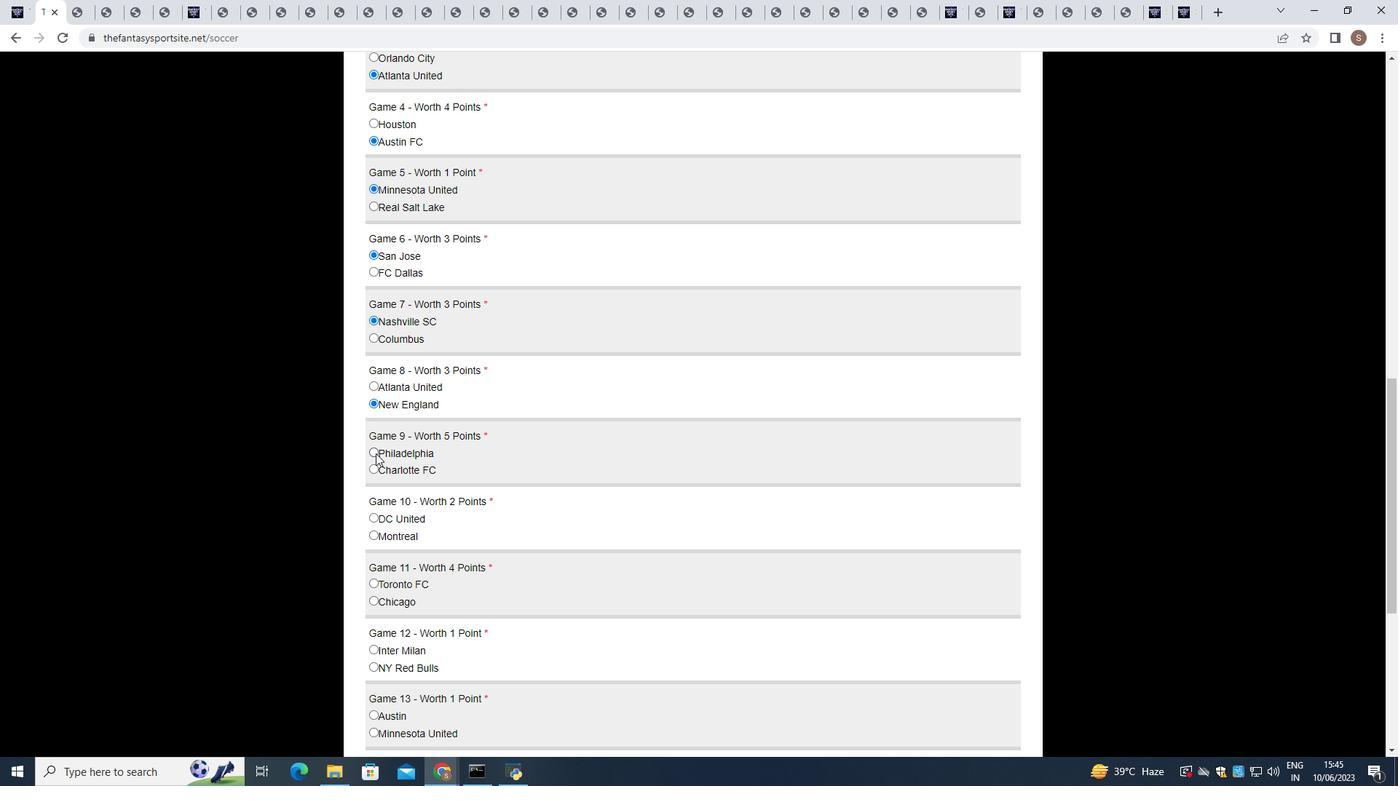 
Action: Mouse pressed left at (375, 454)
Screenshot: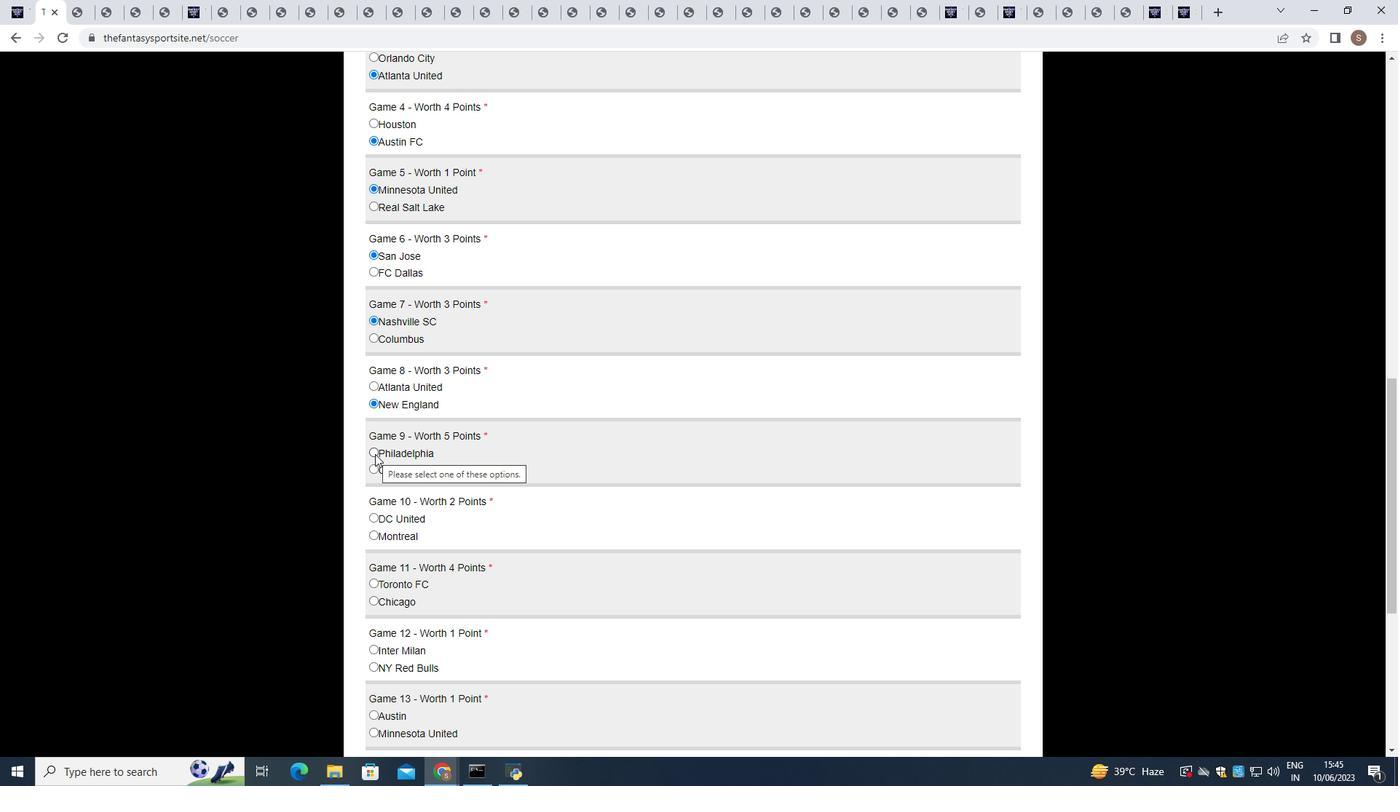 
Action: Mouse moved to (375, 517)
Screenshot: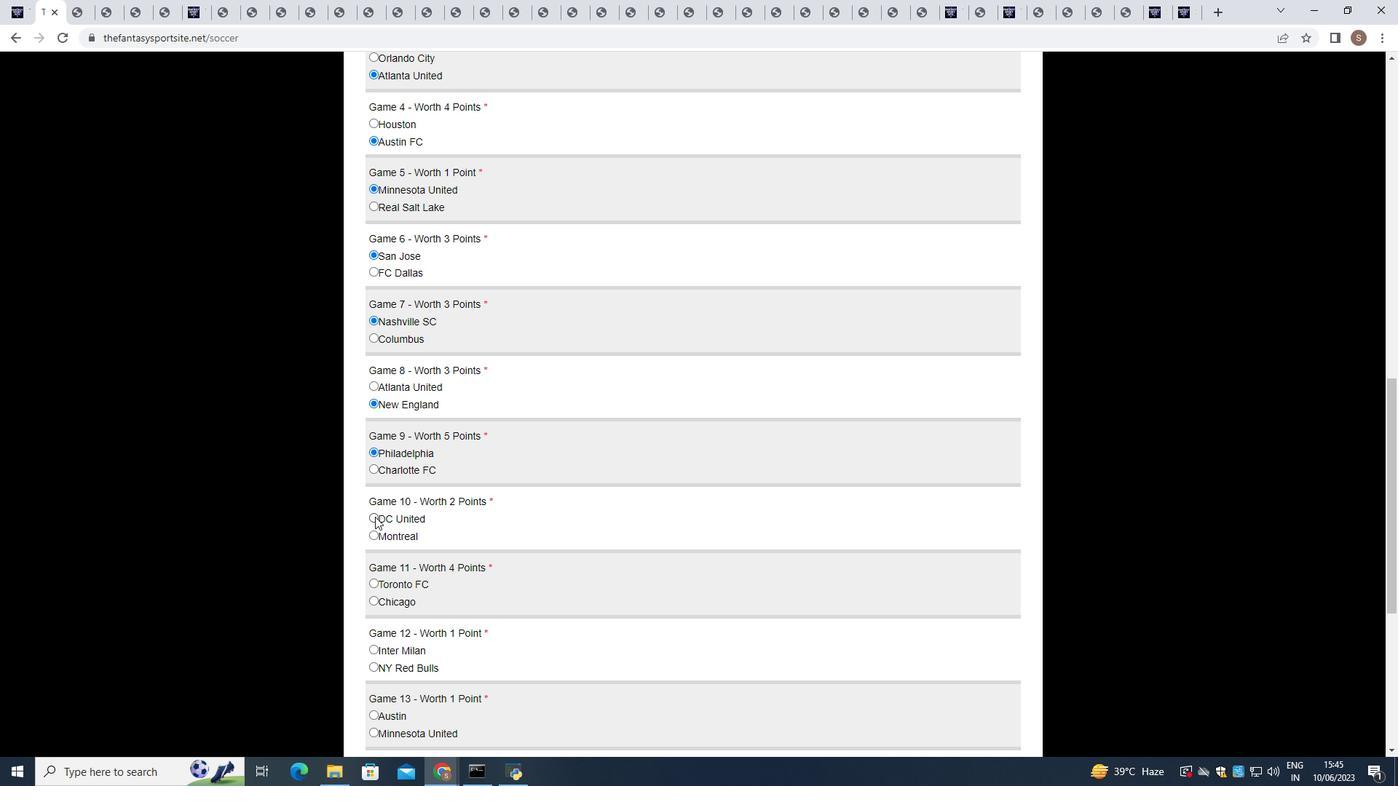 
Action: Mouse pressed left at (375, 517)
Screenshot: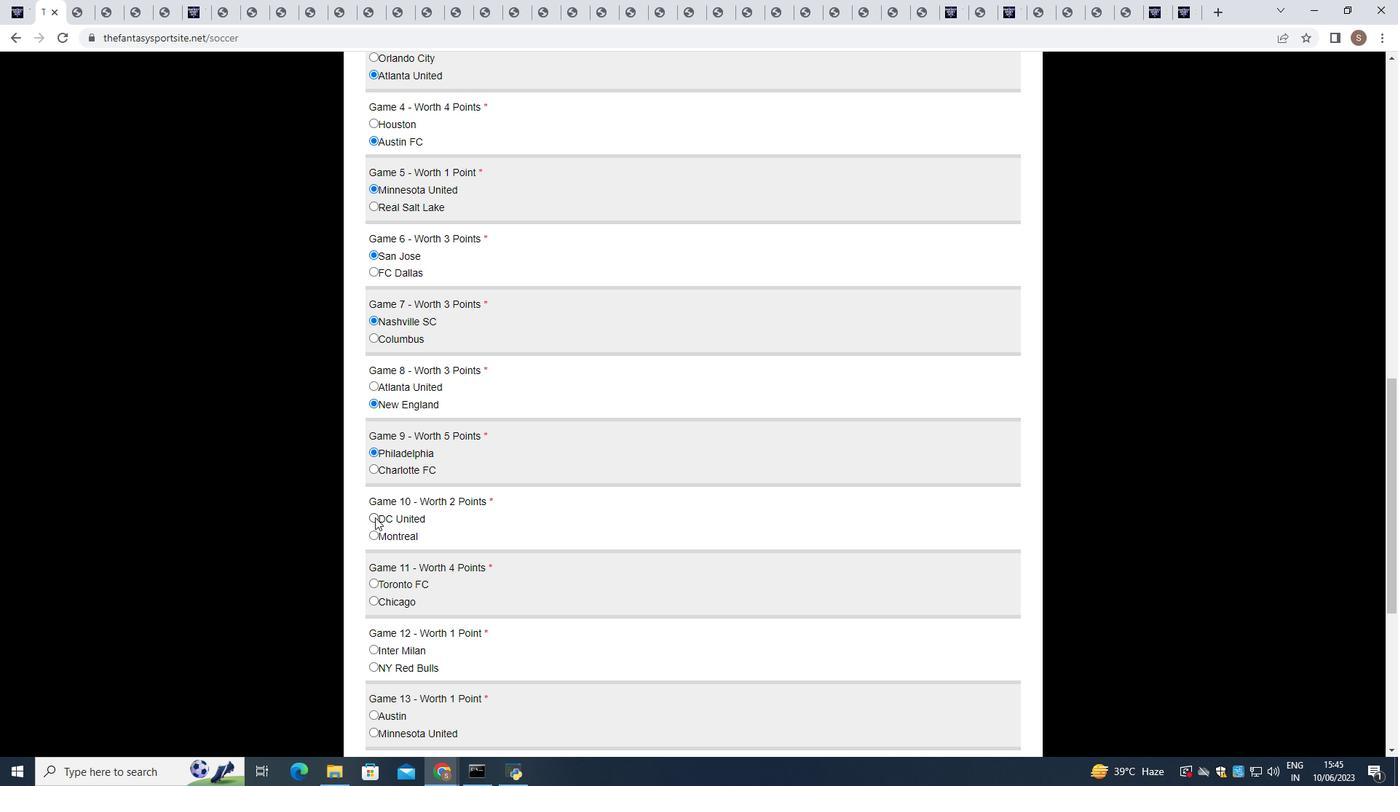 
Action: Mouse scrolled (375, 517) with delta (0, 0)
Screenshot: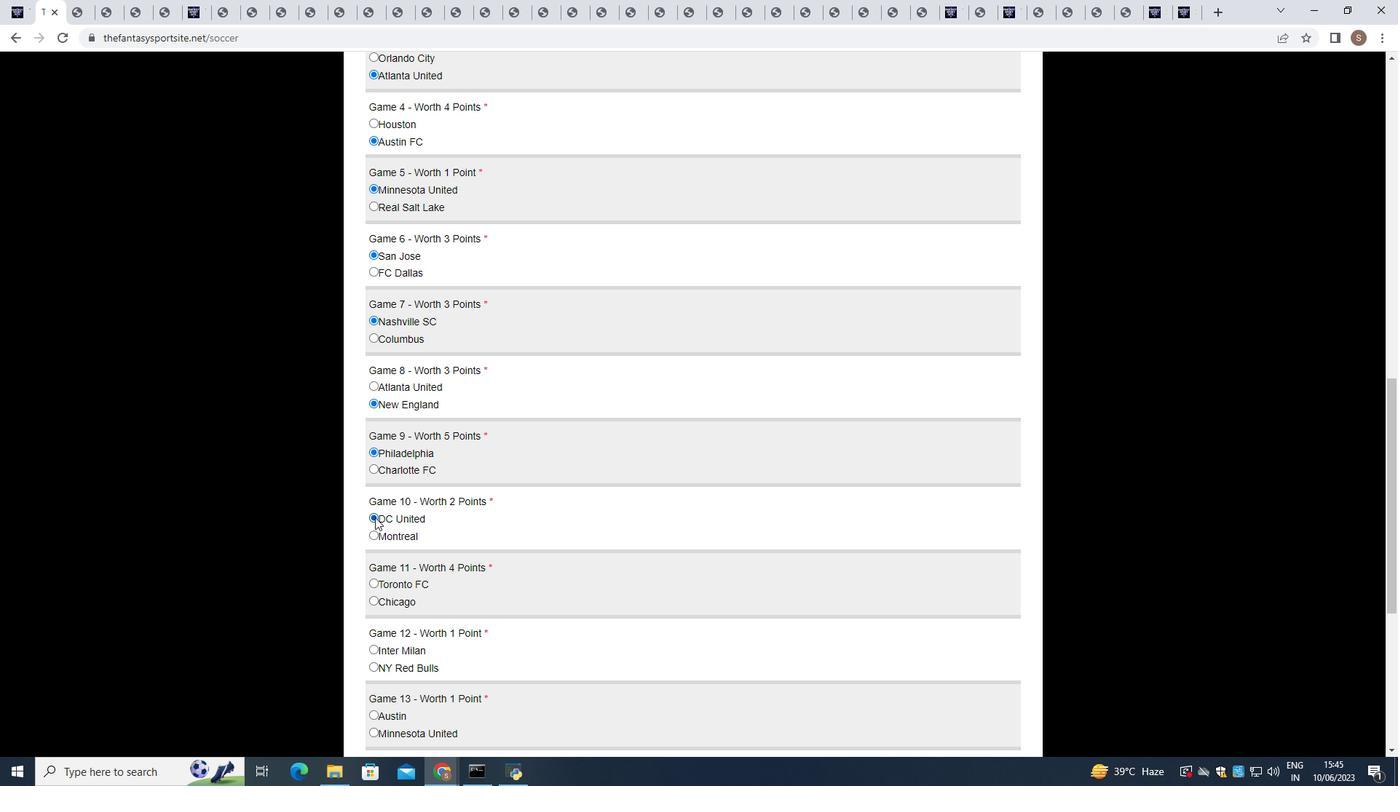 
Action: Mouse scrolled (375, 517) with delta (0, 0)
Screenshot: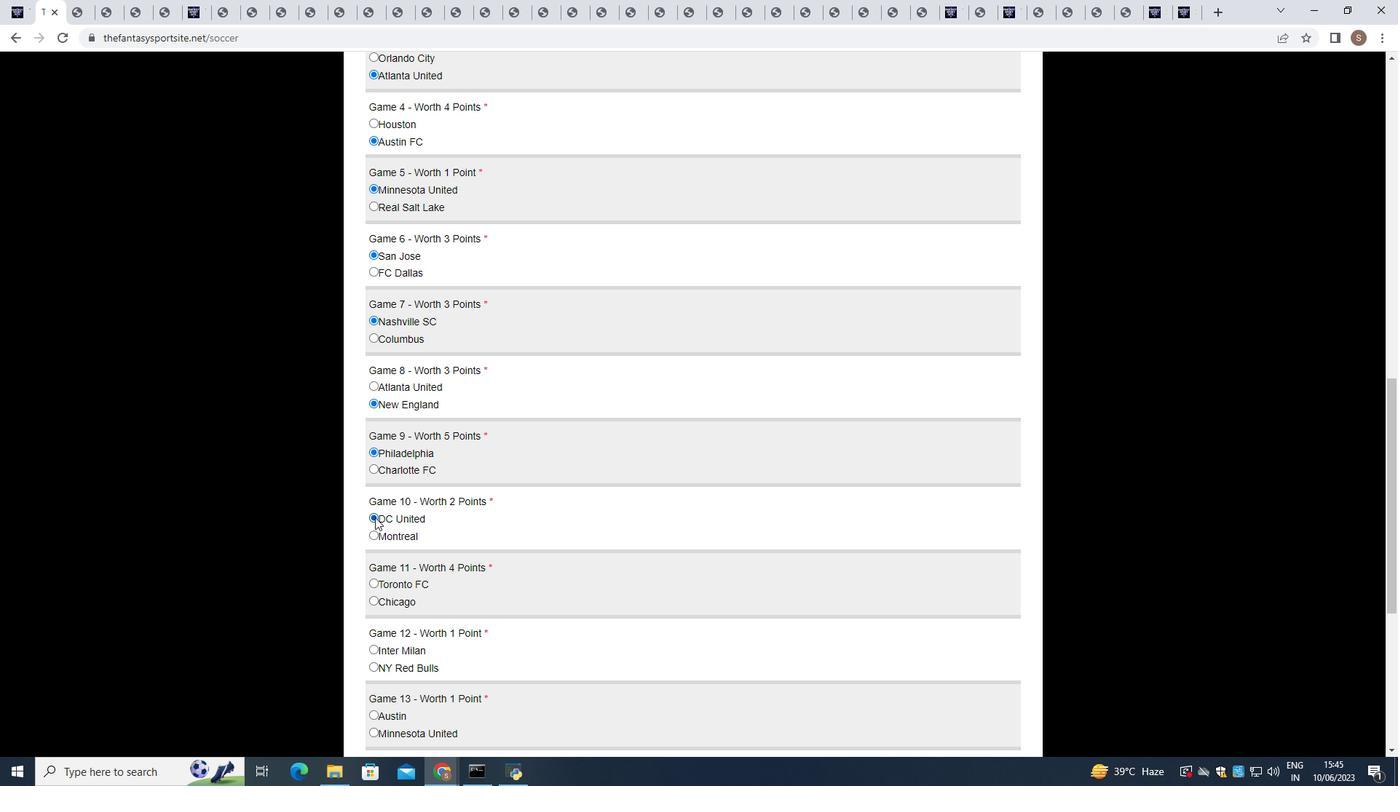 
Action: Mouse moved to (370, 452)
Screenshot: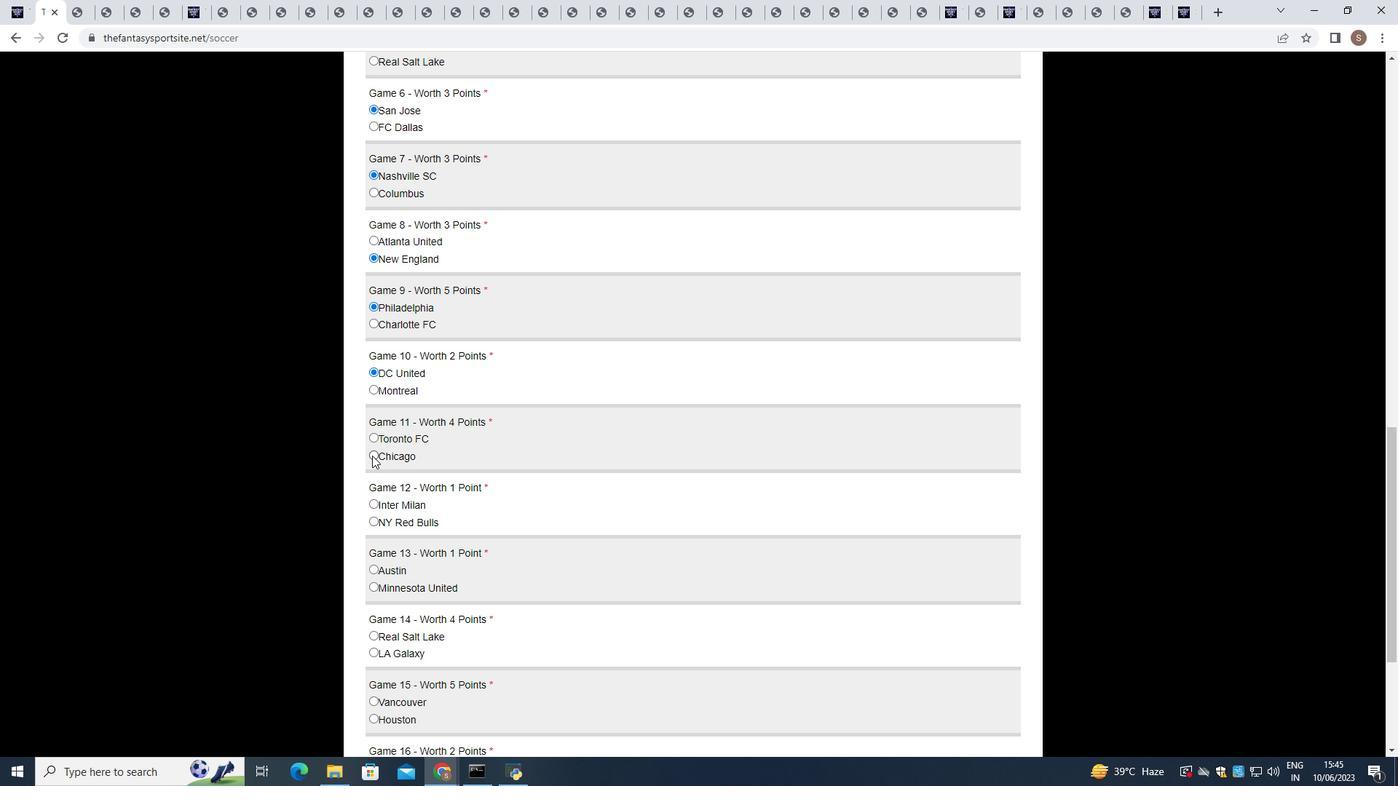 
Action: Mouse pressed left at (370, 452)
Screenshot: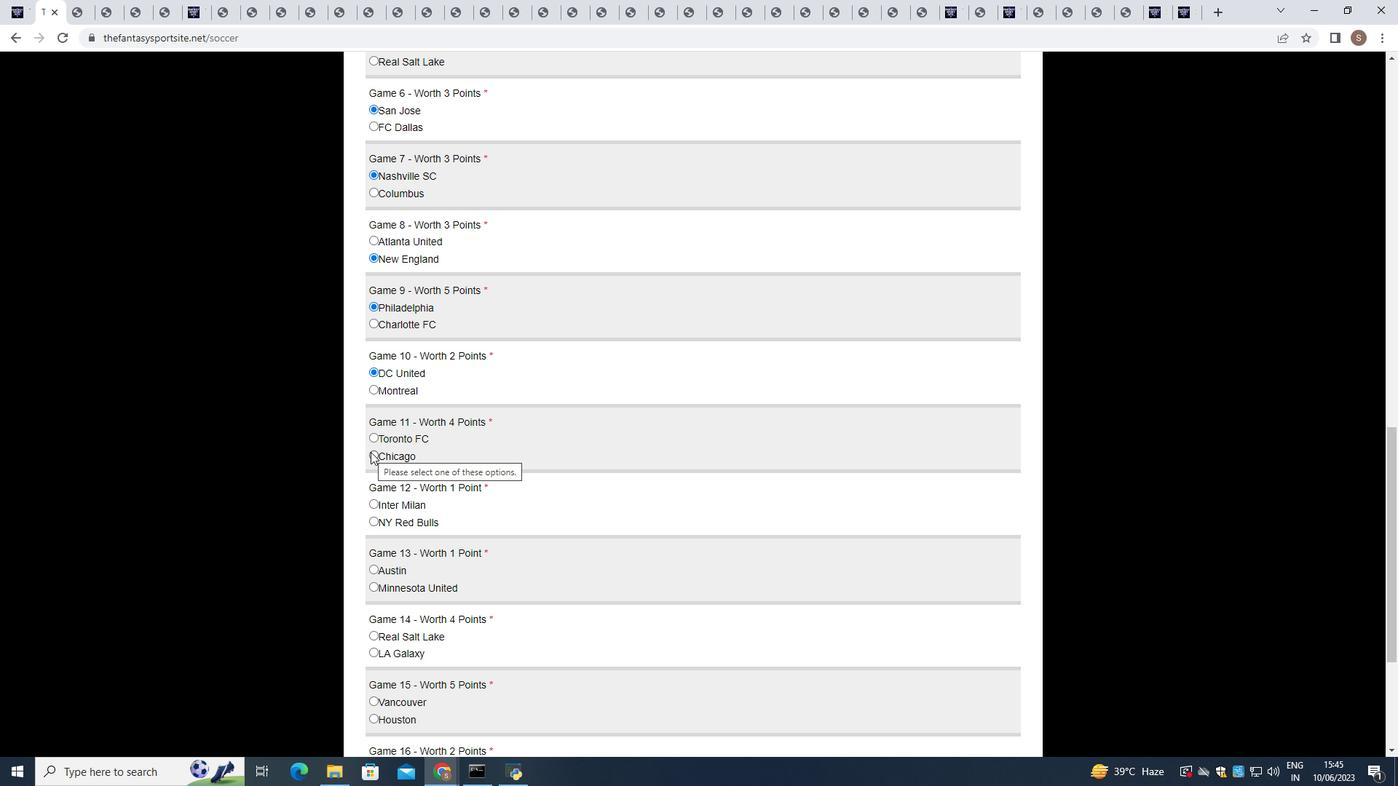 
Action: Mouse moved to (373, 501)
Screenshot: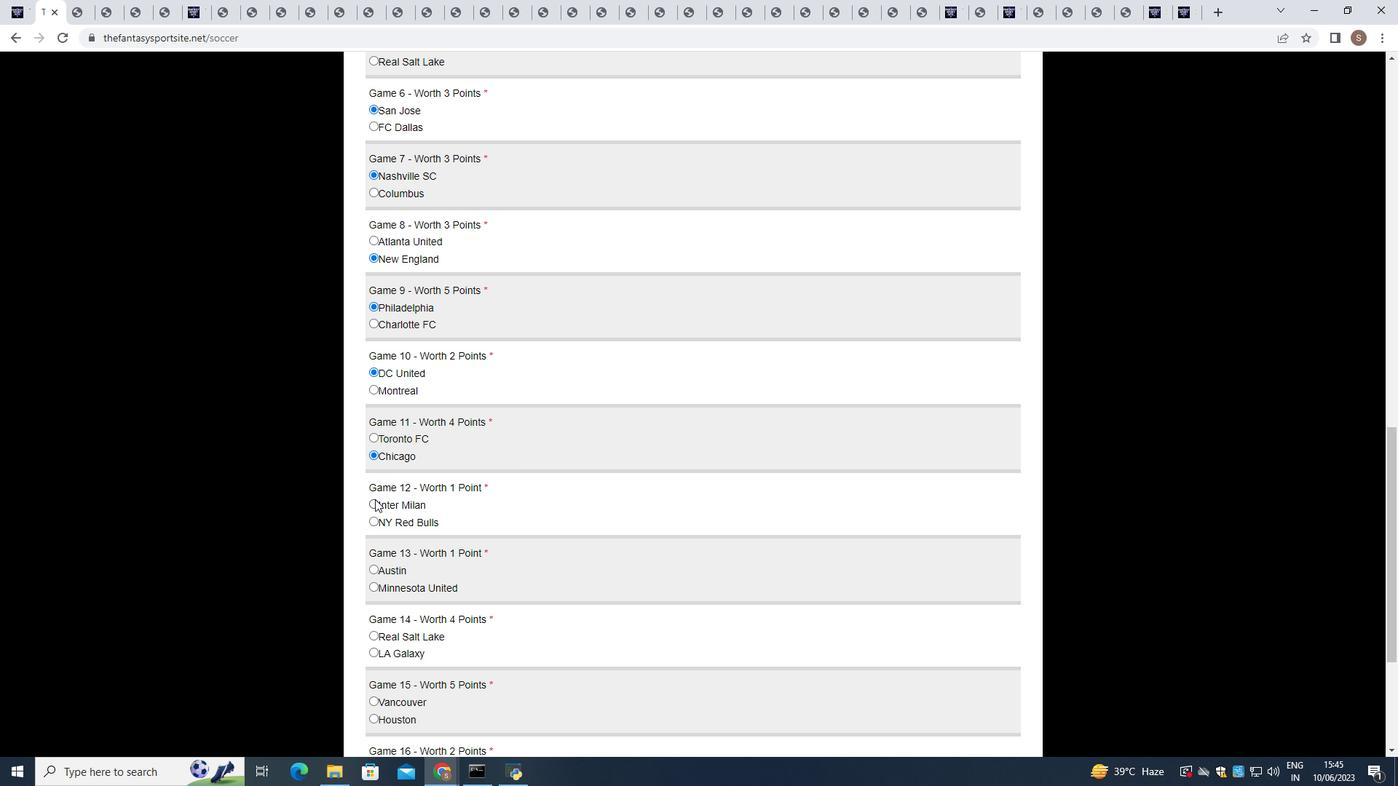 
Action: Mouse pressed left at (373, 501)
Screenshot: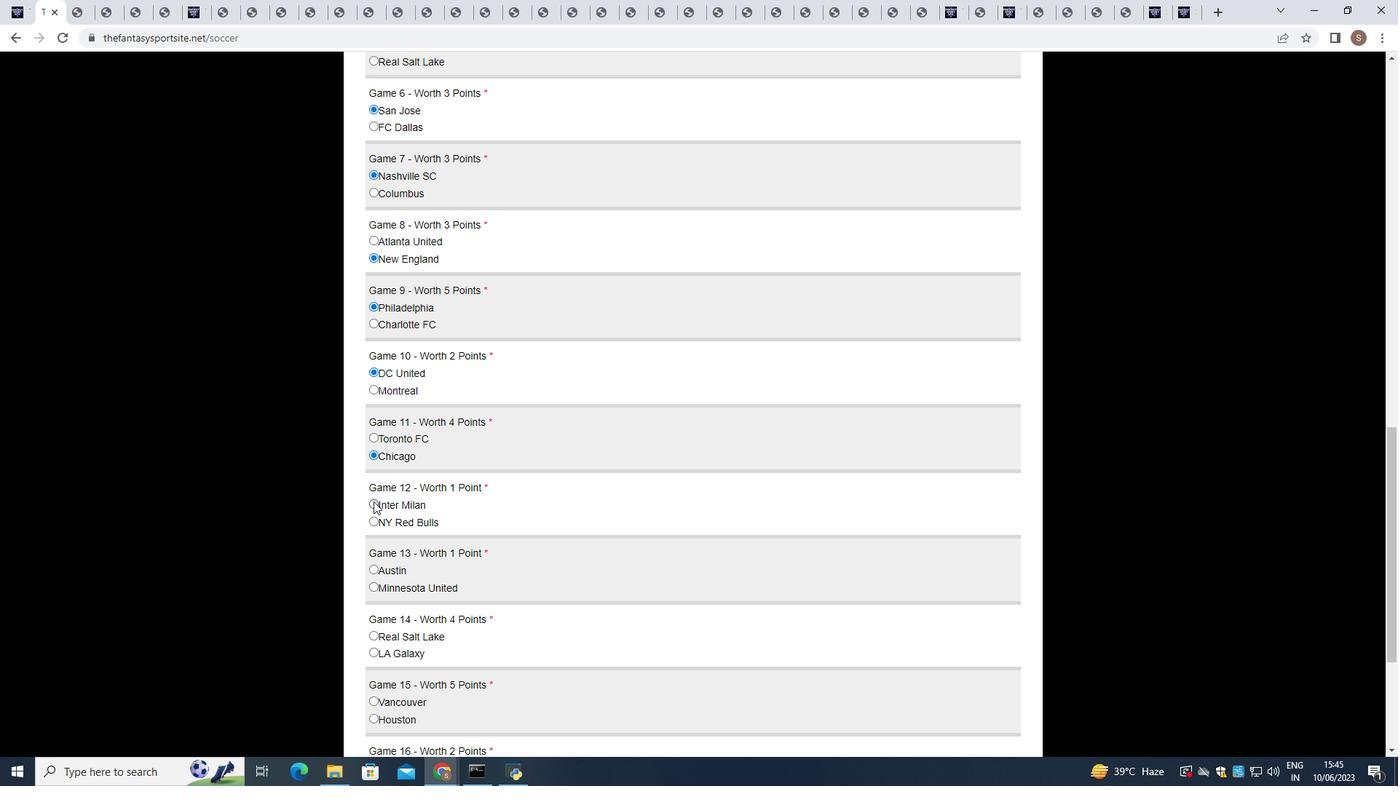 
Action: Mouse moved to (374, 570)
Screenshot: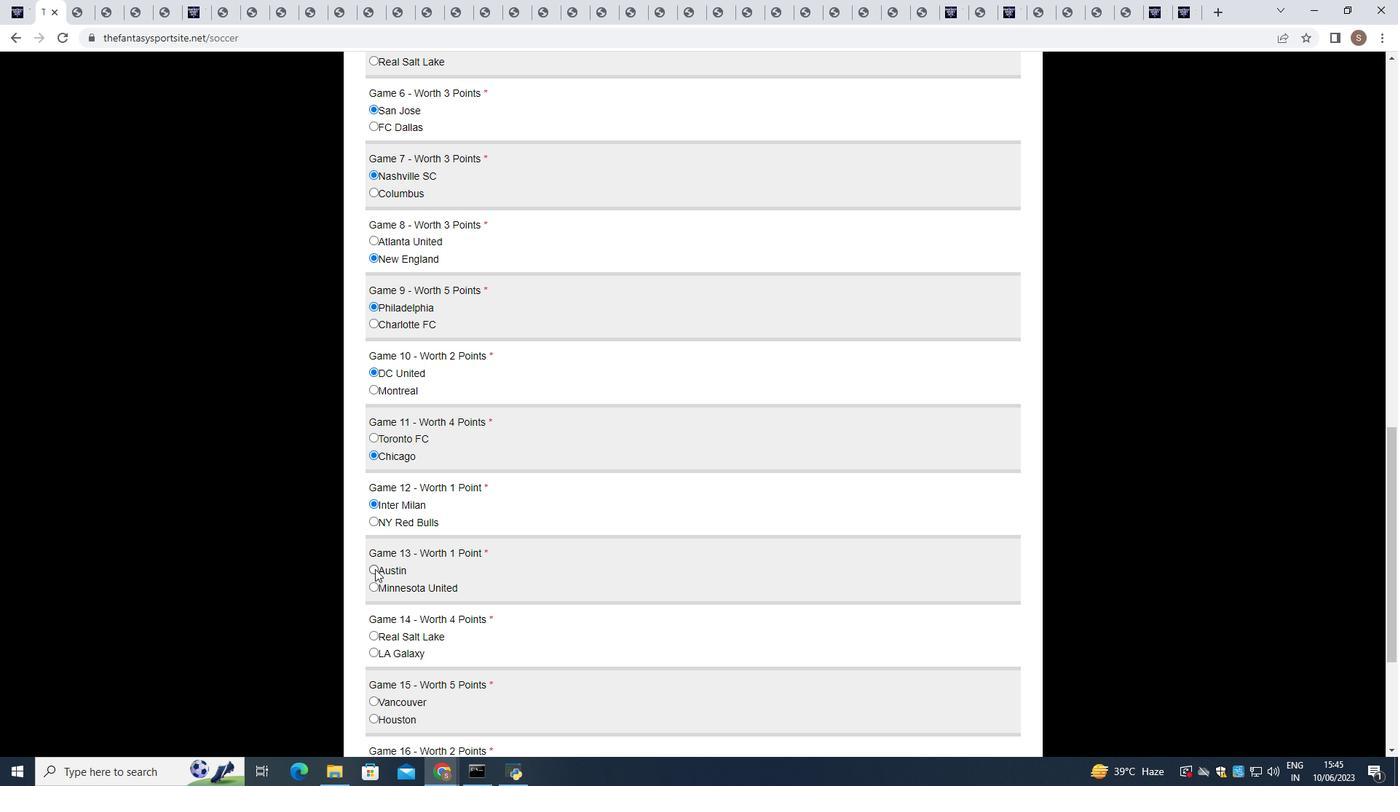 
Action: Mouse pressed left at (374, 570)
Screenshot: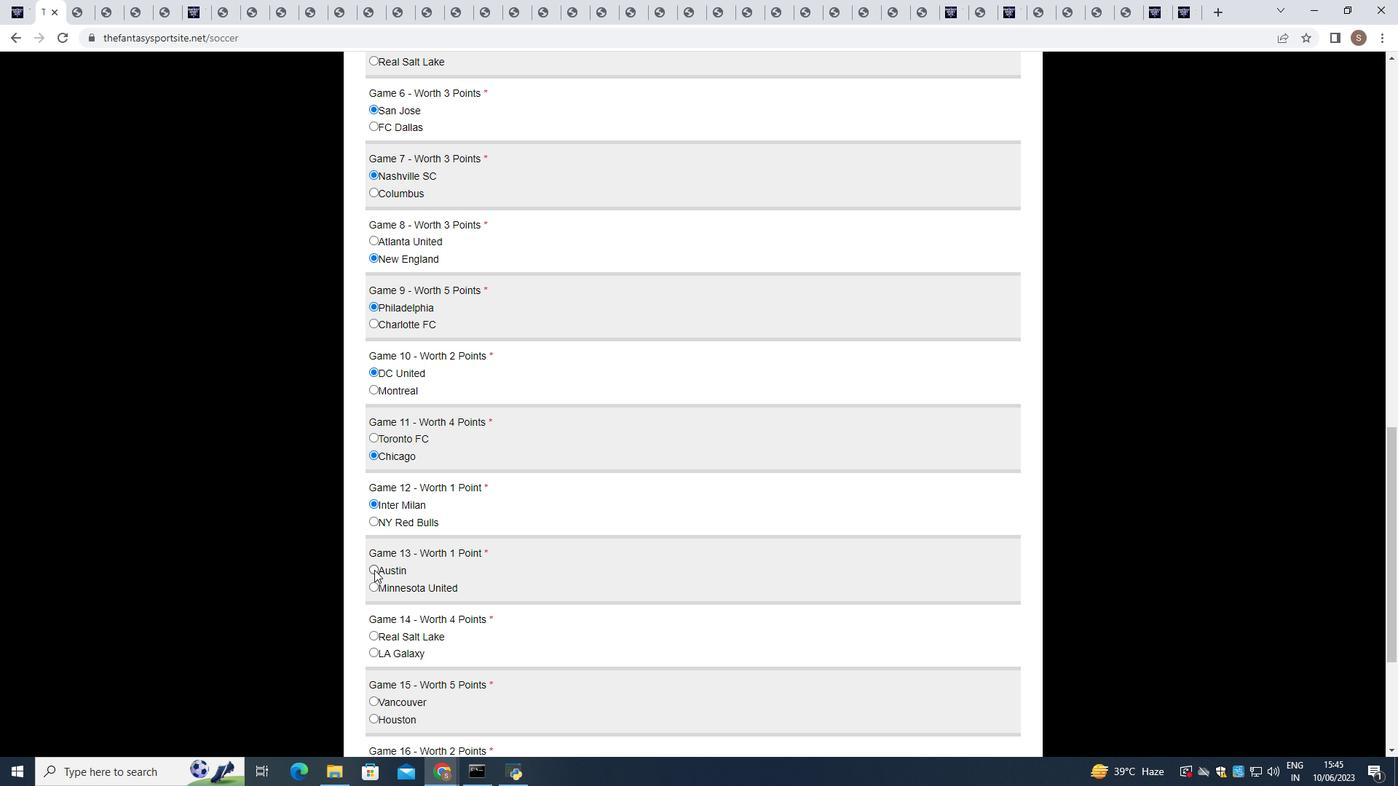 
Action: Mouse moved to (374, 652)
Screenshot: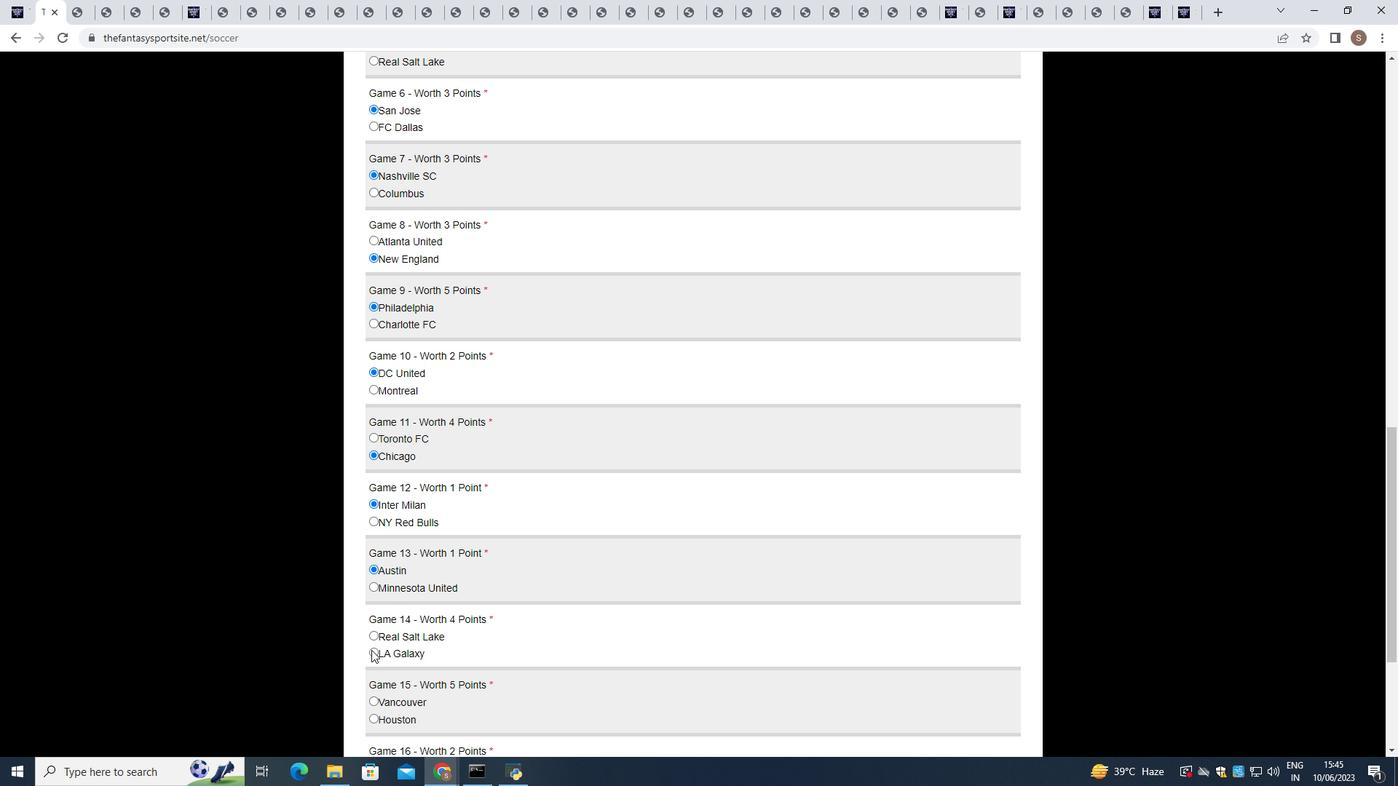 
Action: Mouse pressed left at (374, 652)
Screenshot: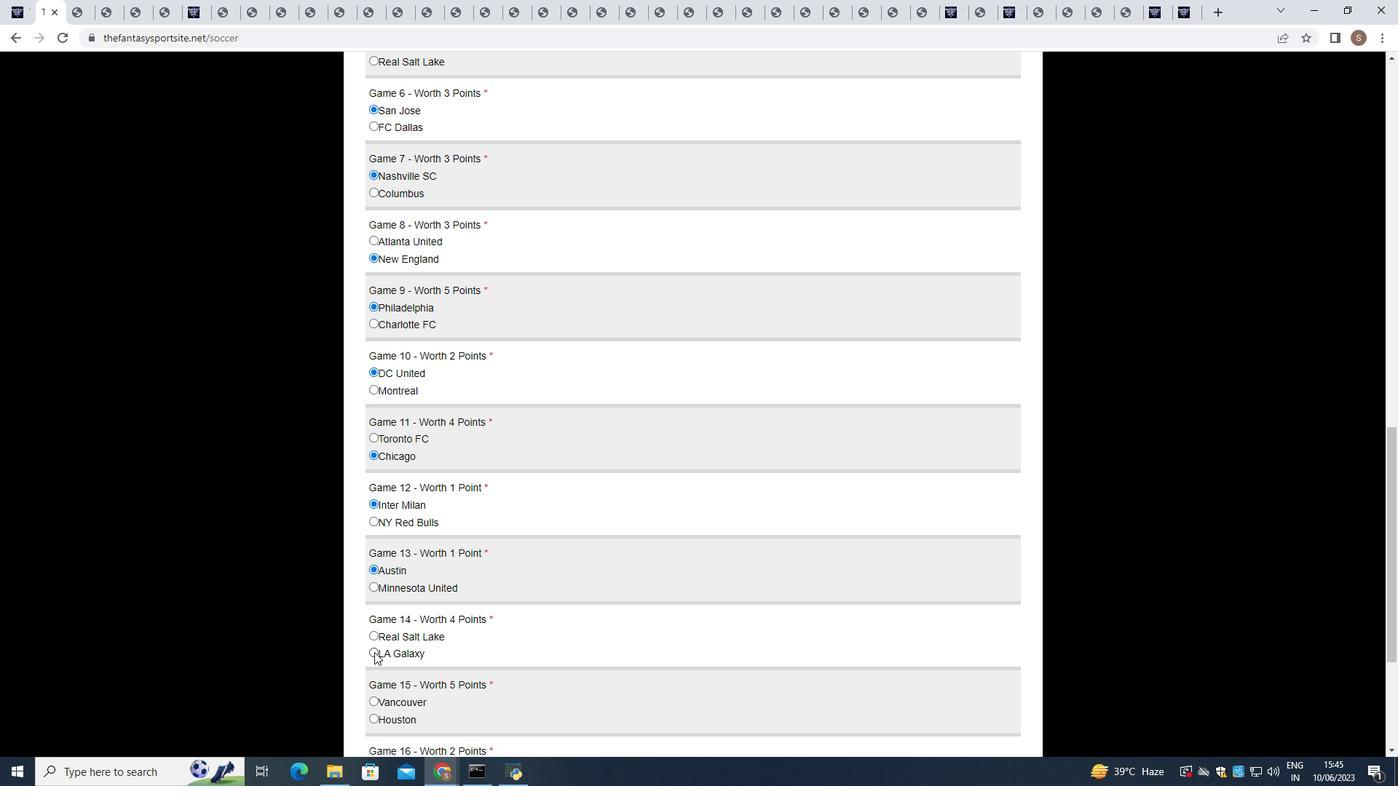 
Action: Mouse moved to (375, 650)
Screenshot: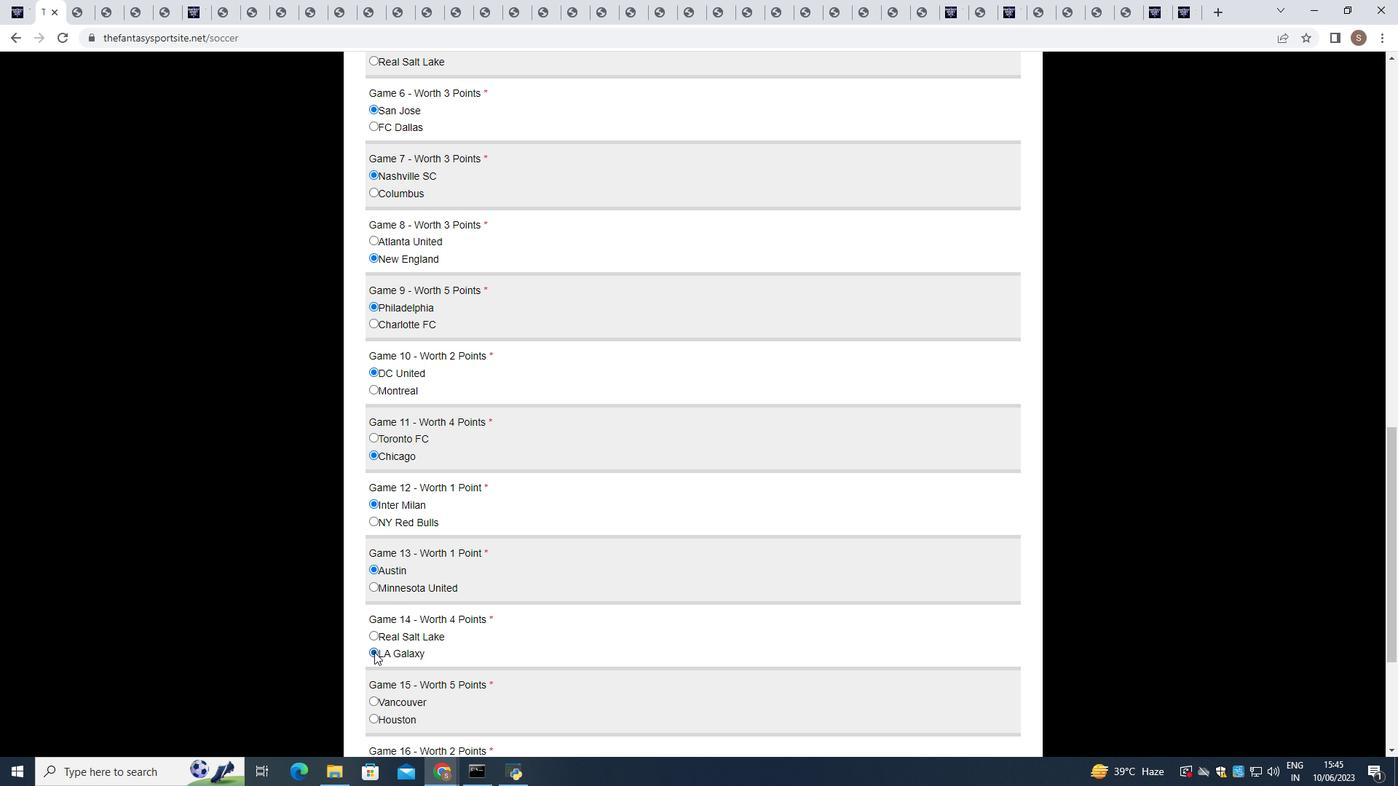 
Action: Mouse scrolled (375, 649) with delta (0, 0)
Screenshot: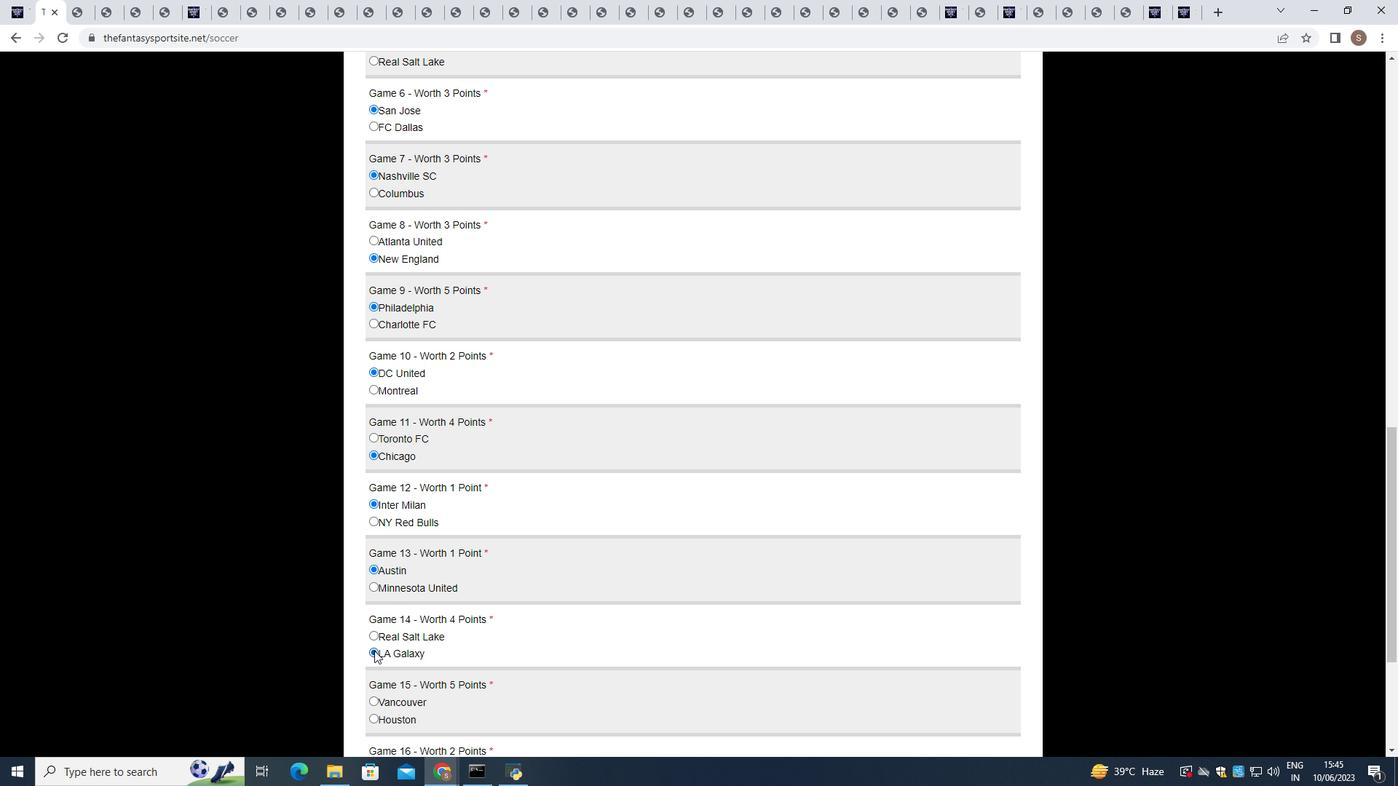 
Action: Mouse scrolled (375, 649) with delta (0, 0)
Screenshot: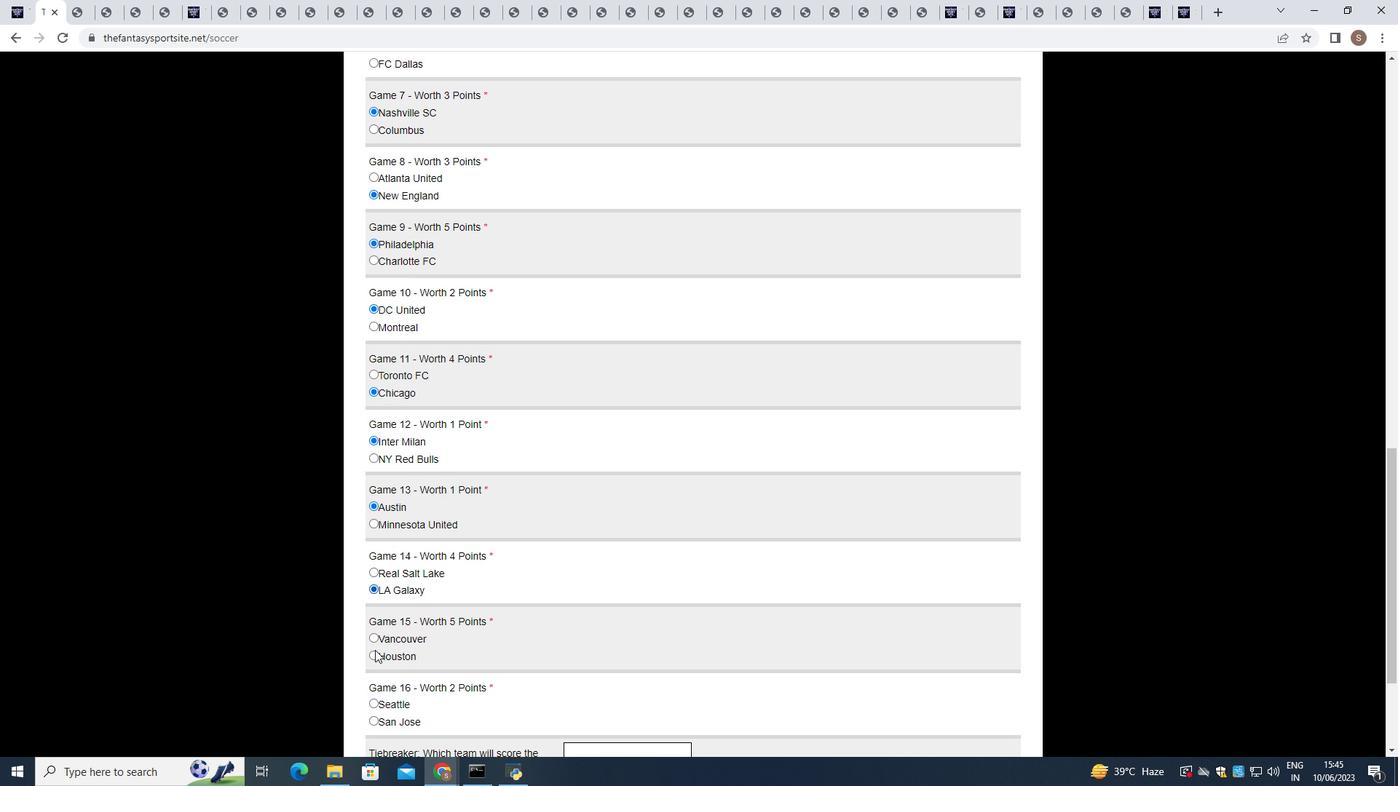 
Action: Mouse scrolled (375, 649) with delta (0, 0)
Screenshot: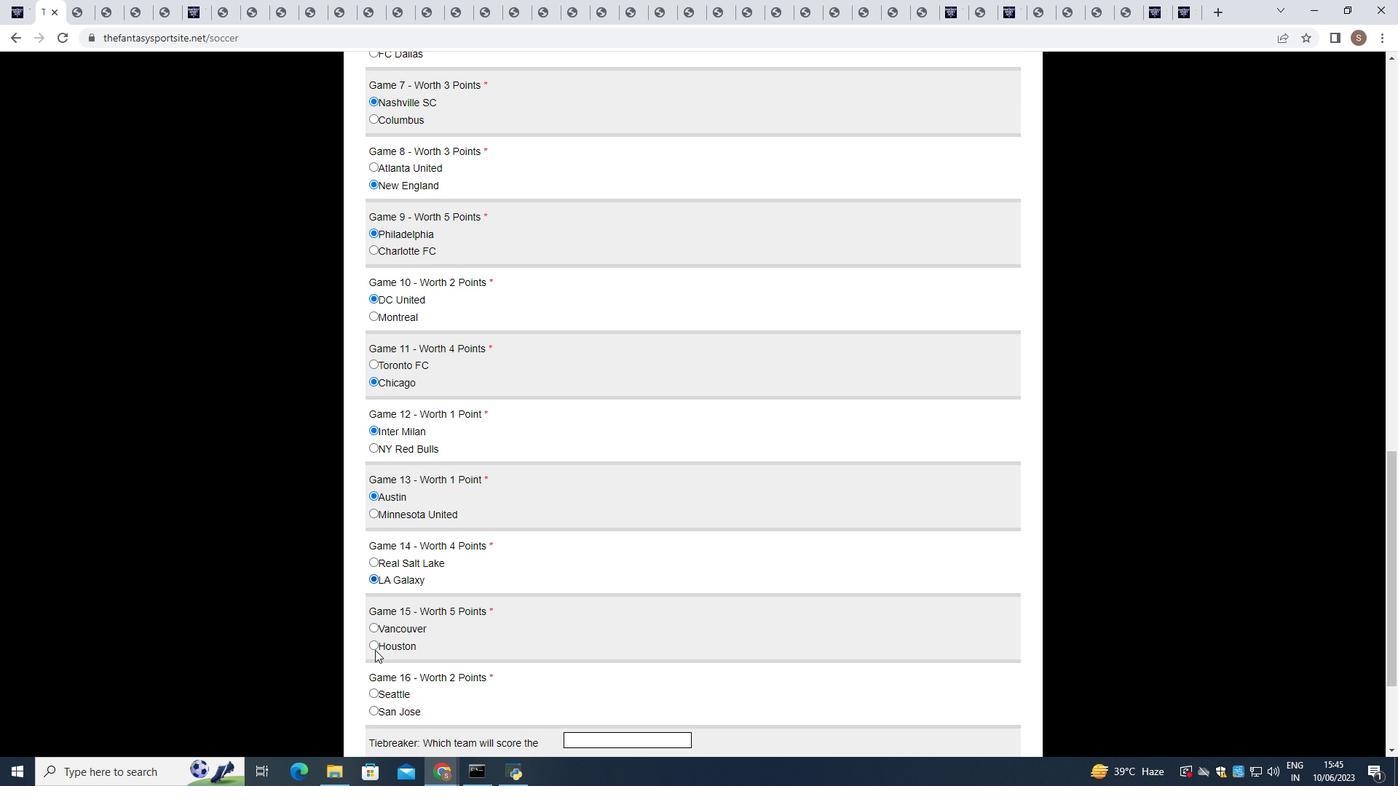 
Action: Mouse moved to (375, 484)
Screenshot: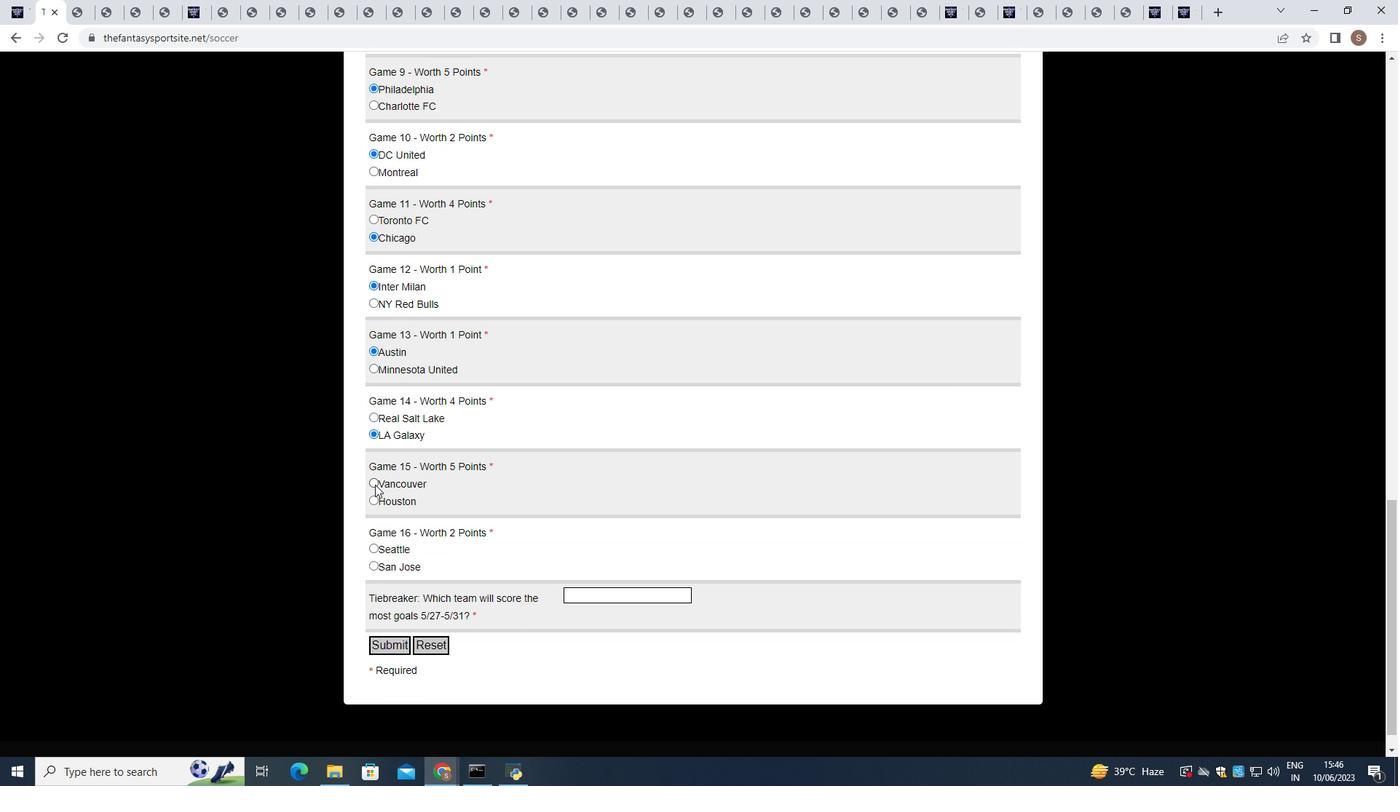 
Action: Mouse pressed left at (375, 484)
Screenshot: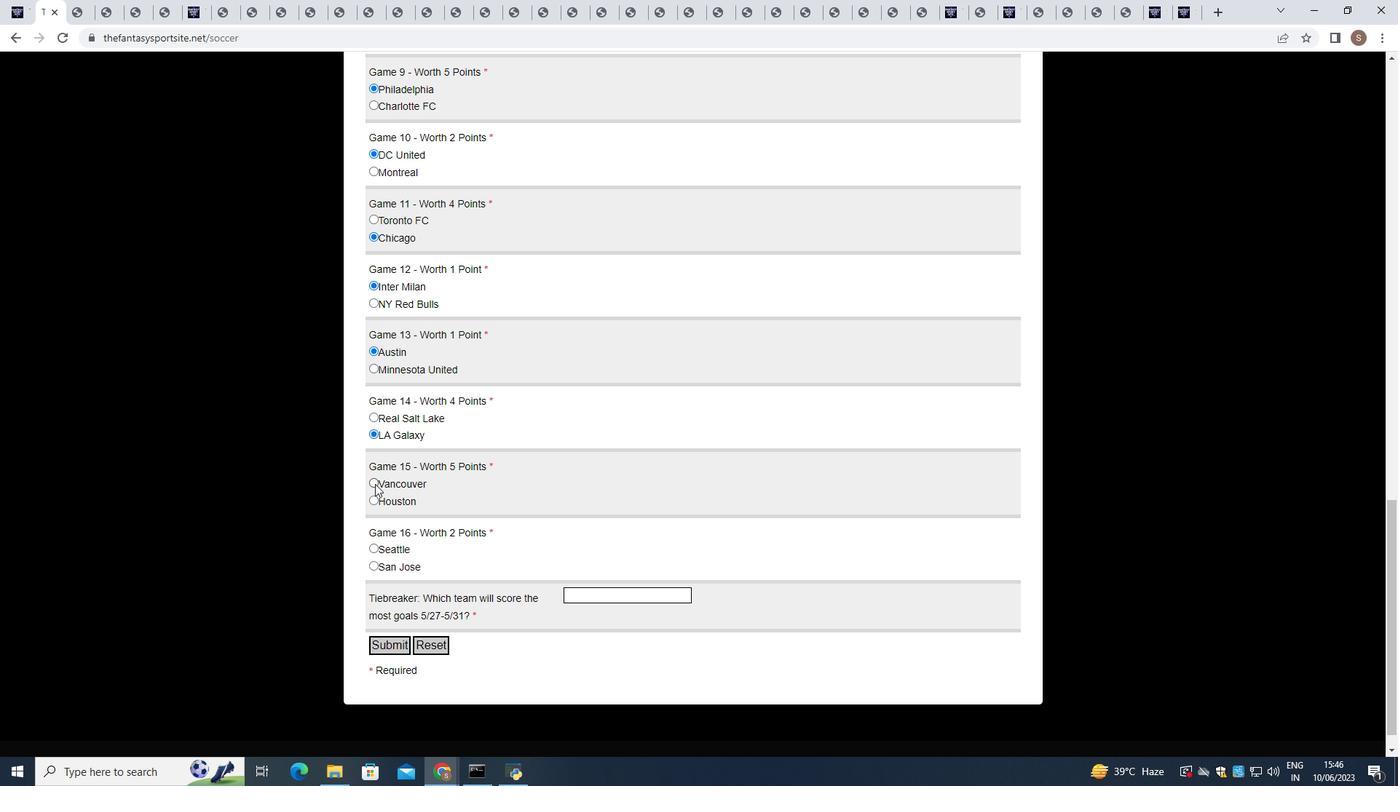 
Action: Mouse moved to (376, 546)
Screenshot: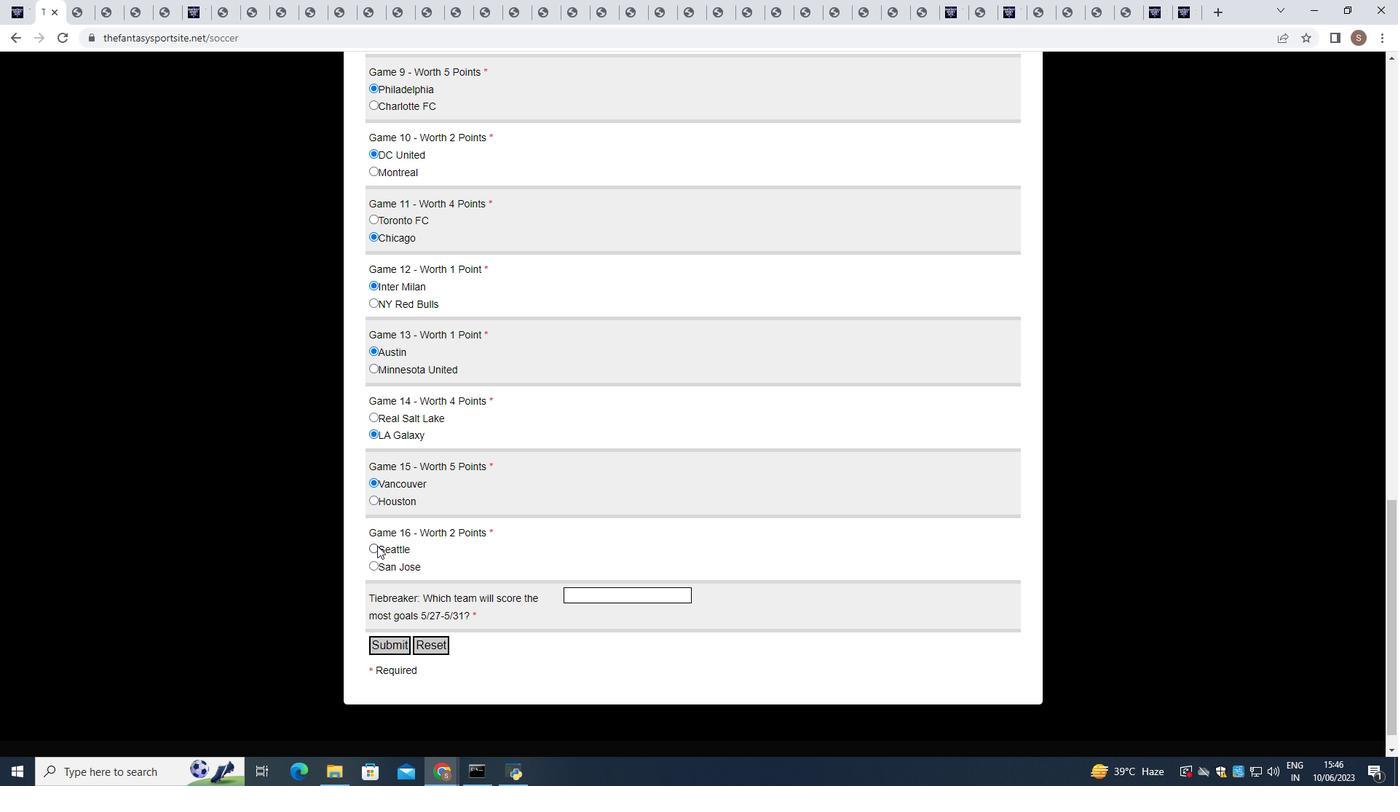 
Action: Mouse pressed left at (376, 546)
Screenshot: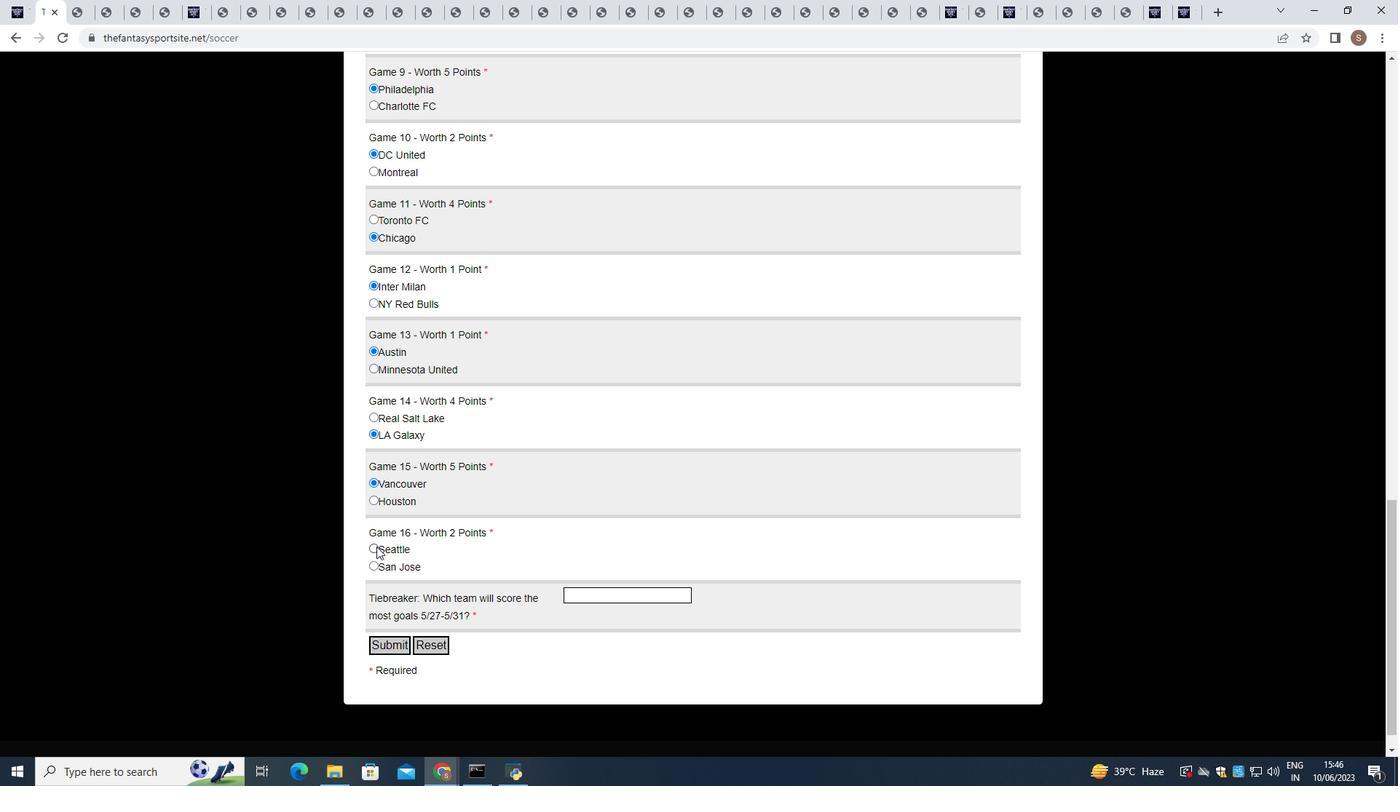 
Action: Mouse moved to (574, 596)
Screenshot: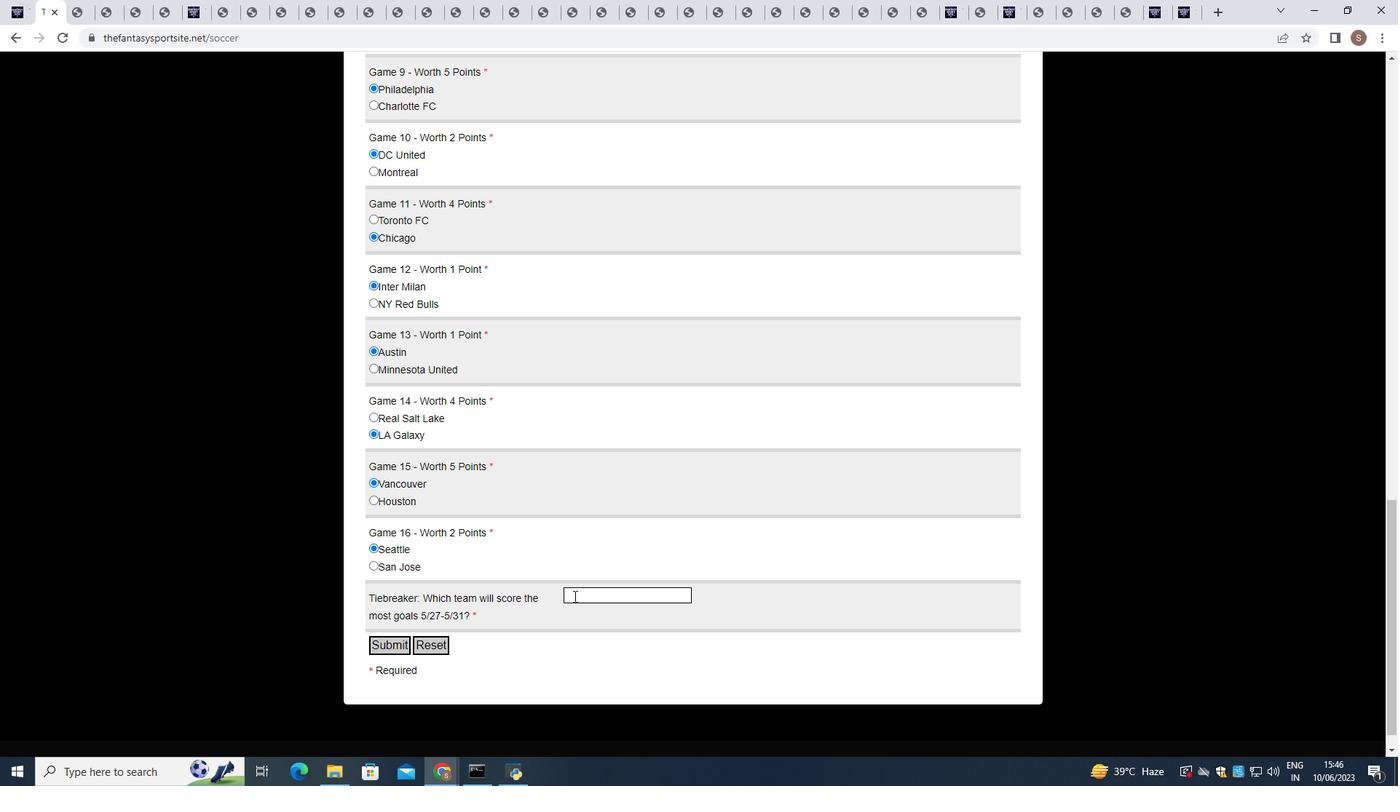 
Action: Mouse pressed left at (574, 596)
Screenshot: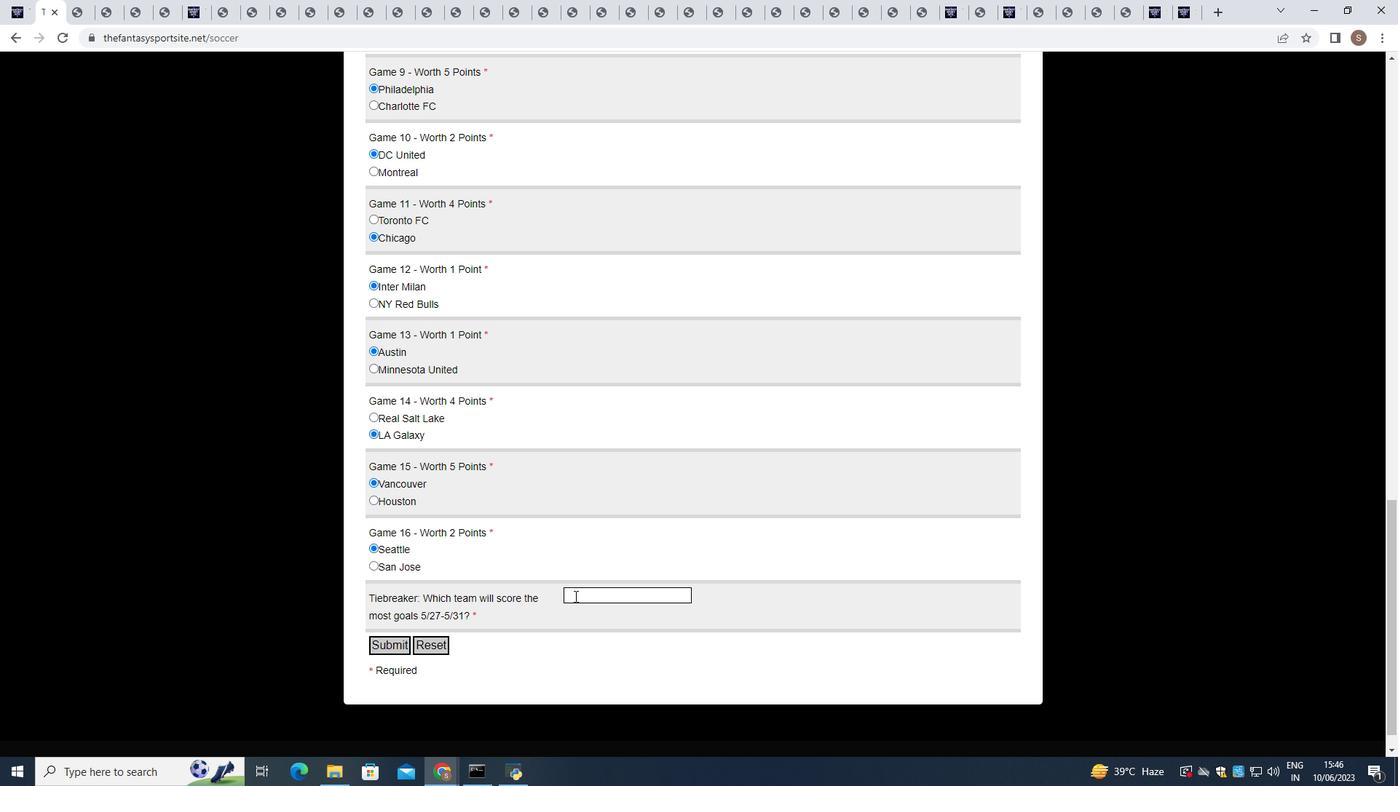 
Action: Mouse moved to (568, 581)
Screenshot: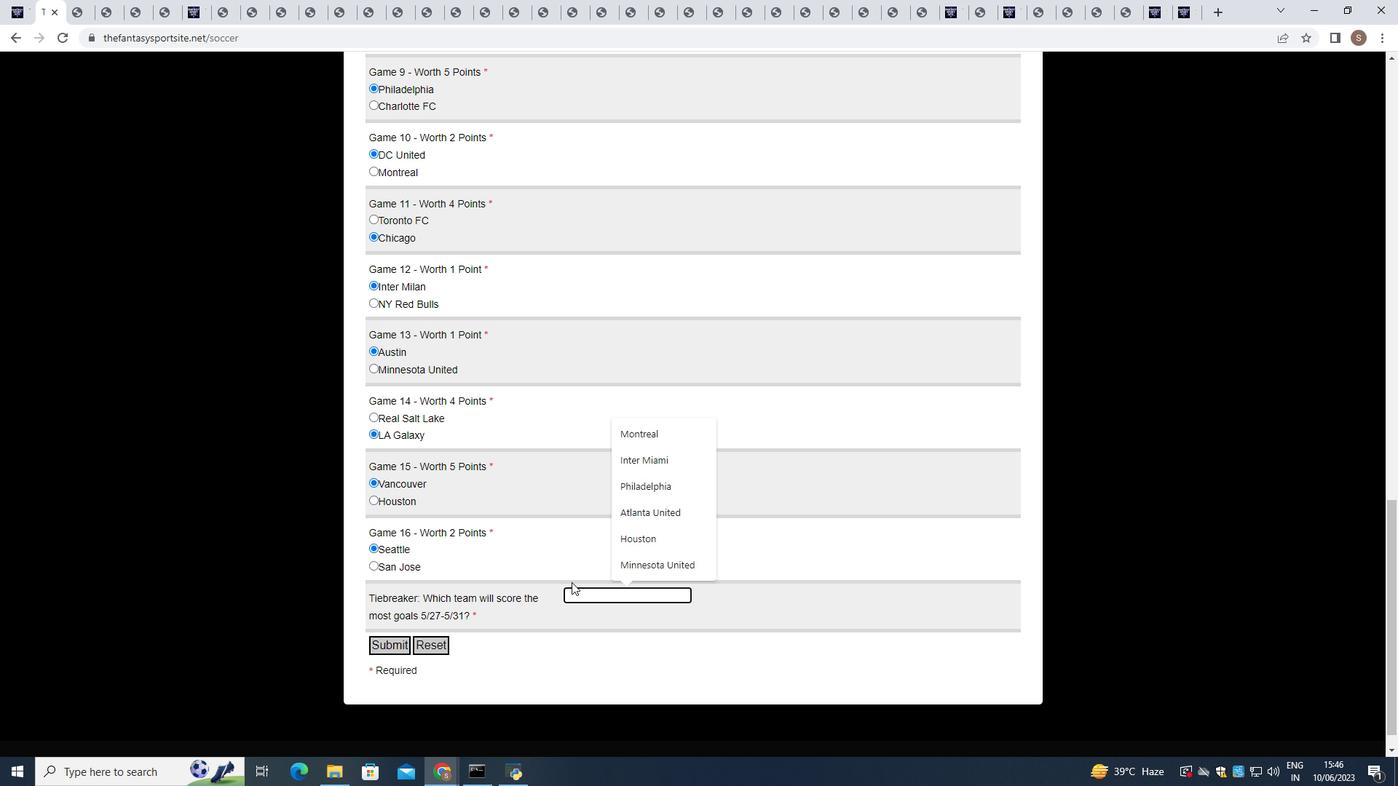 
Action: Key pressed <Key.shift>NYFC
Screenshot: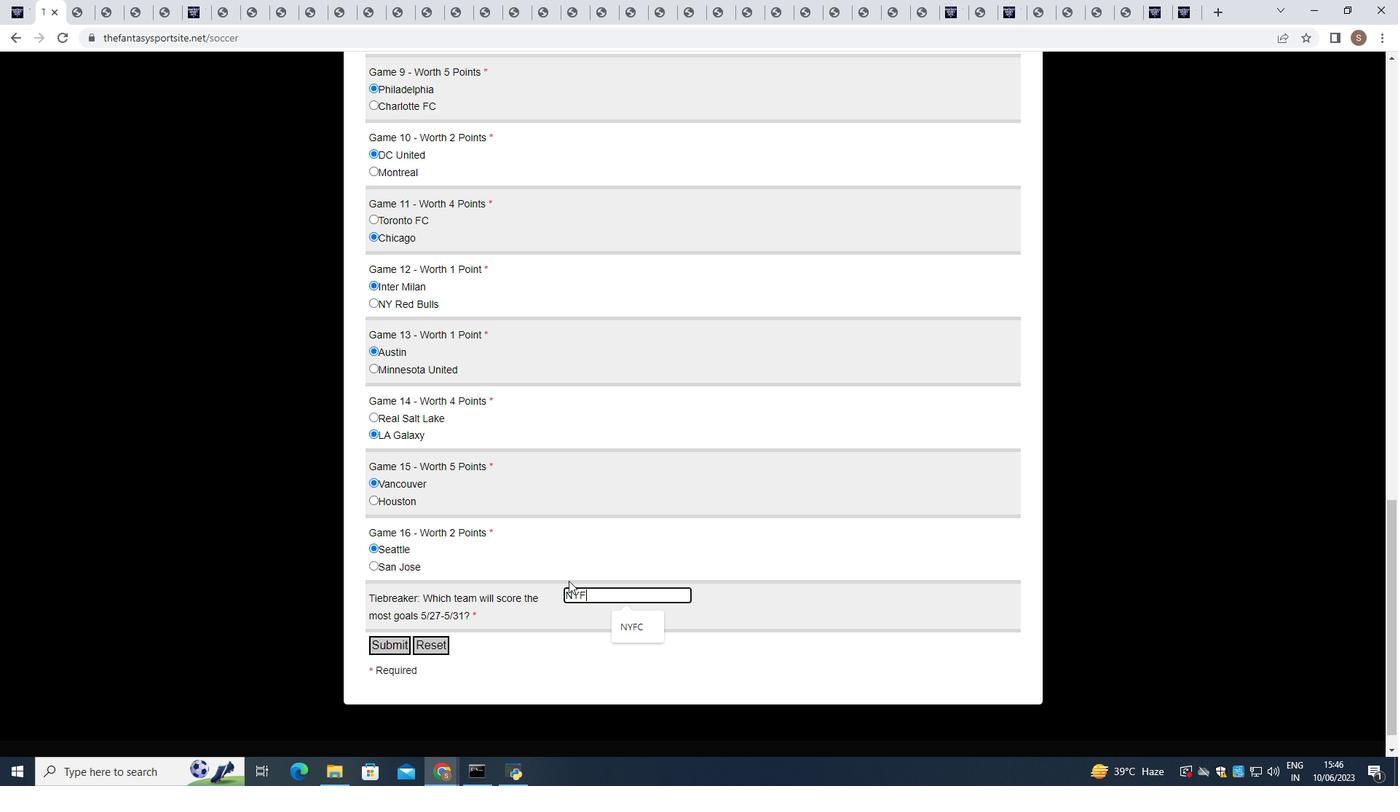 
Action: Mouse moved to (382, 642)
Screenshot: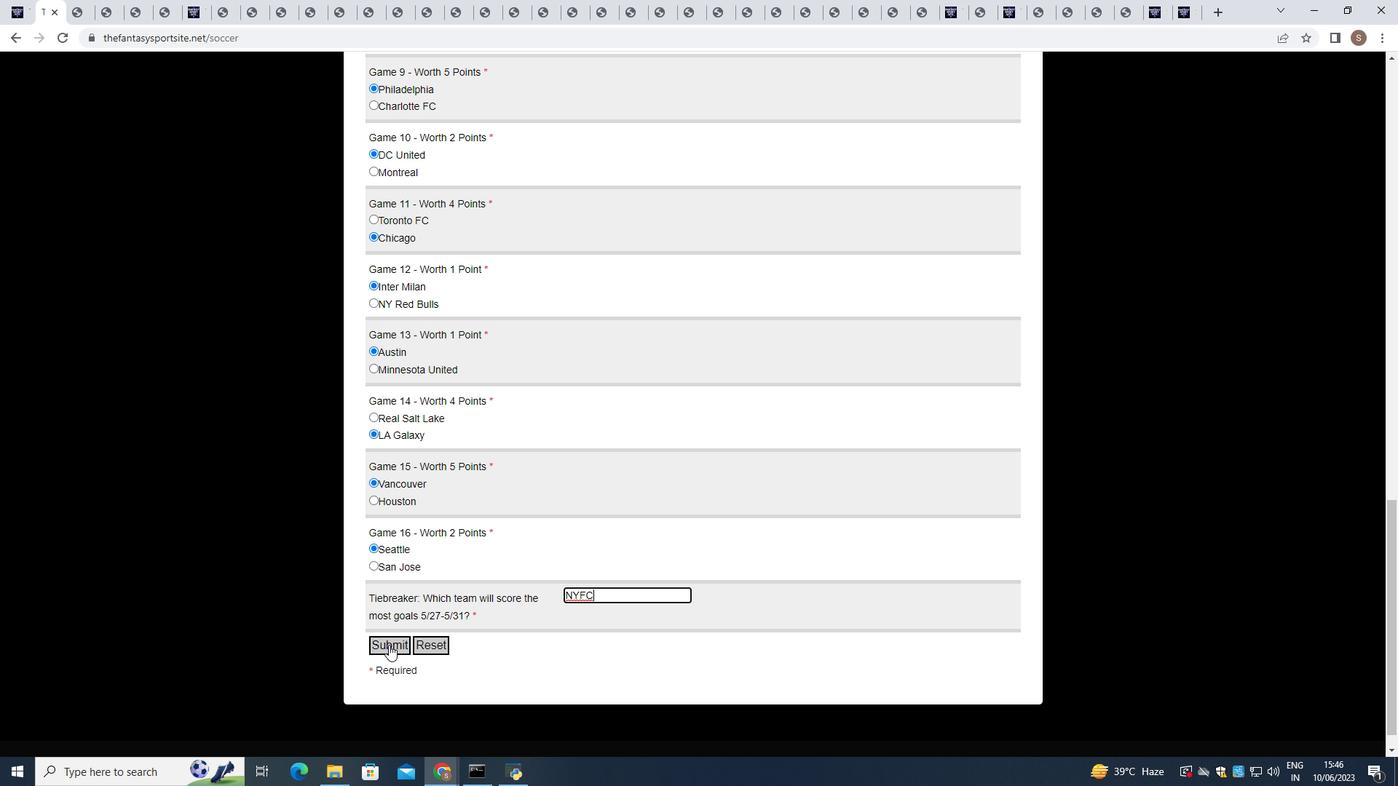 
Action: Mouse pressed left at (382, 642)
Screenshot: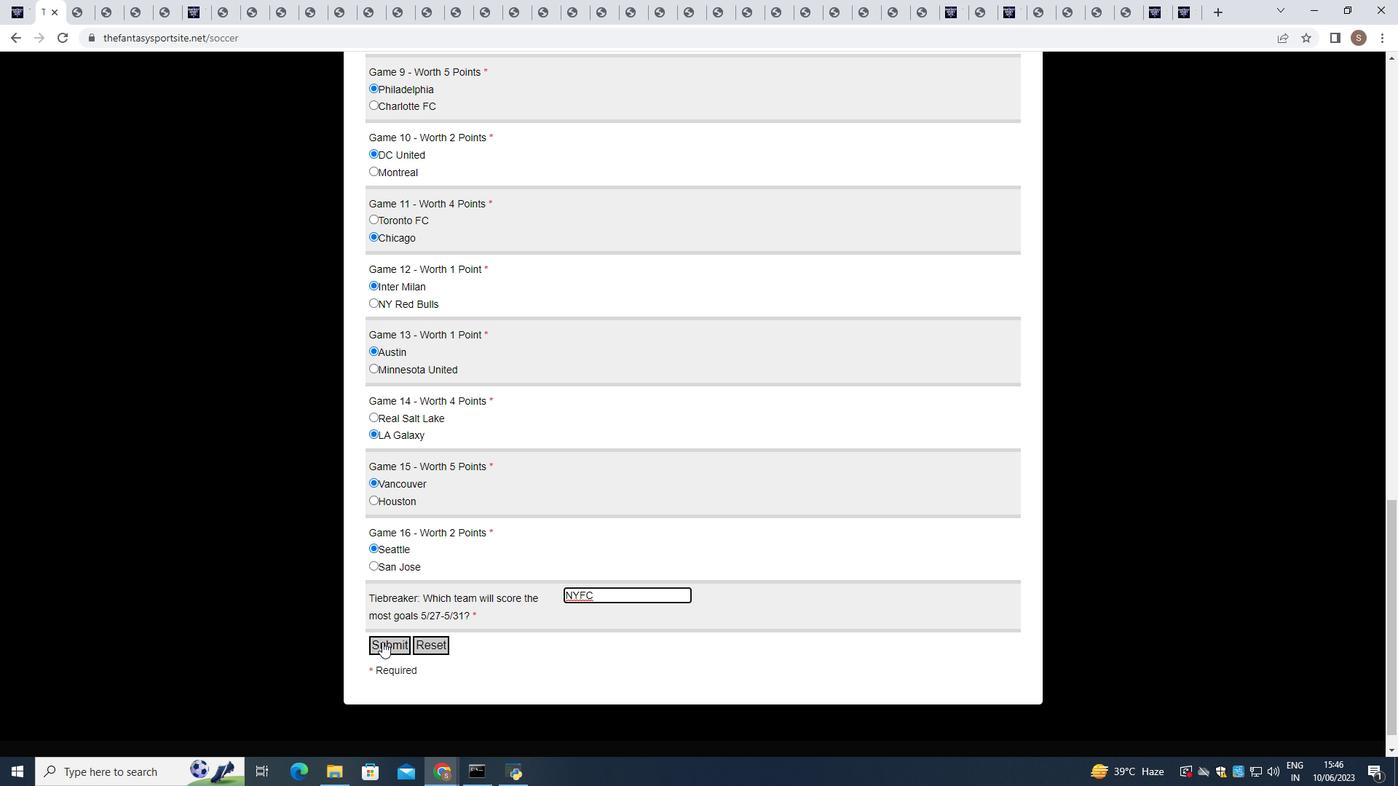 
